 Task: Search one way flight ticket for 5 adults, 2 children, 1 infant in seat and 2 infants on lap in economy from Fort Myers: Southwest Florida International Airport to Rockford: Chicago Rockford International Airport(was Northwest Chicagoland Regional Airport At Rockford) on 5-1-2023. Number of bags: 2 carry on bags. Price is upto 82000. Outbound departure time preference is 7:45.
Action: Mouse moved to (248, 210)
Screenshot: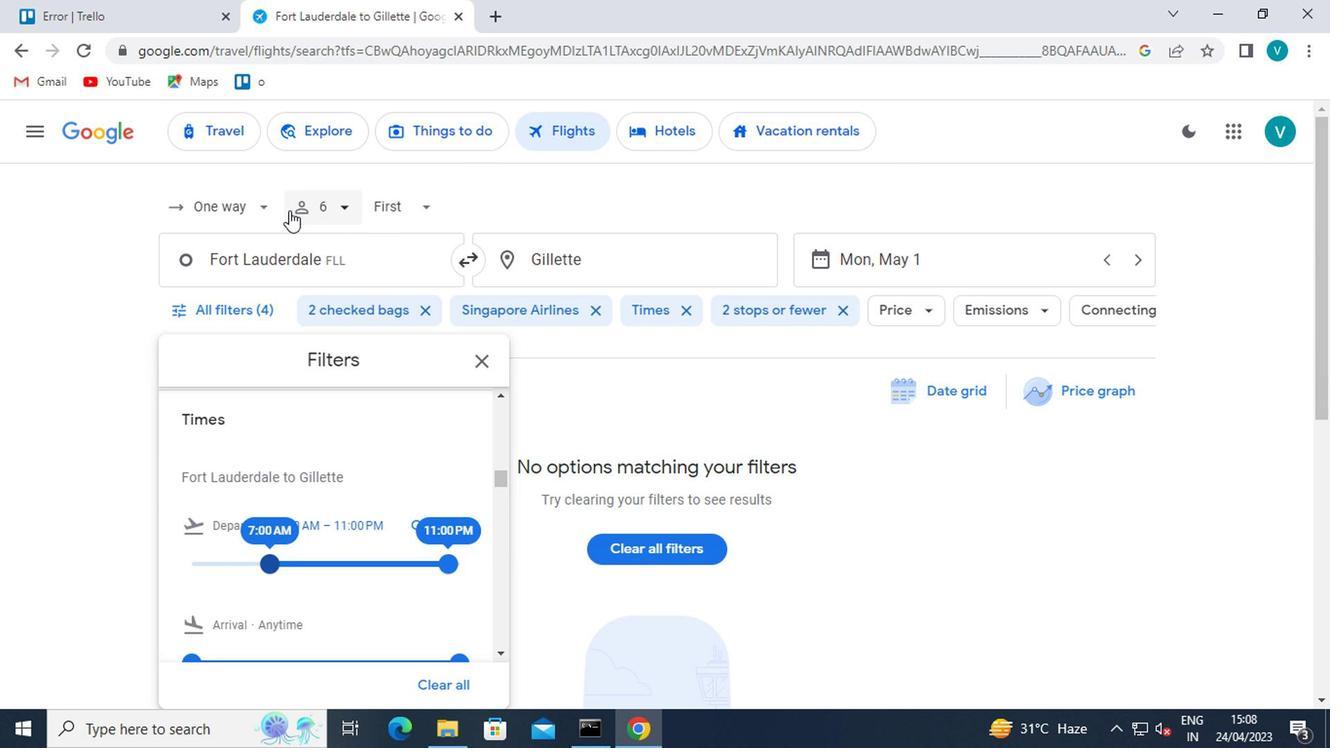 
Action: Mouse pressed left at (248, 210)
Screenshot: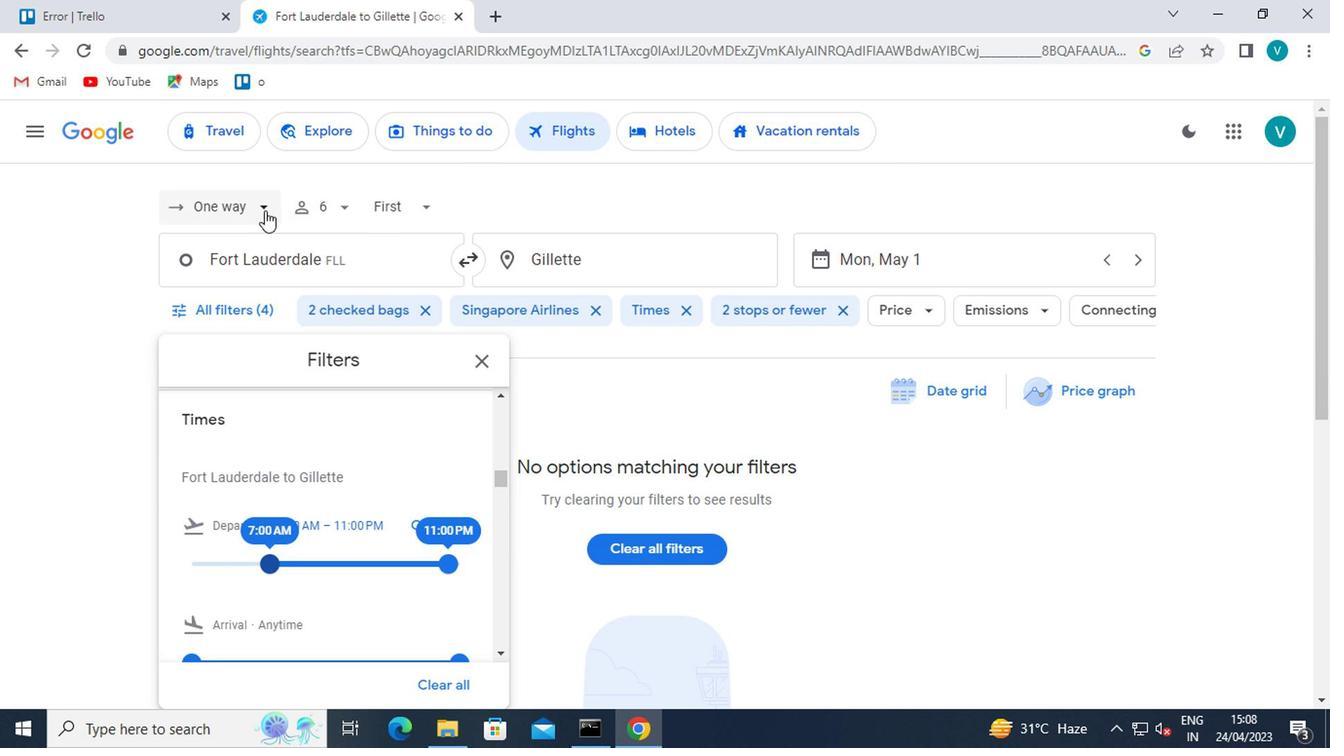 
Action: Mouse moved to (243, 297)
Screenshot: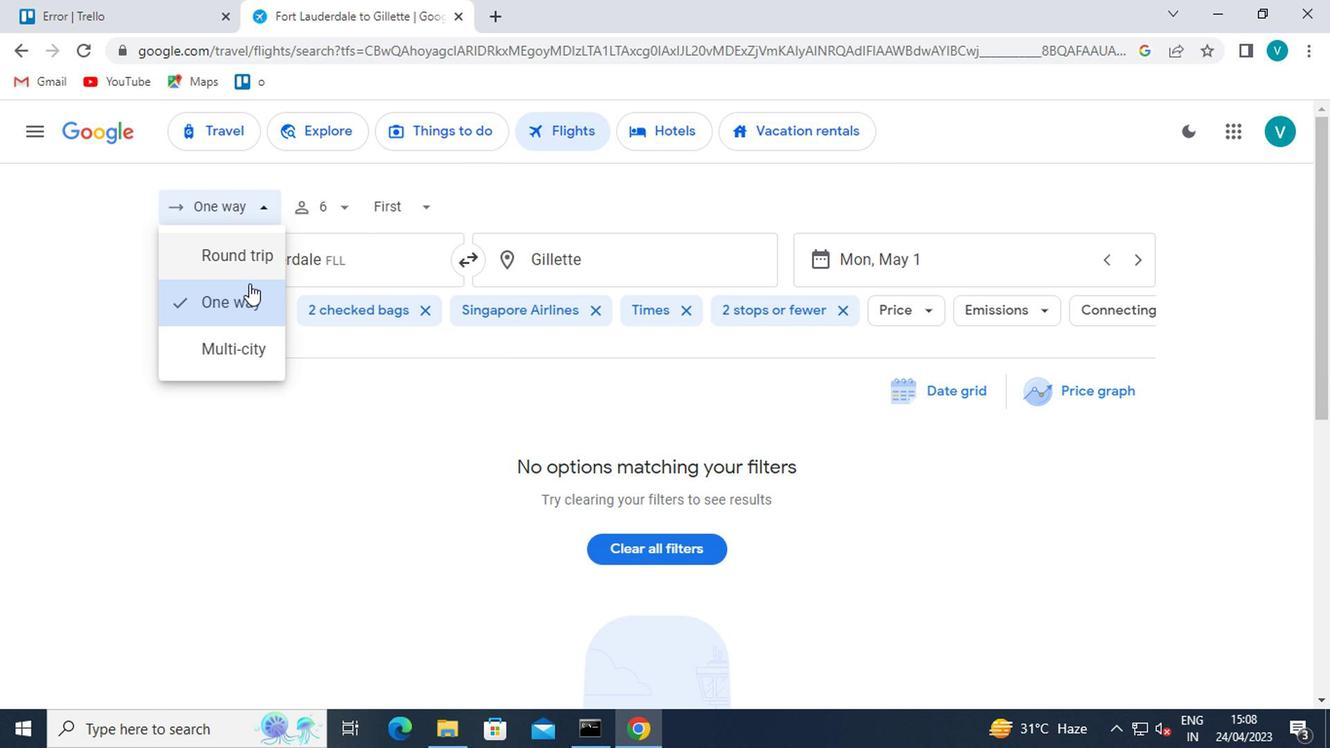 
Action: Mouse pressed left at (243, 297)
Screenshot: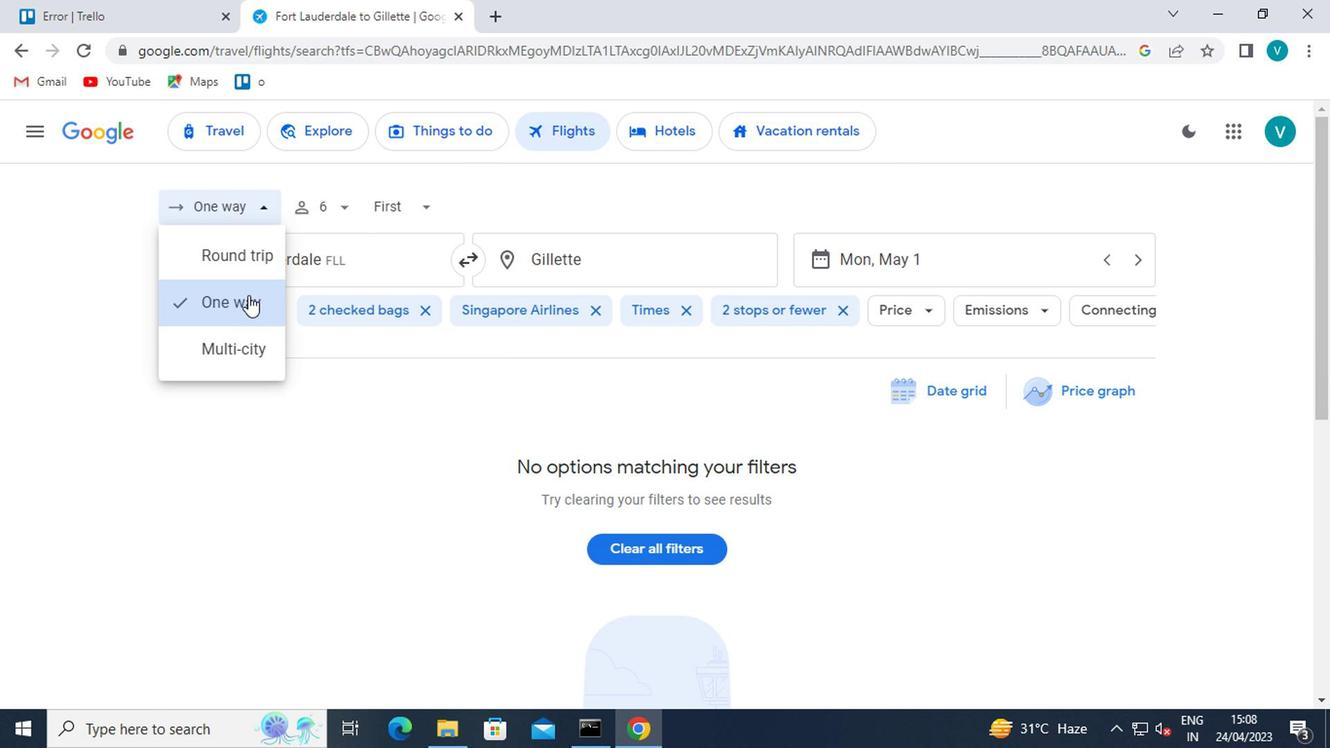 
Action: Mouse moved to (326, 208)
Screenshot: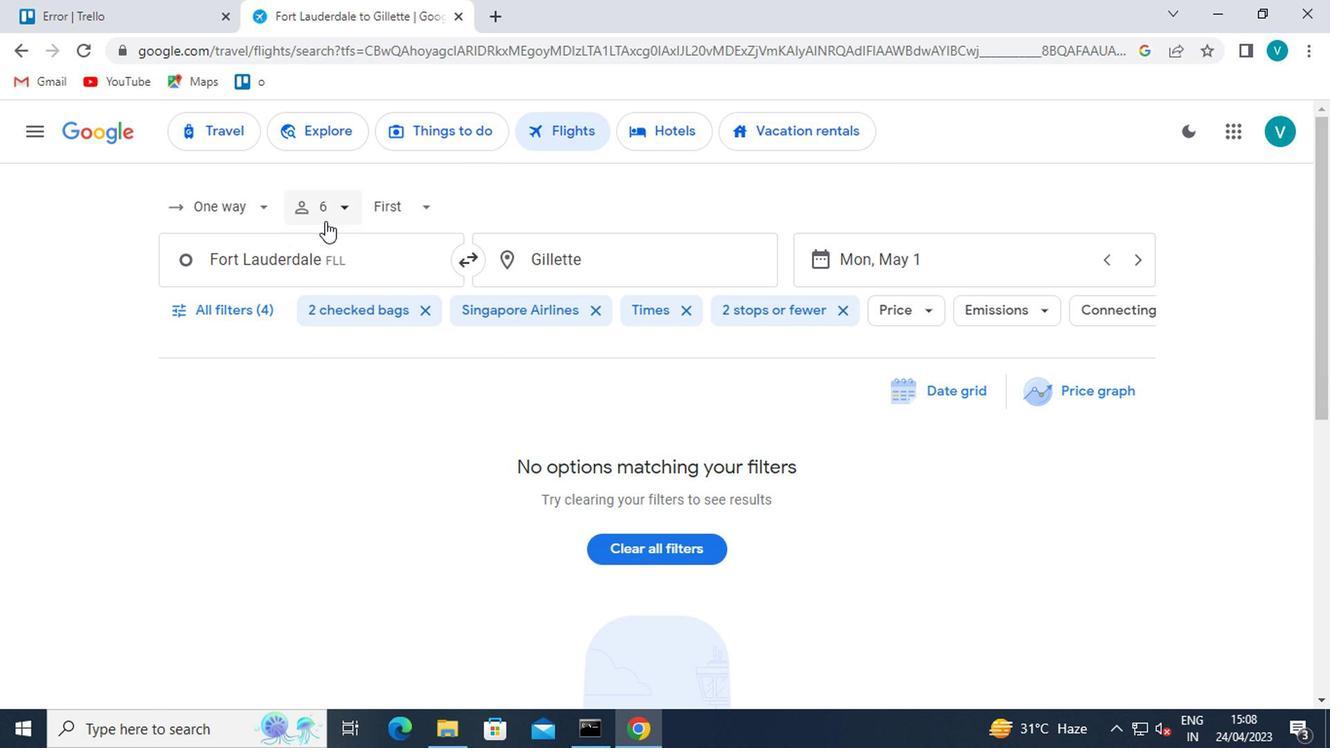 
Action: Mouse pressed left at (326, 208)
Screenshot: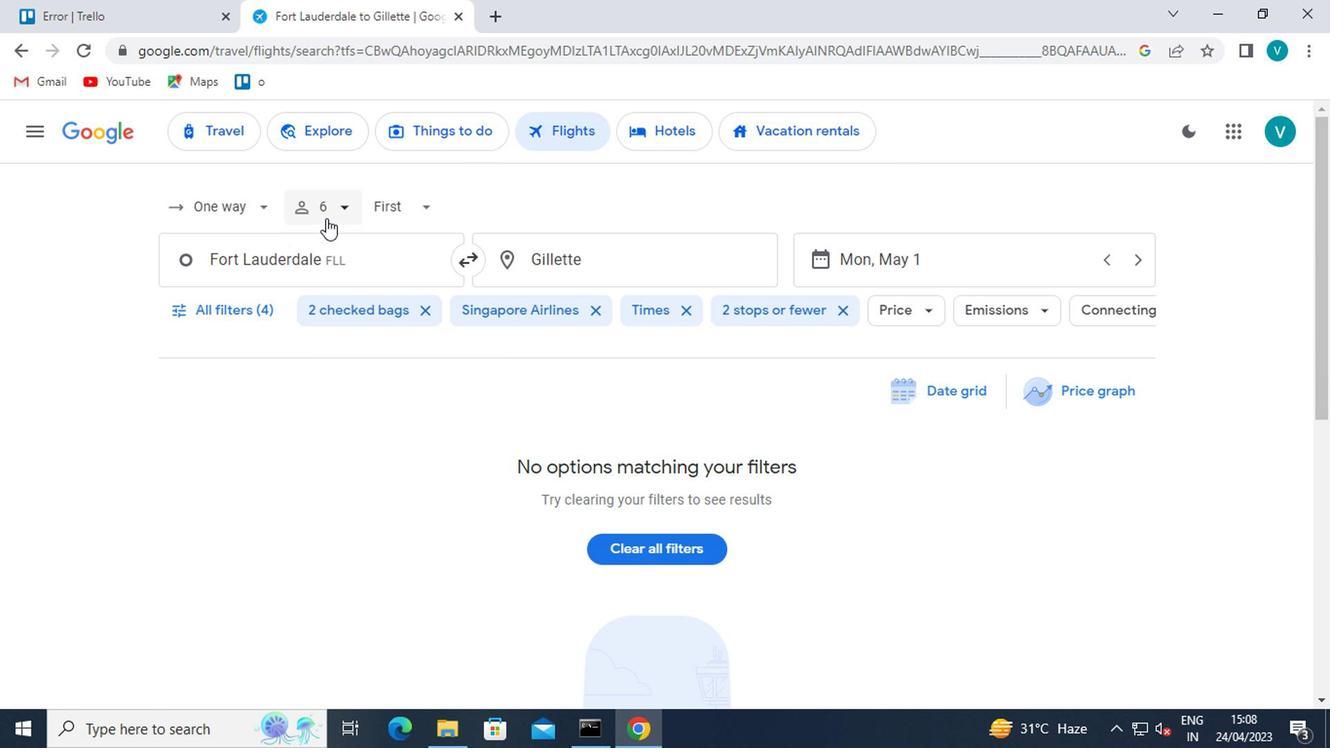 
Action: Mouse moved to (489, 261)
Screenshot: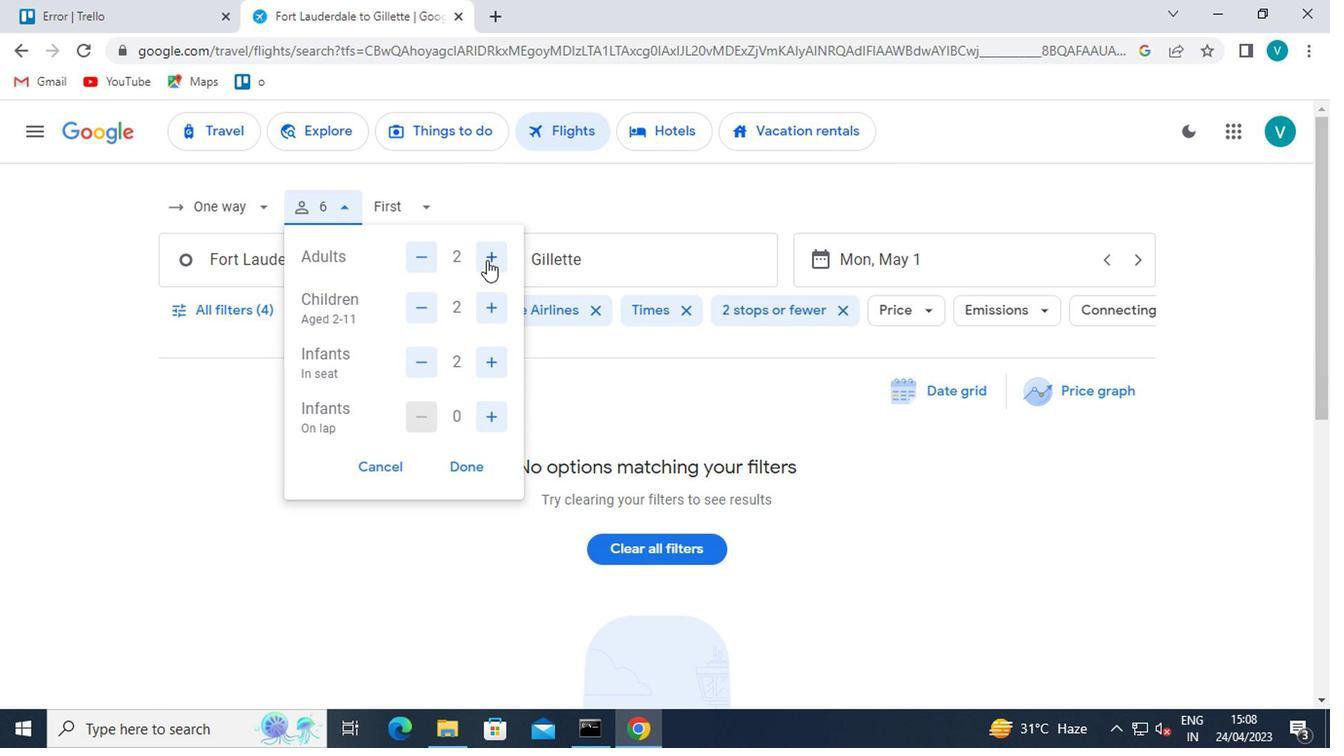
Action: Mouse pressed left at (489, 261)
Screenshot: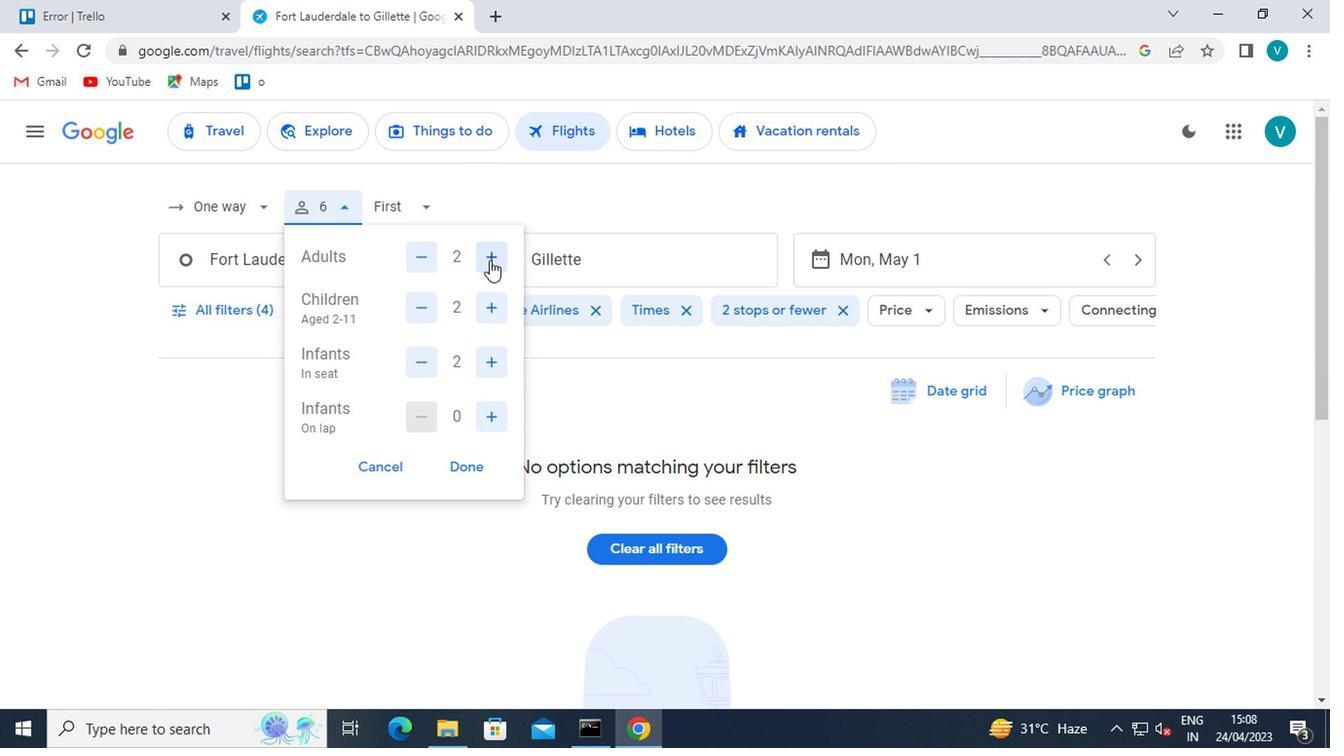 
Action: Mouse pressed left at (489, 261)
Screenshot: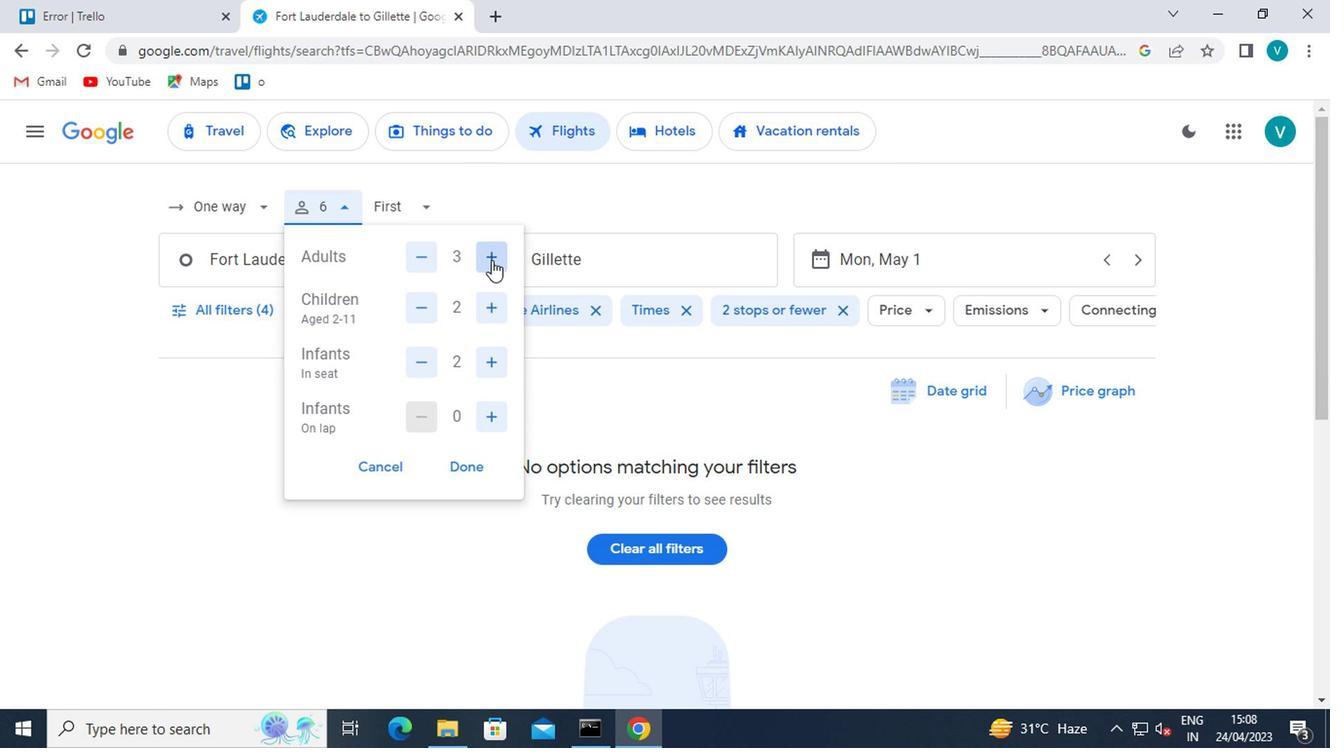 
Action: Mouse pressed left at (489, 261)
Screenshot: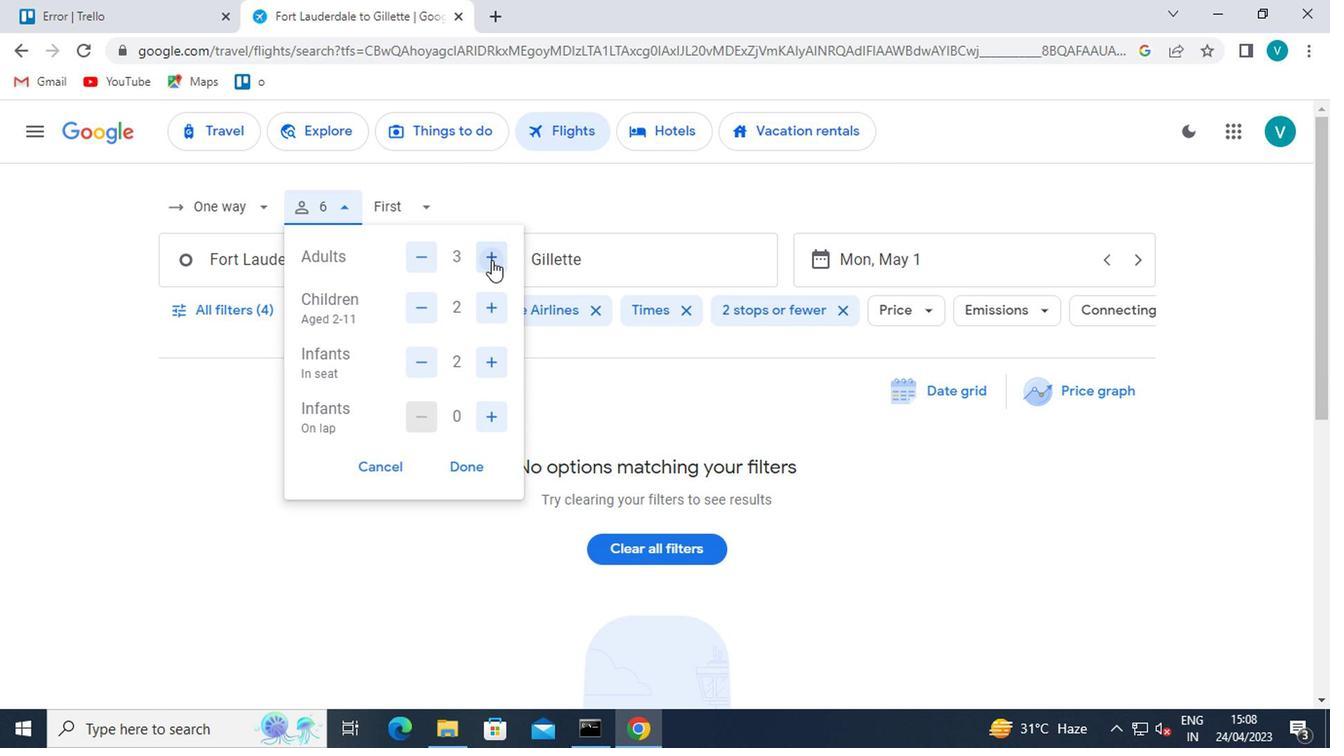 
Action: Mouse pressed left at (489, 261)
Screenshot: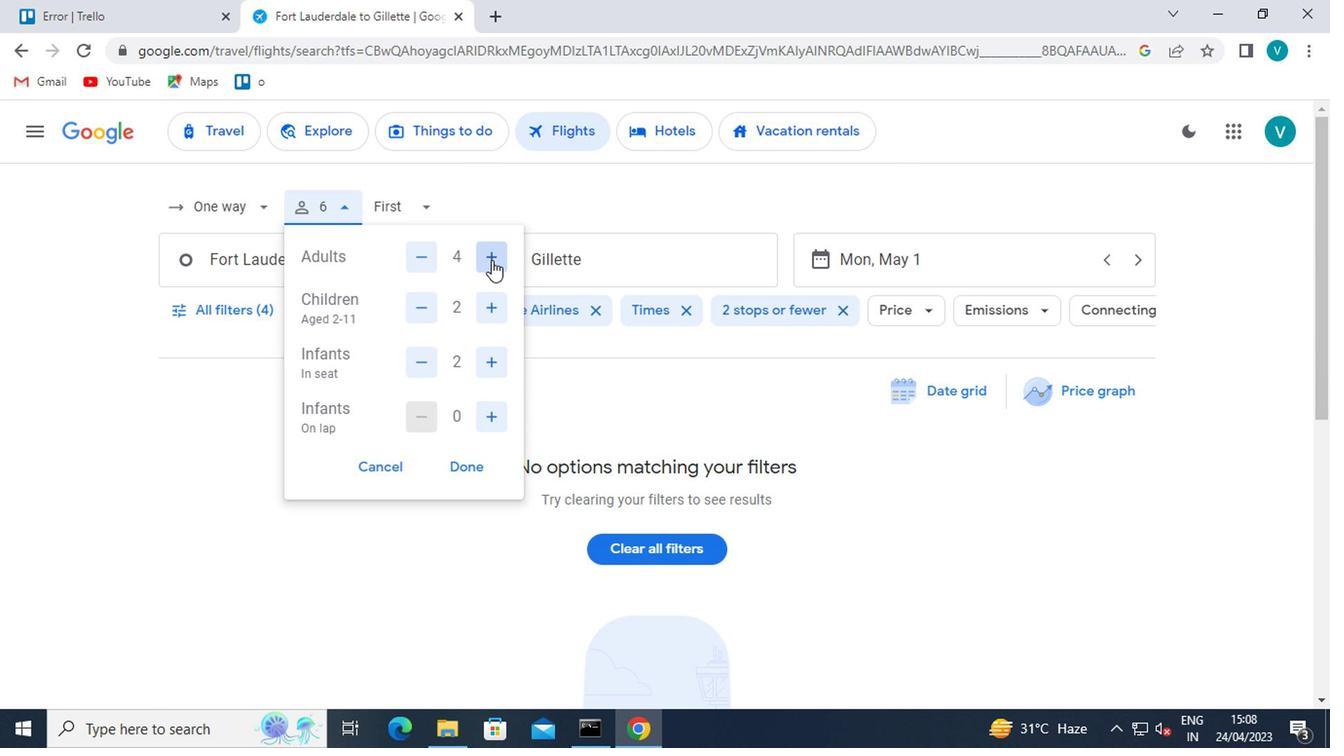 
Action: Mouse moved to (442, 261)
Screenshot: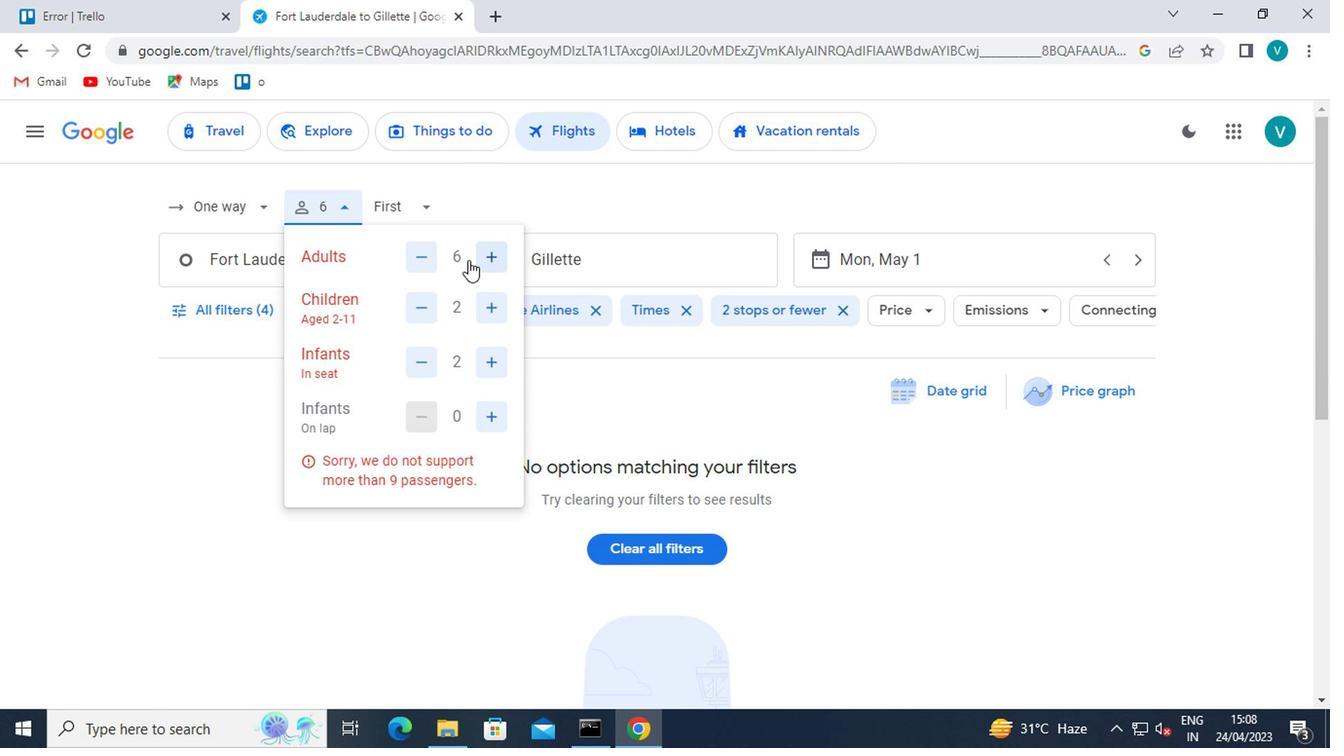 
Action: Mouse pressed left at (442, 261)
Screenshot: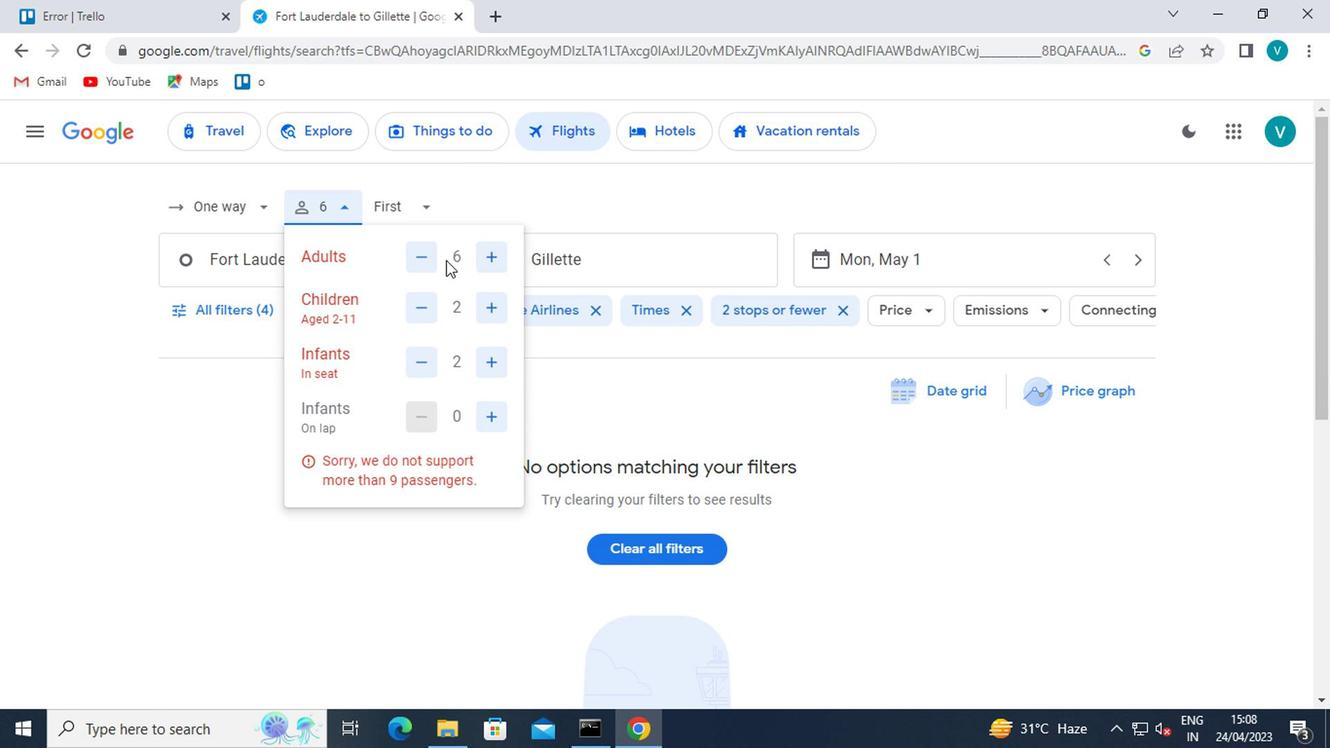 
Action: Mouse moved to (432, 261)
Screenshot: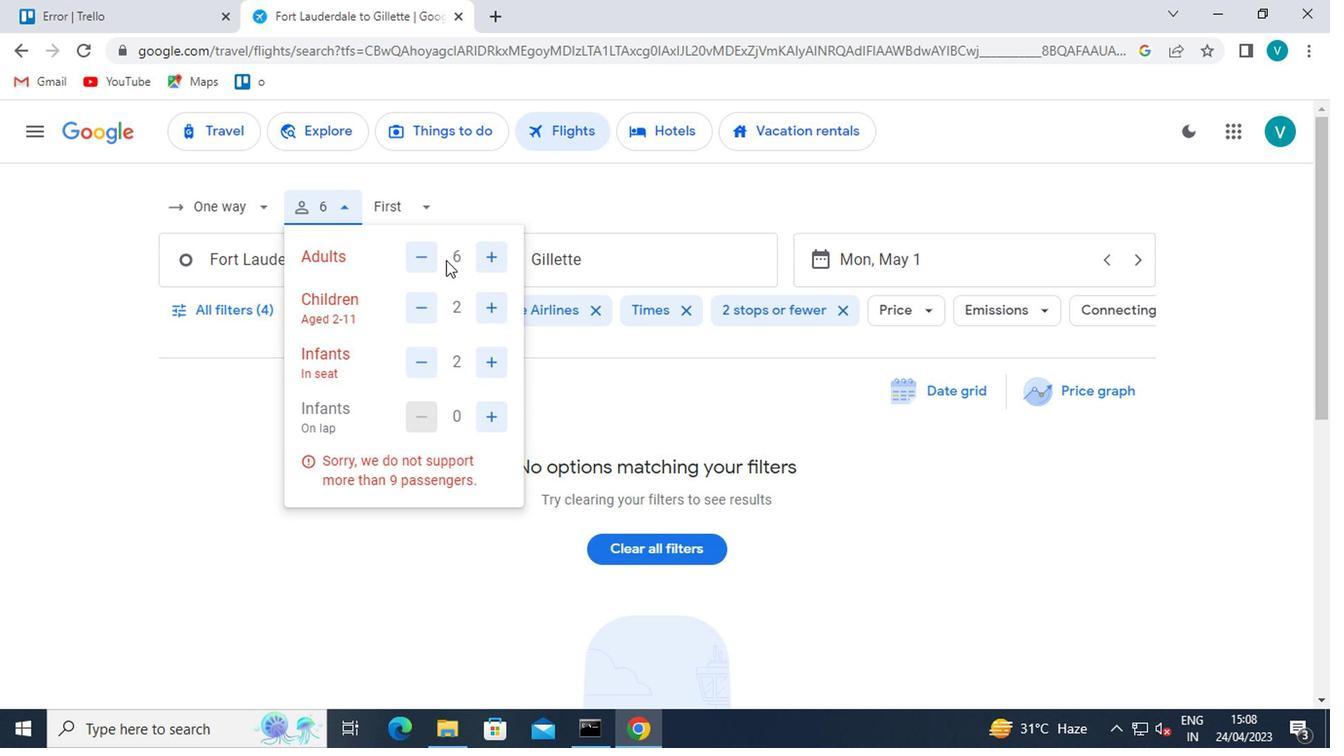 
Action: Mouse pressed left at (432, 261)
Screenshot: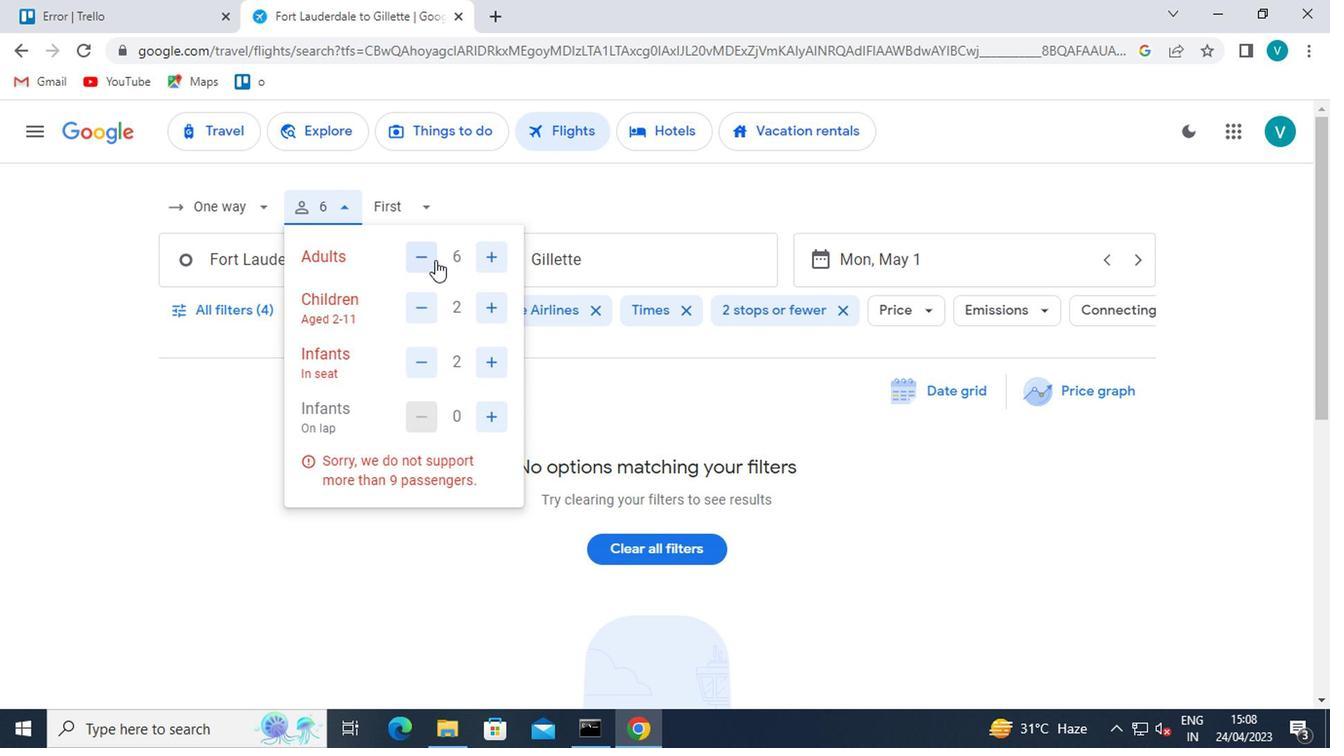 
Action: Mouse moved to (423, 360)
Screenshot: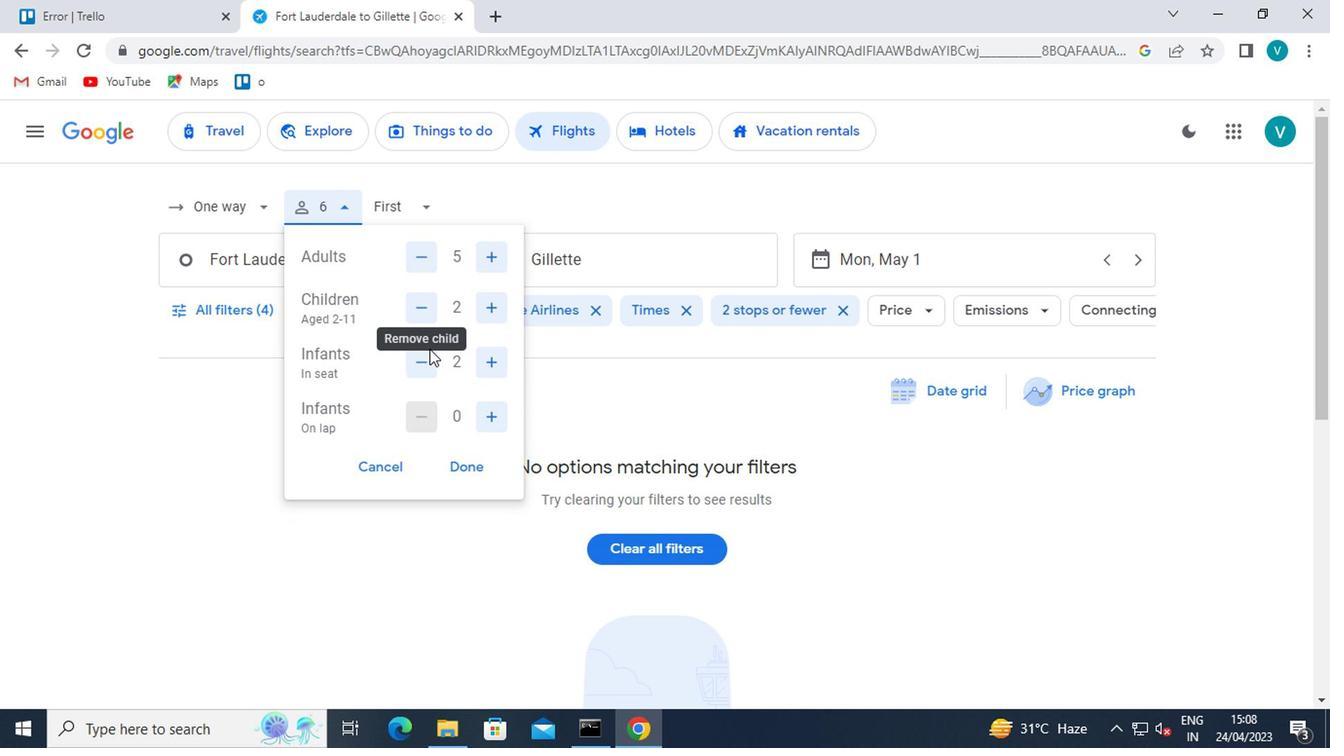 
Action: Mouse pressed left at (423, 360)
Screenshot: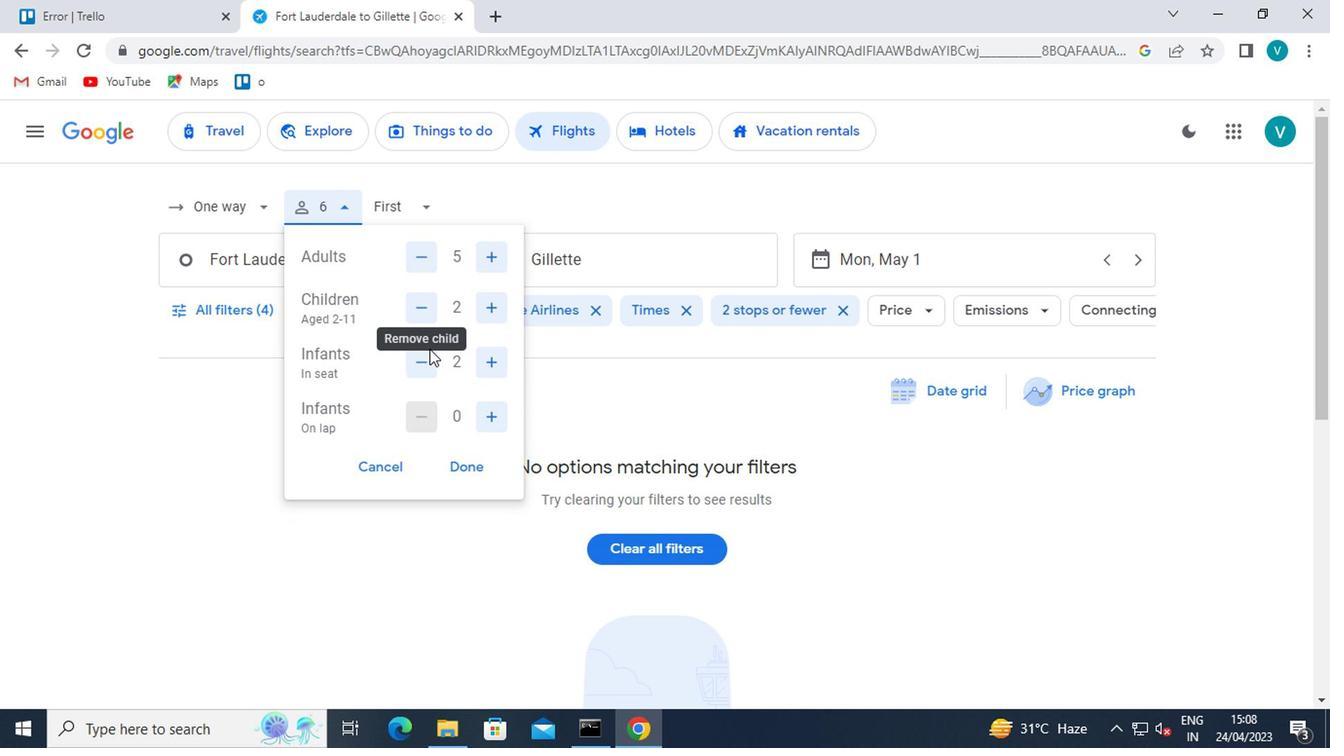 
Action: Mouse moved to (478, 426)
Screenshot: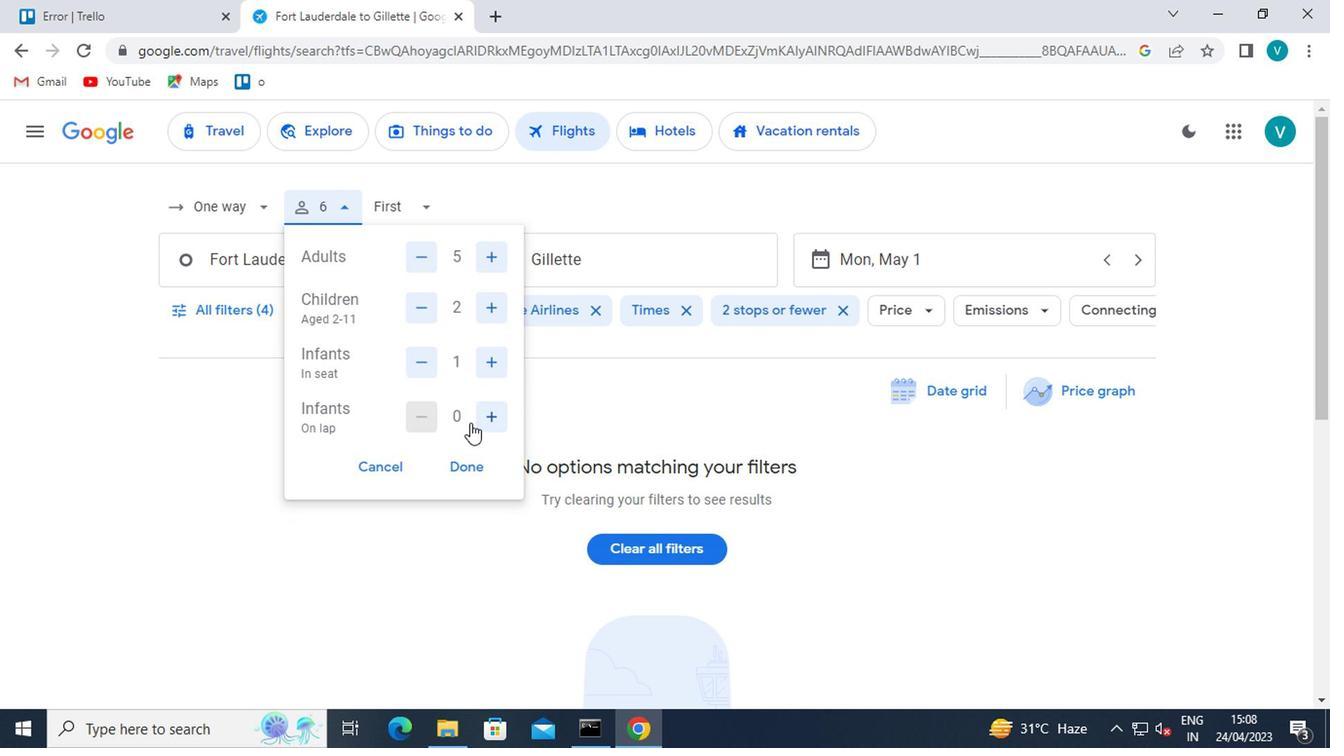 
Action: Mouse pressed left at (478, 426)
Screenshot: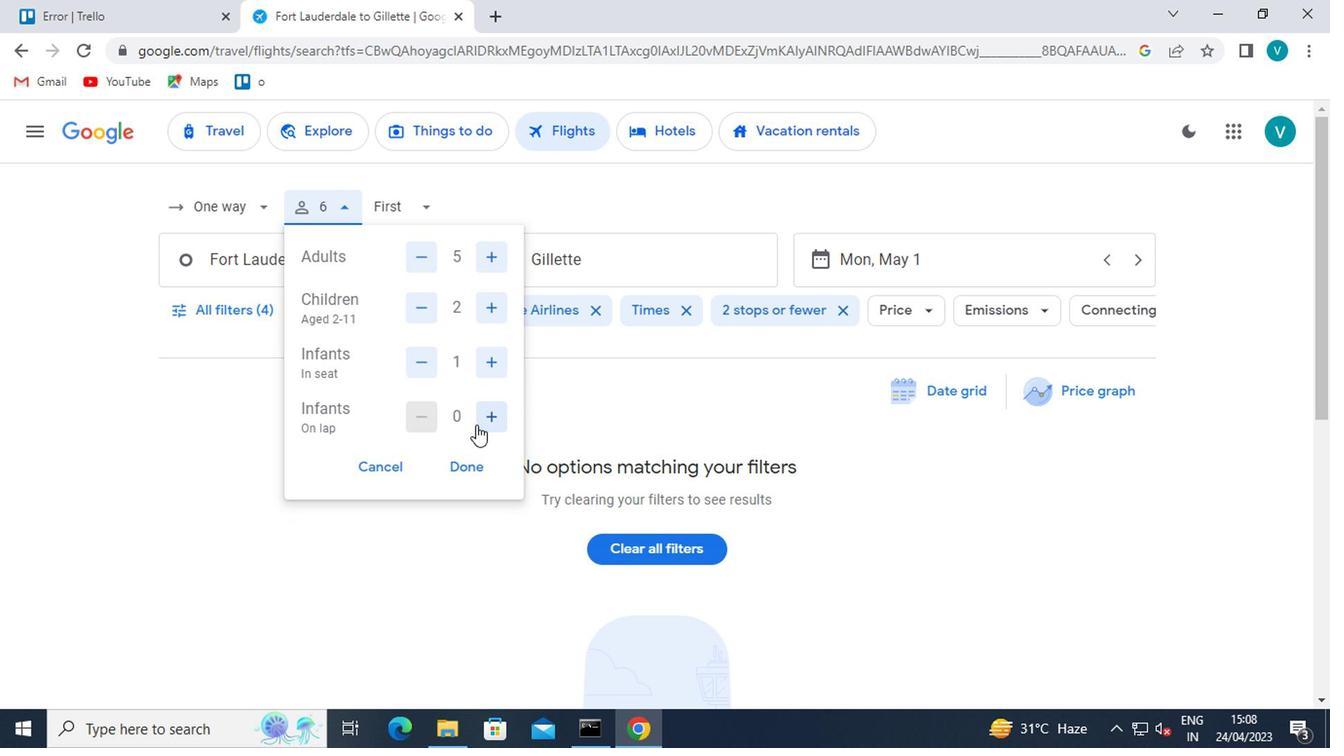 
Action: Mouse pressed left at (478, 426)
Screenshot: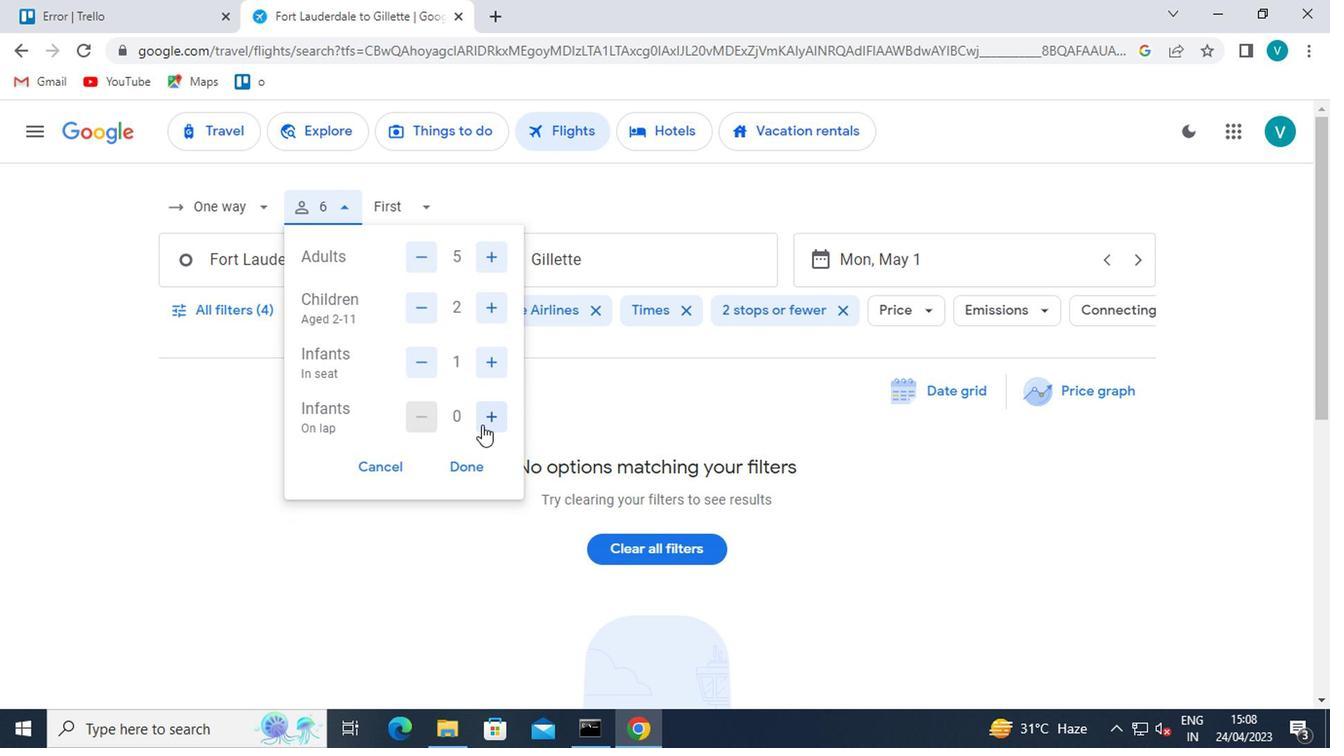 
Action: Mouse moved to (397, 207)
Screenshot: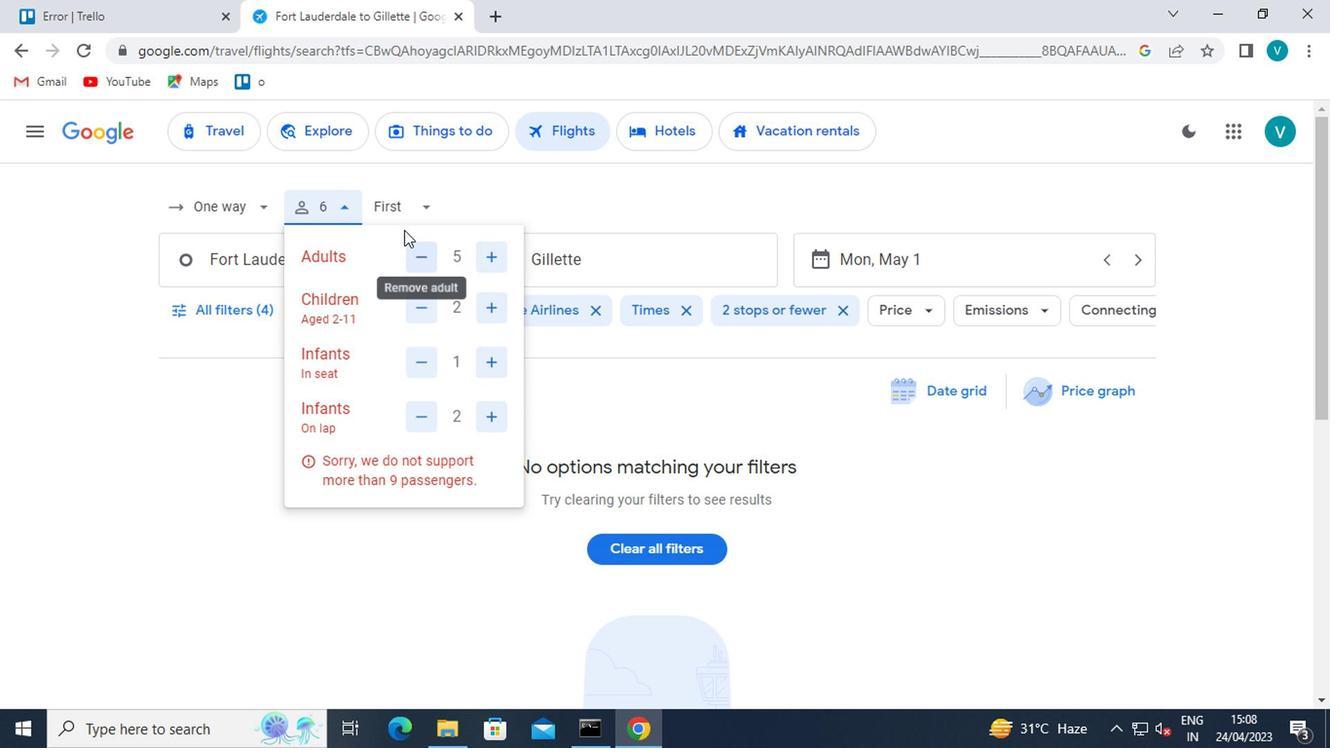 
Action: Mouse pressed left at (397, 207)
Screenshot: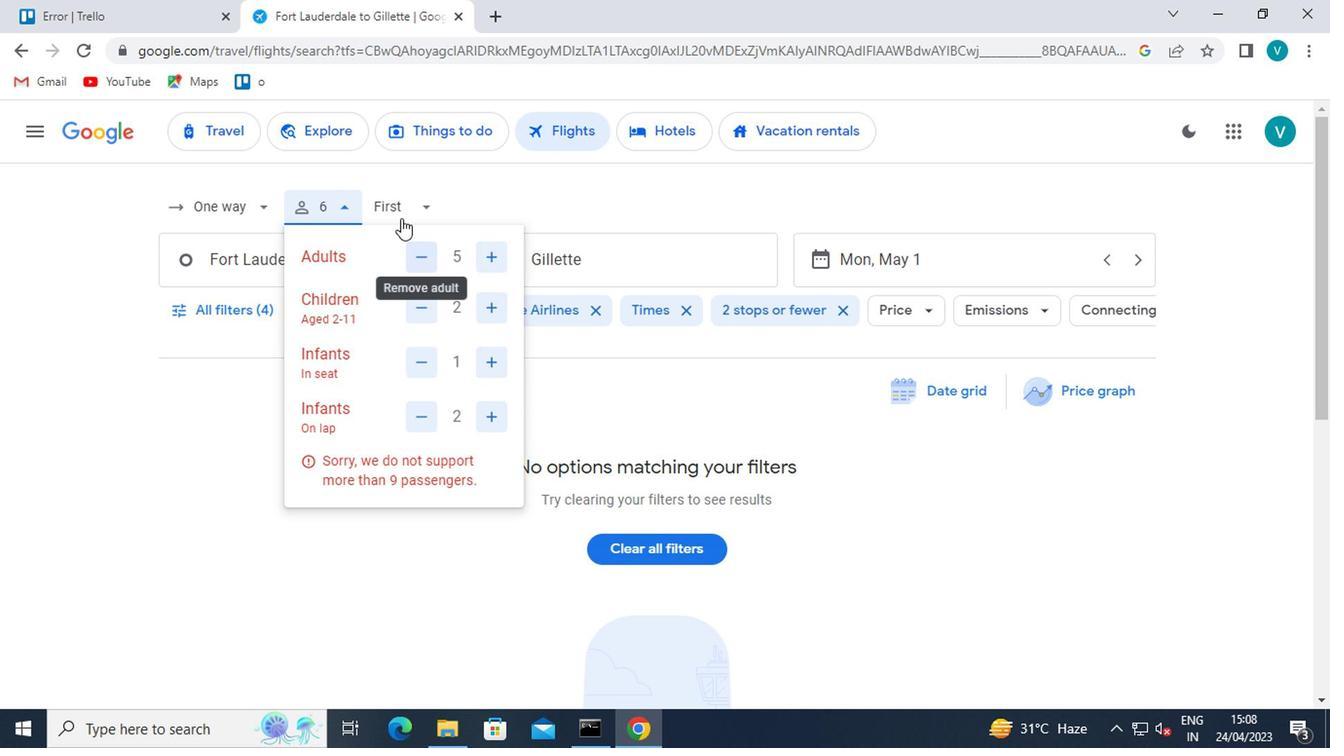 
Action: Mouse moved to (463, 258)
Screenshot: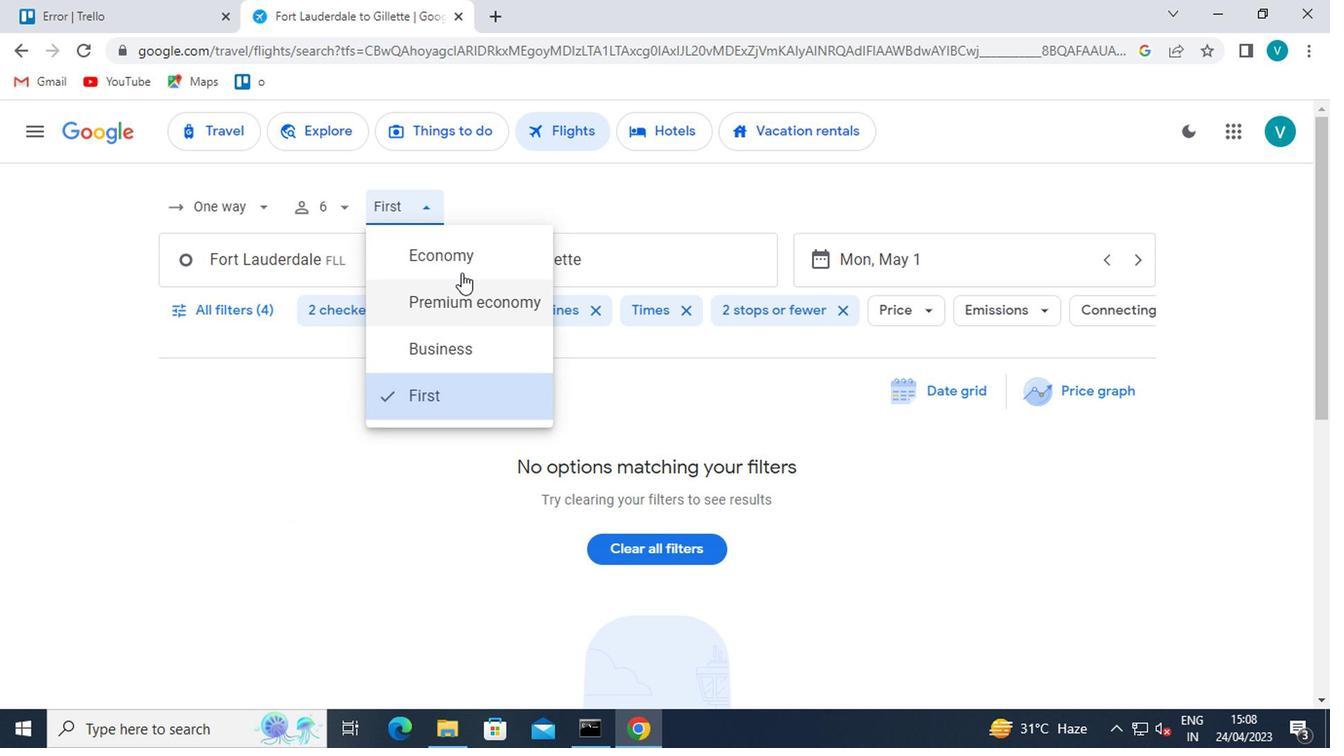 
Action: Mouse pressed left at (463, 258)
Screenshot: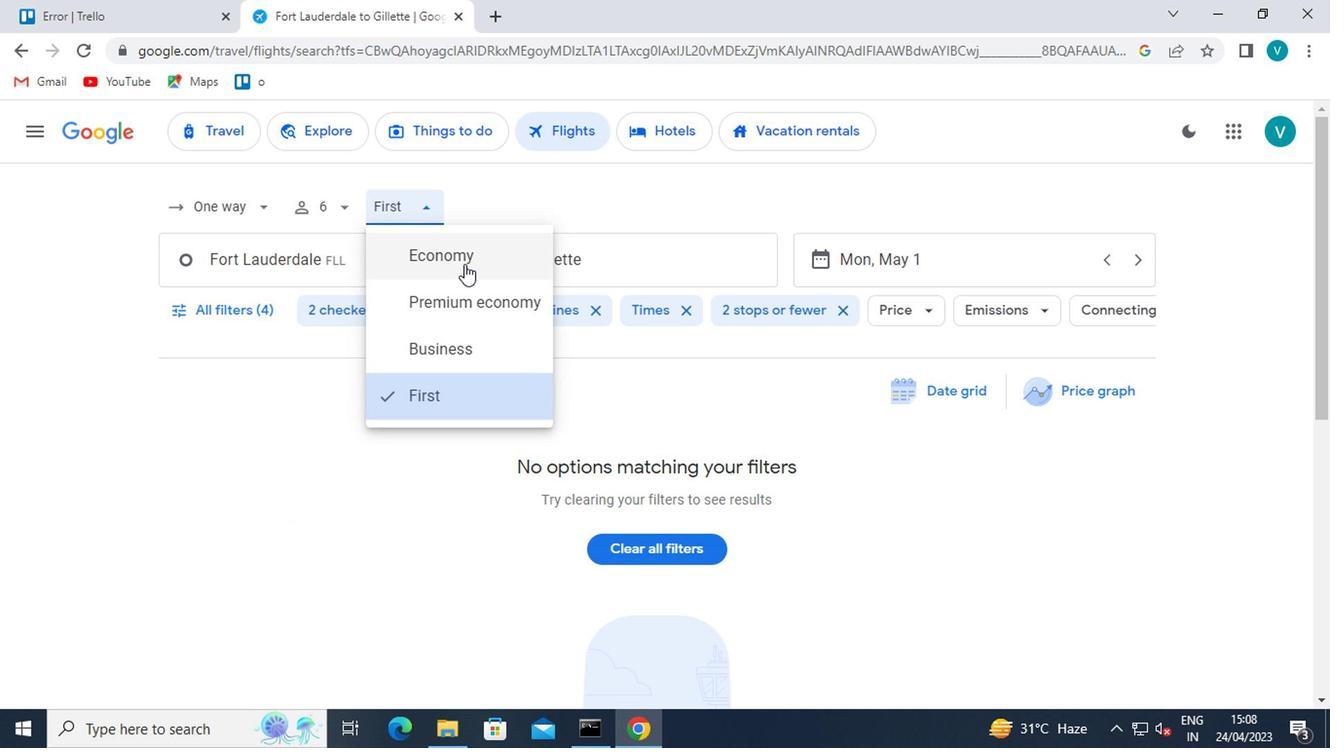 
Action: Mouse moved to (369, 268)
Screenshot: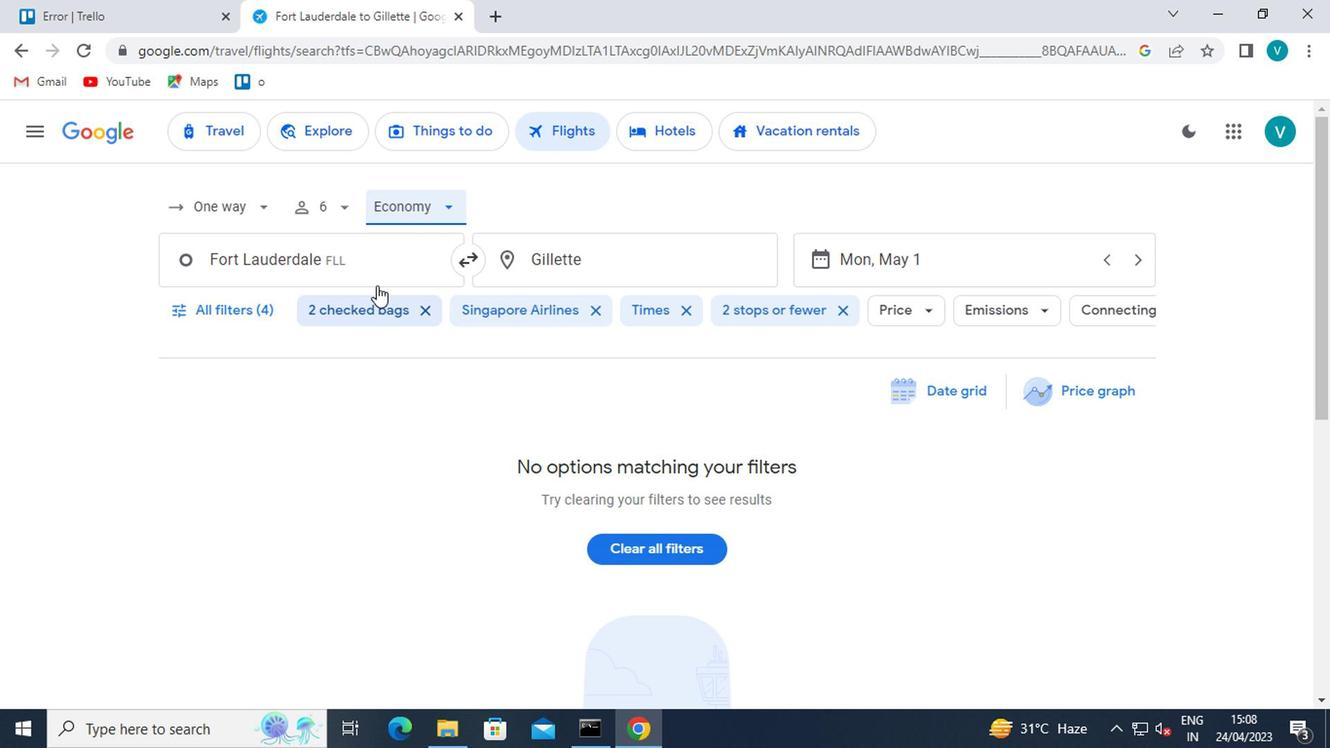 
Action: Mouse pressed left at (369, 268)
Screenshot: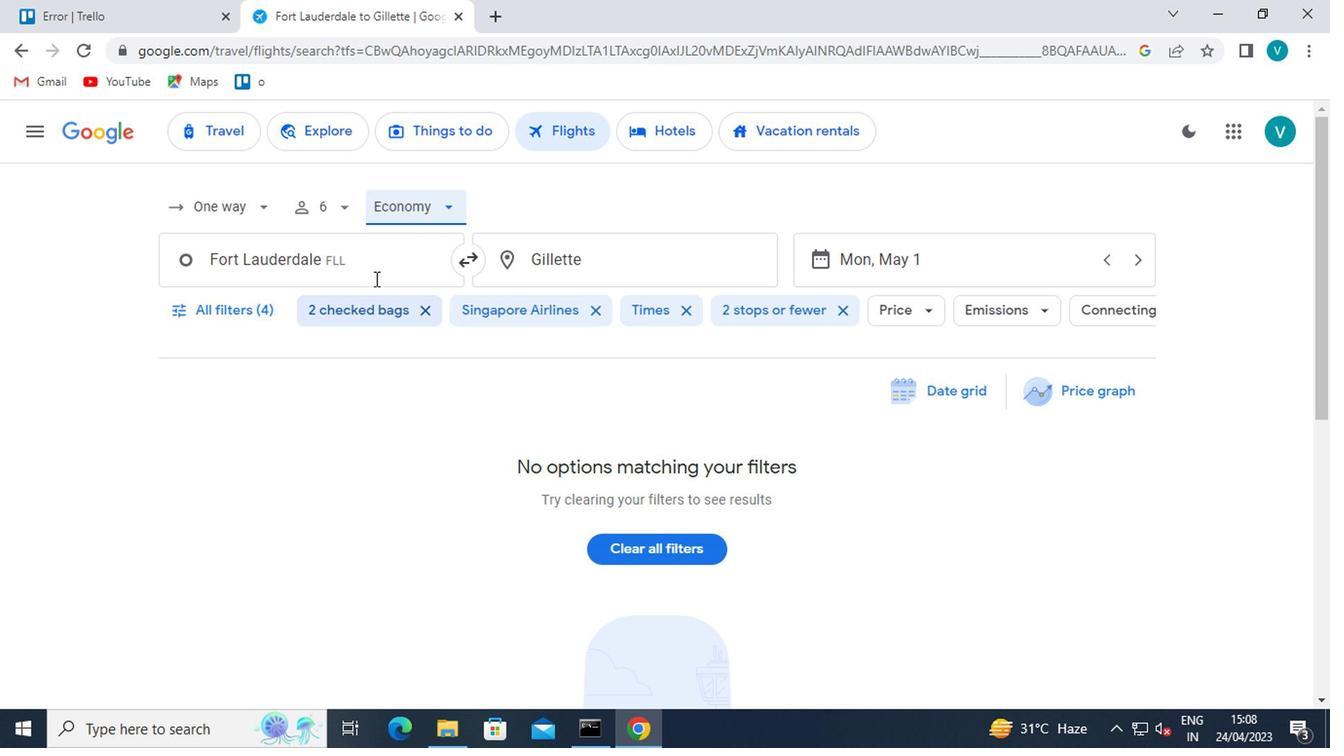 
Action: Mouse moved to (369, 268)
Screenshot: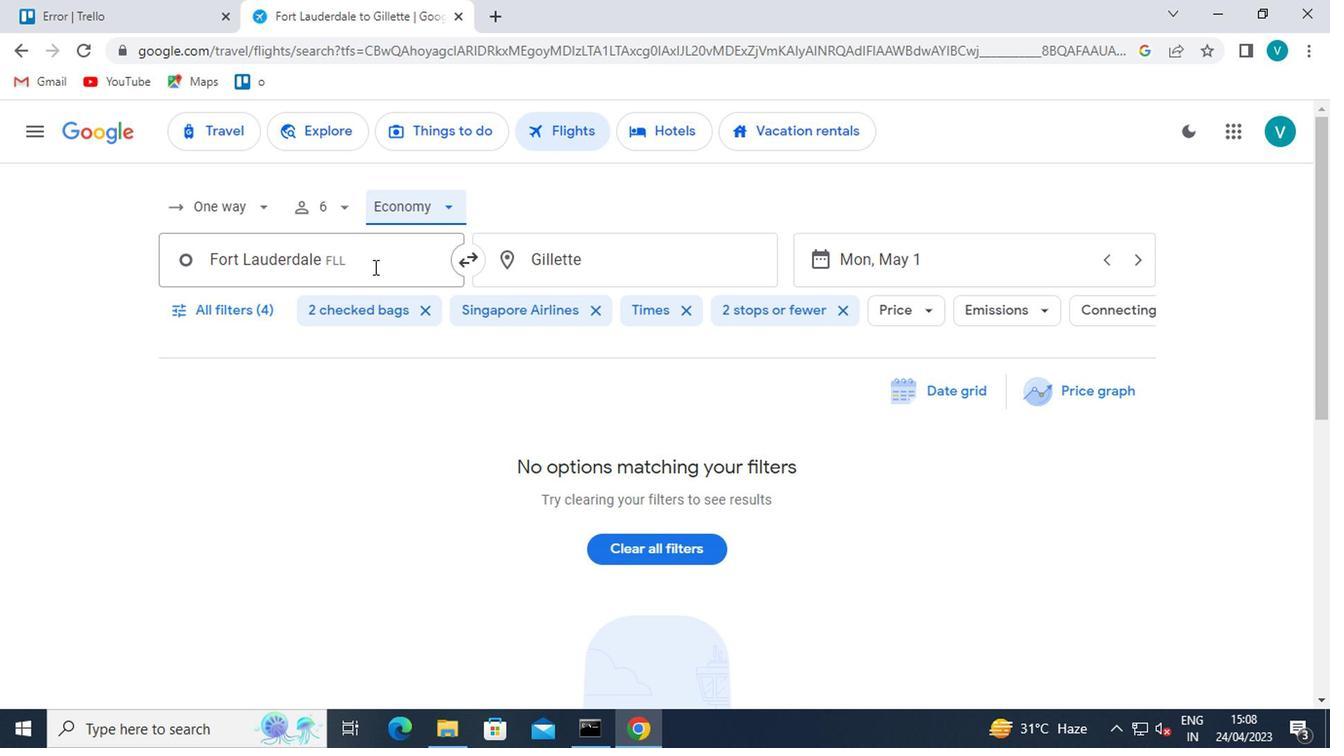
Action: Key pressed <Key.shift>FORT
Screenshot: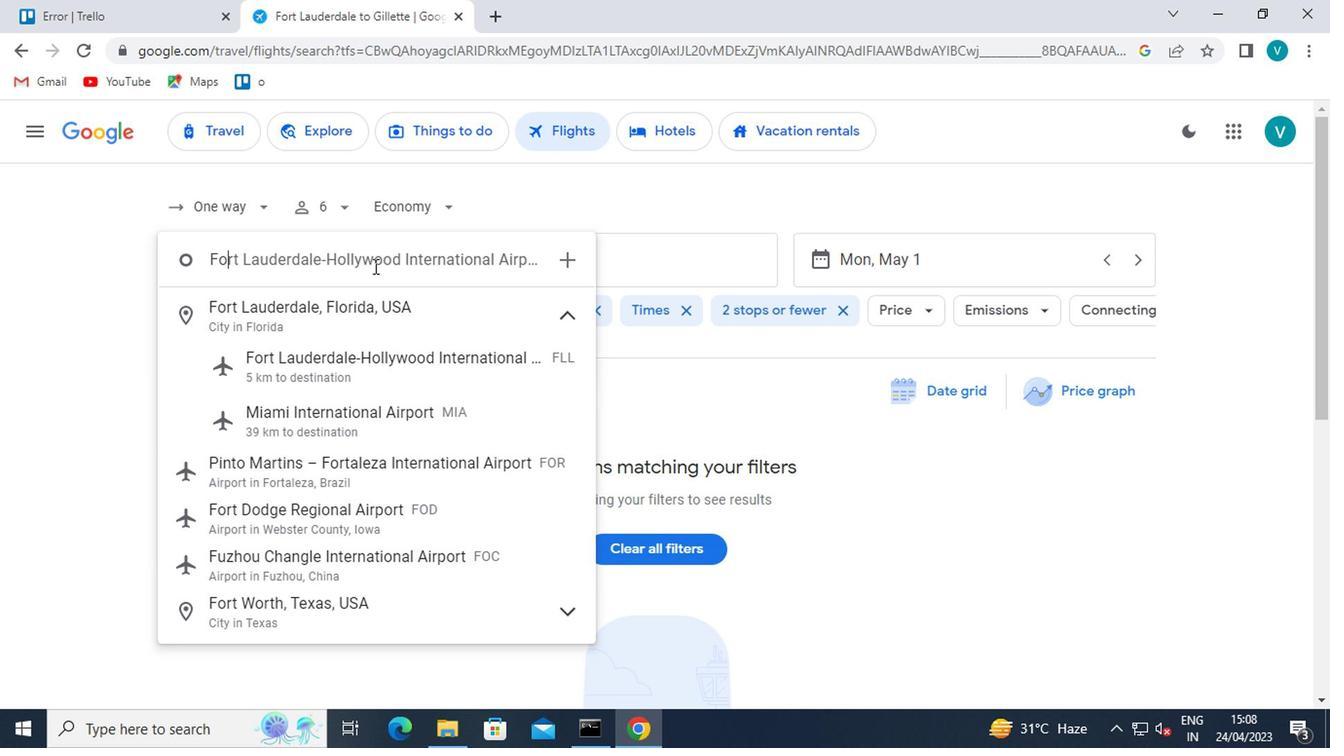 
Action: Mouse moved to (354, 260)
Screenshot: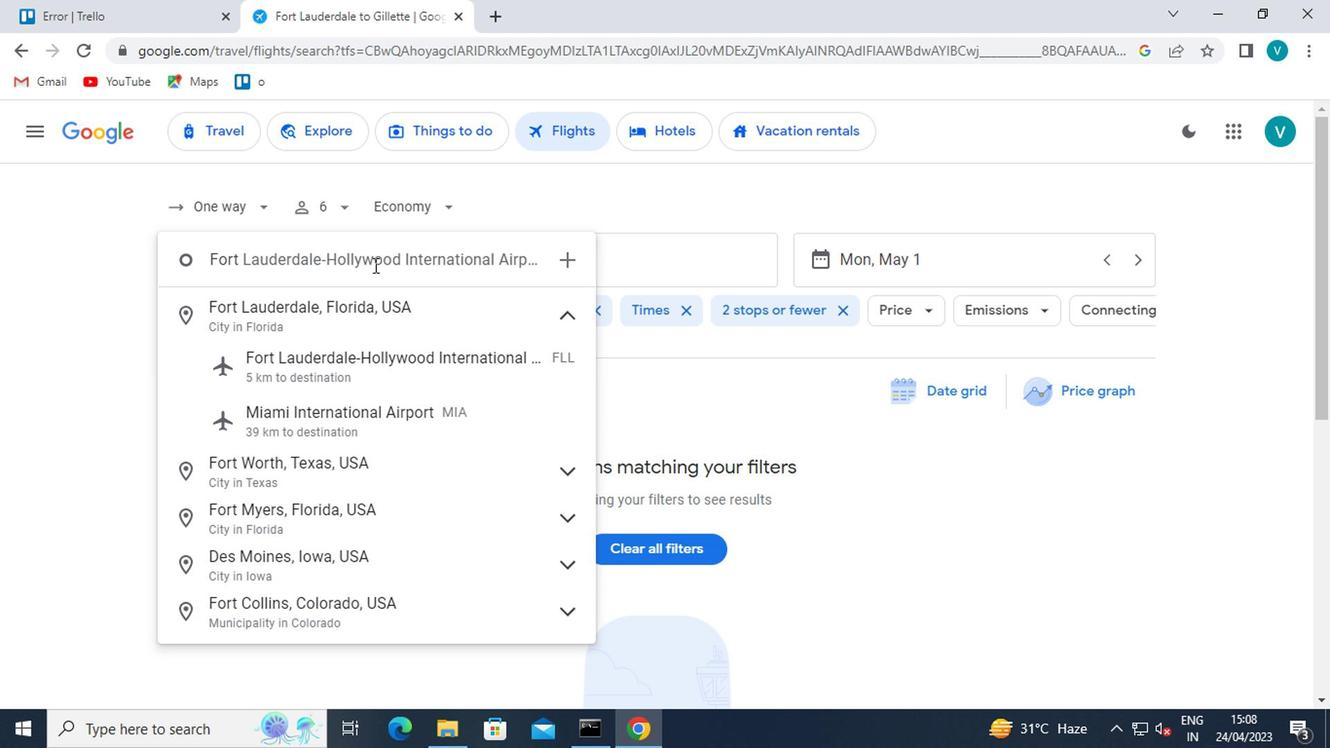 
Action: Key pressed <Key.space><Key.shift><Key.shift><Key.shift><Key.shift><Key.shift><Key.shift><Key.shift><Key.shift><Key.shift><Key.shift><Key.shift><Key.shift><Key.shift>MYR<Key.backspace>ERS
Screenshot: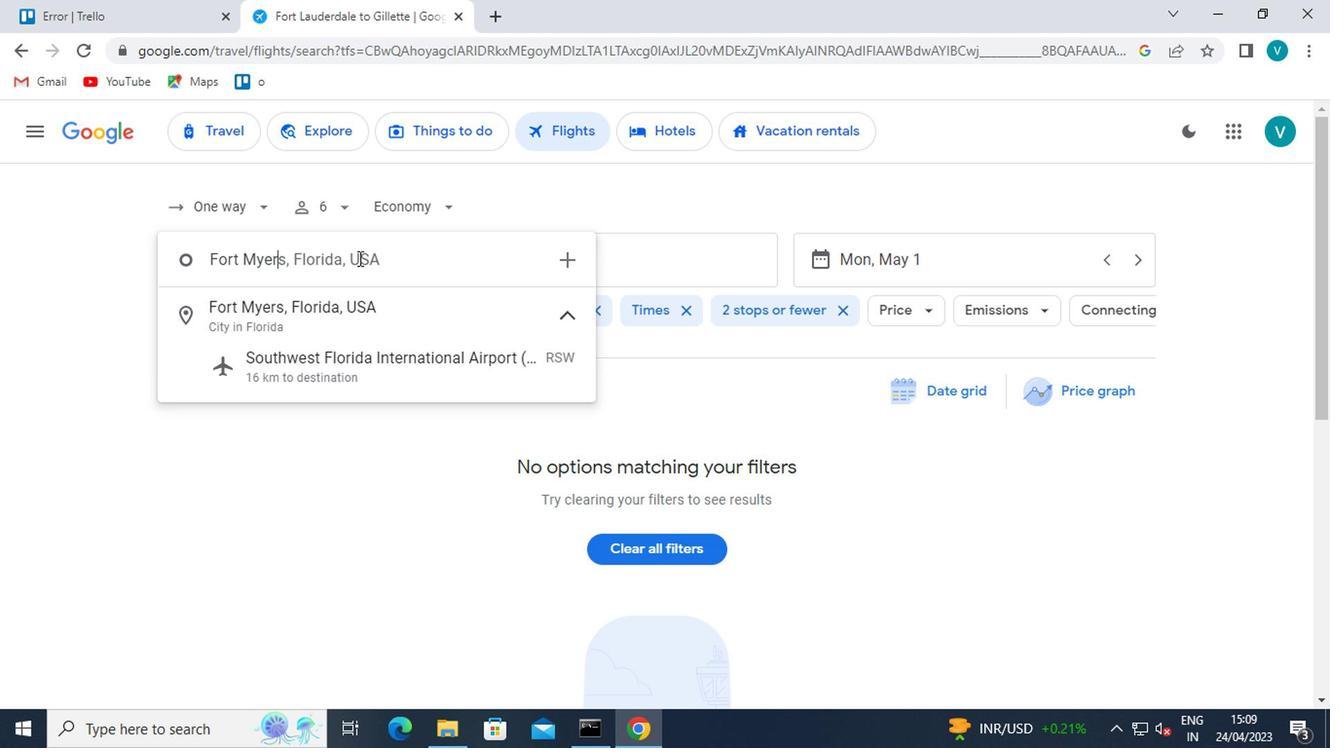 
Action: Mouse moved to (421, 358)
Screenshot: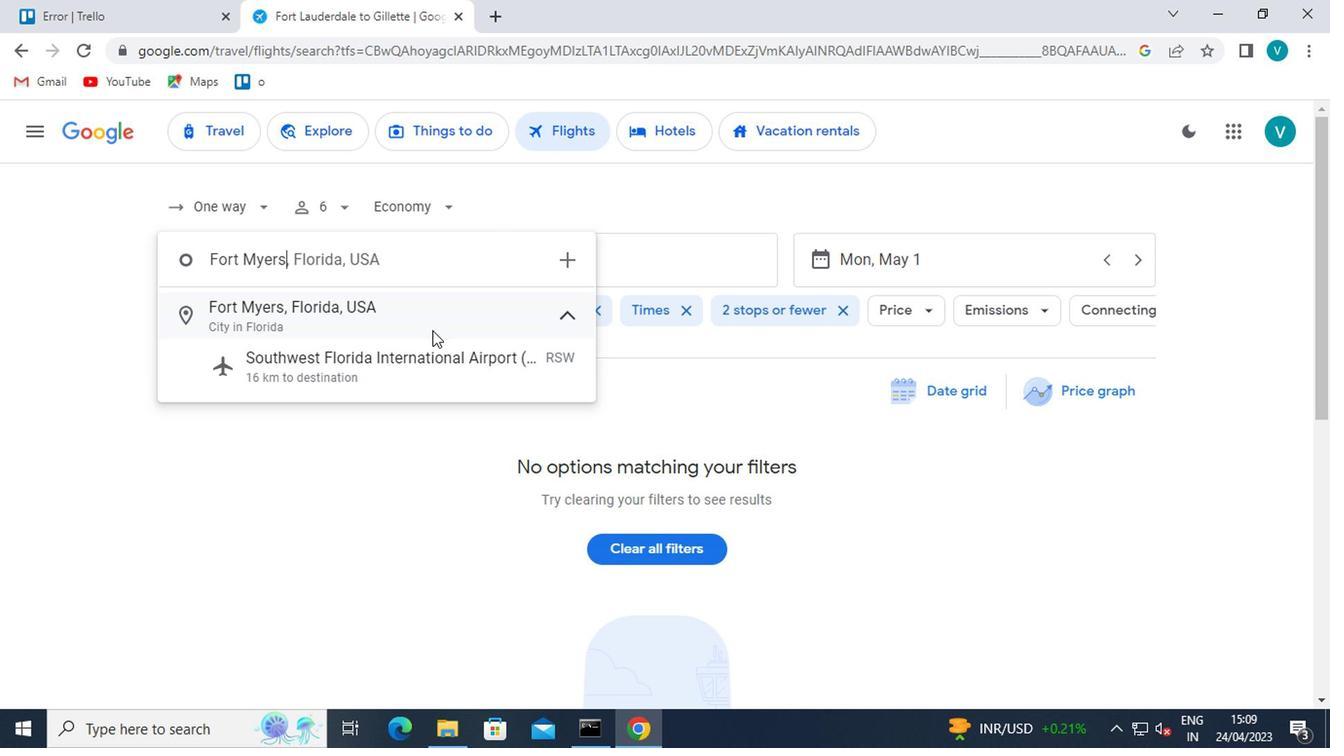 
Action: Mouse pressed left at (421, 358)
Screenshot: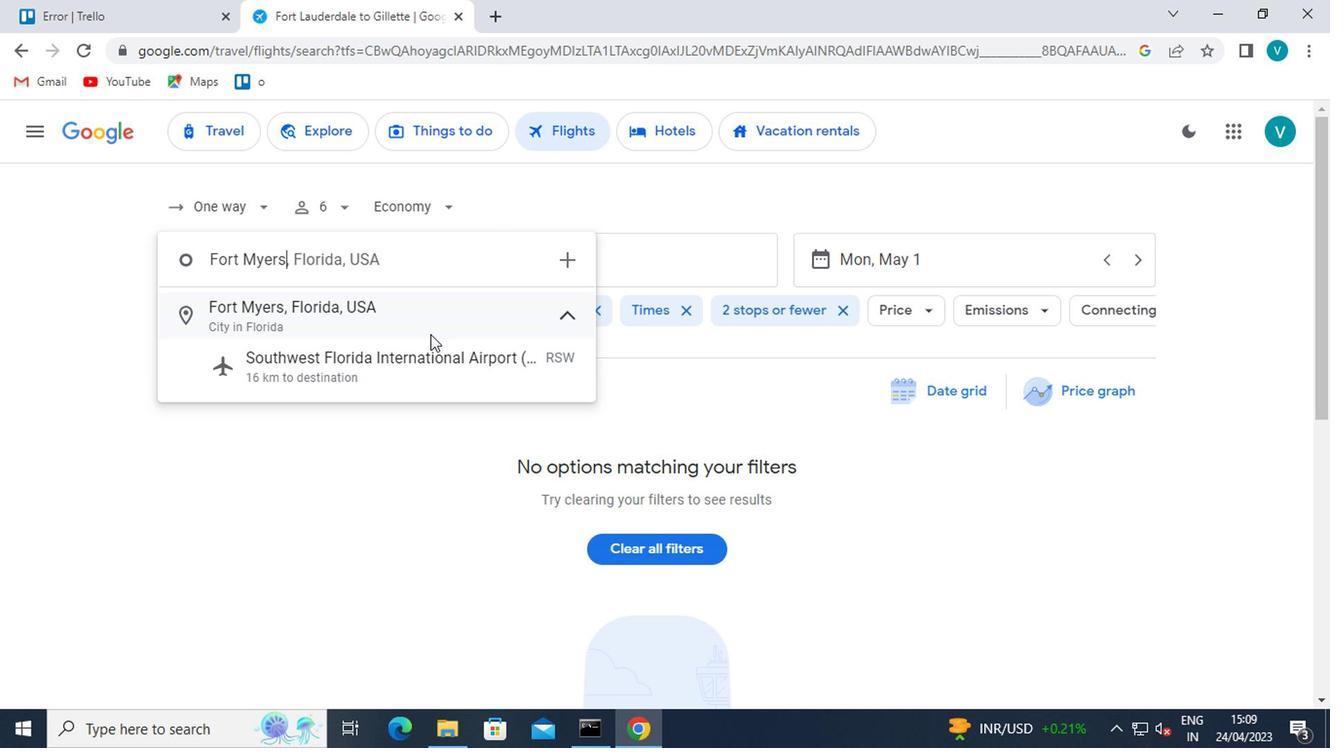 
Action: Mouse moved to (631, 268)
Screenshot: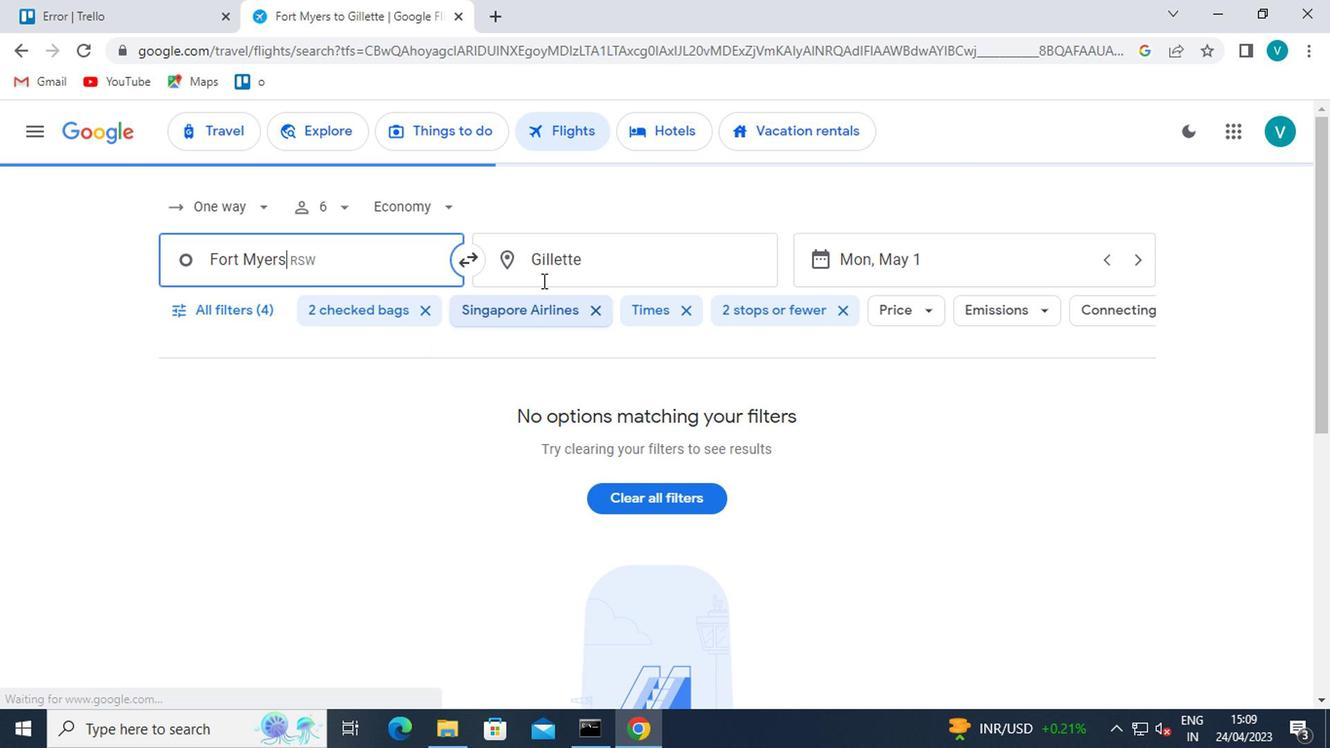 
Action: Mouse pressed left at (631, 268)
Screenshot: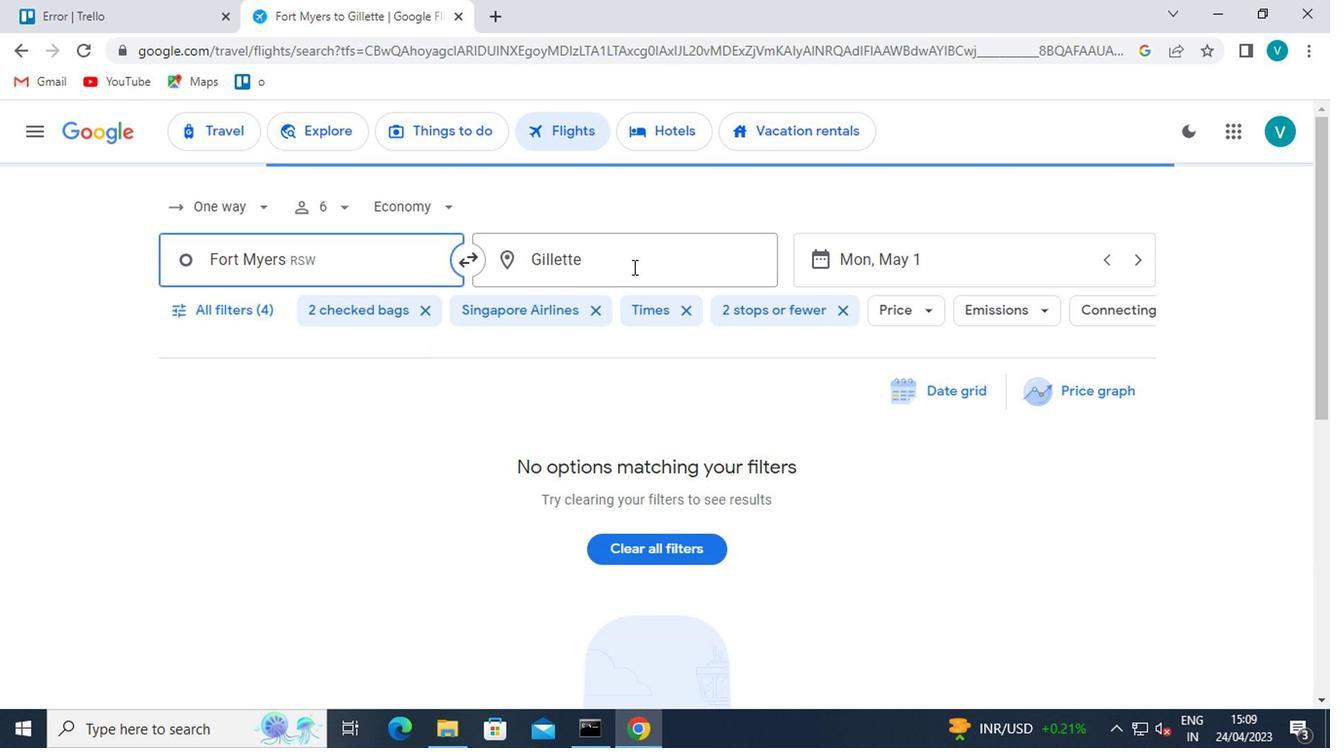 
Action: Key pressed <Key.shift>ROCKFORD
Screenshot: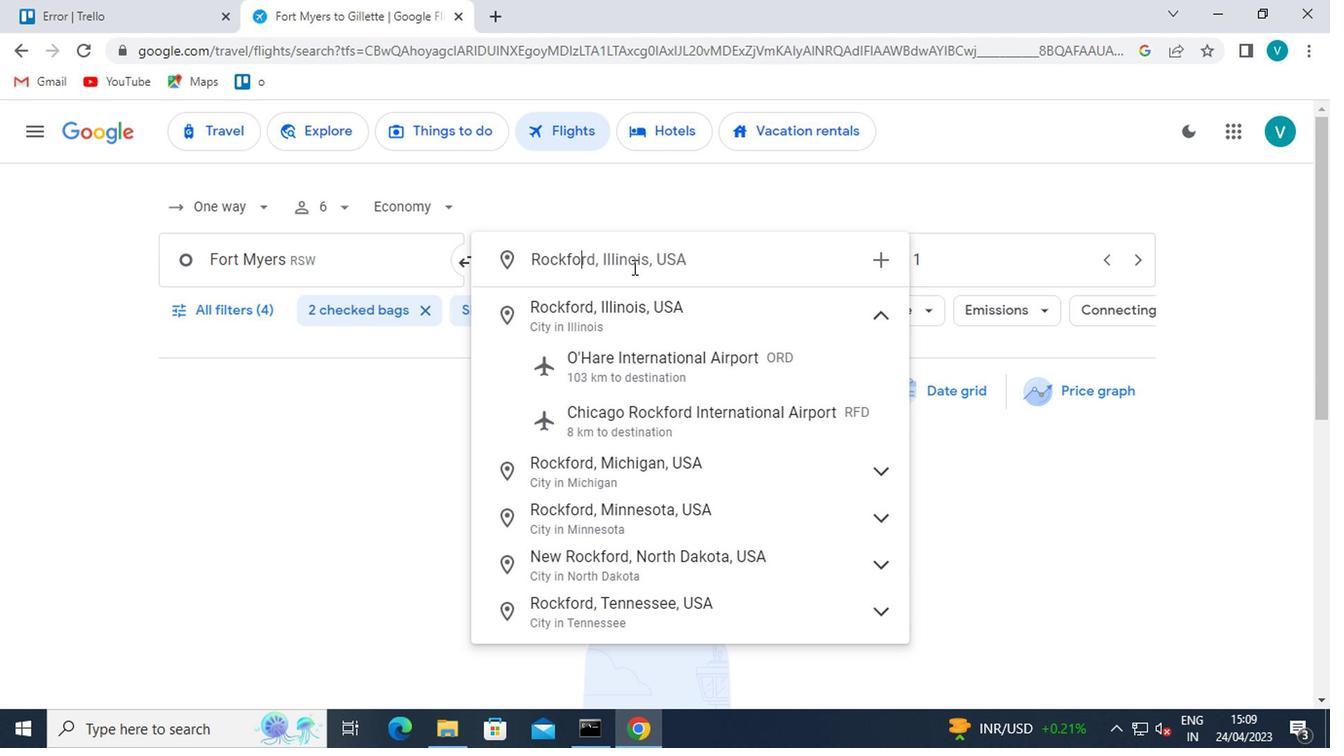 
Action: Mouse moved to (660, 418)
Screenshot: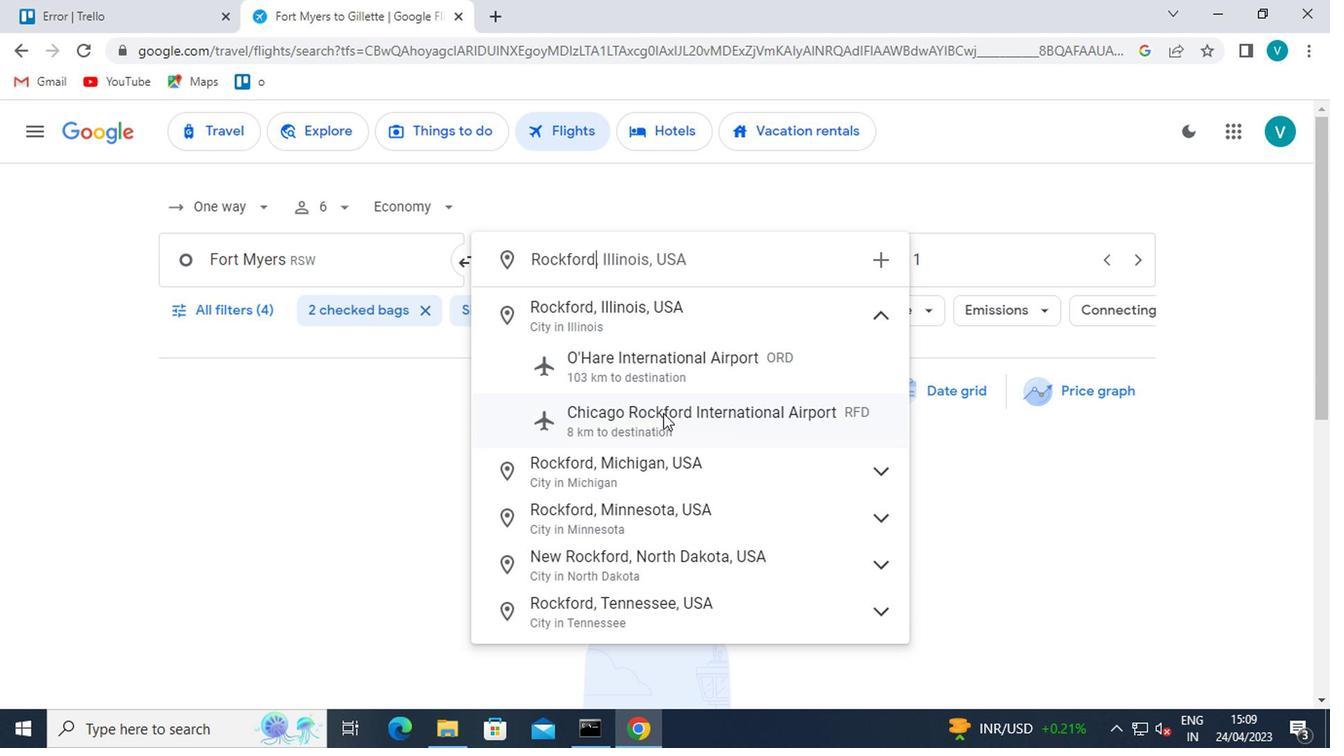 
Action: Mouse pressed left at (660, 418)
Screenshot: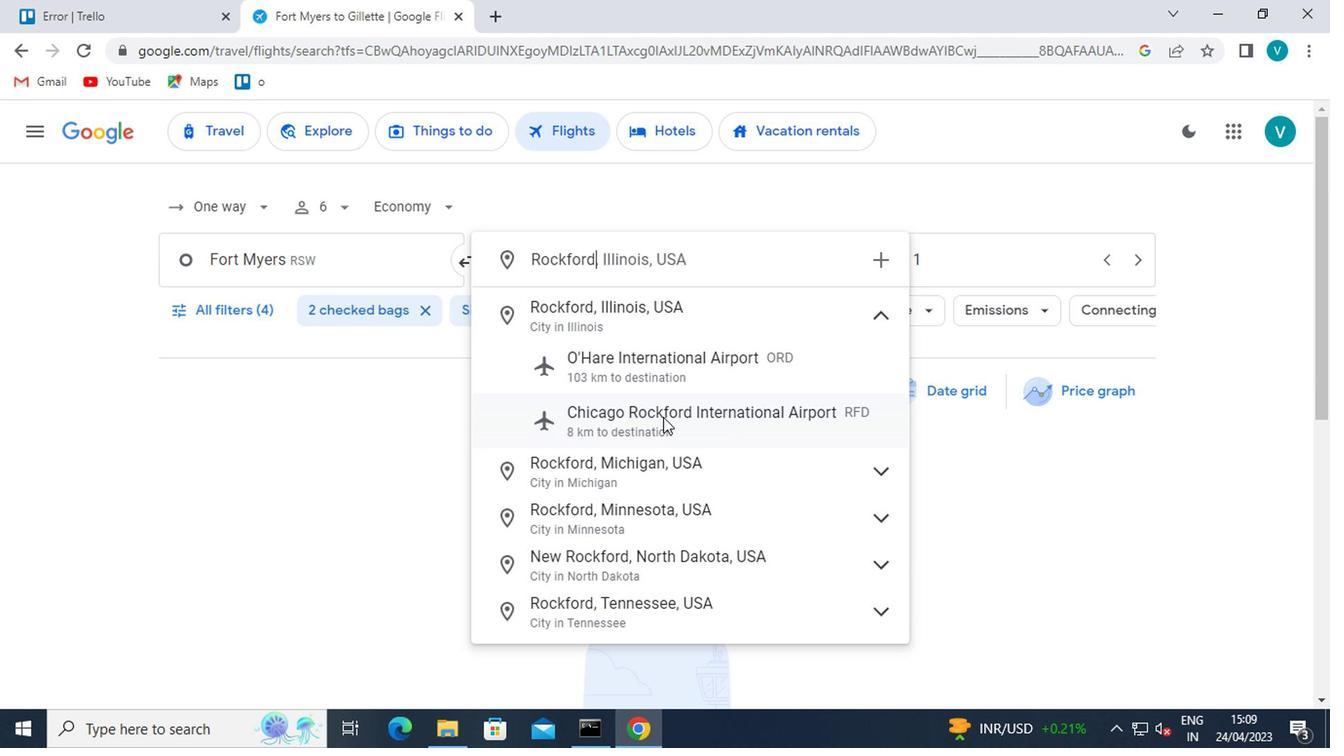 
Action: Mouse moved to (987, 266)
Screenshot: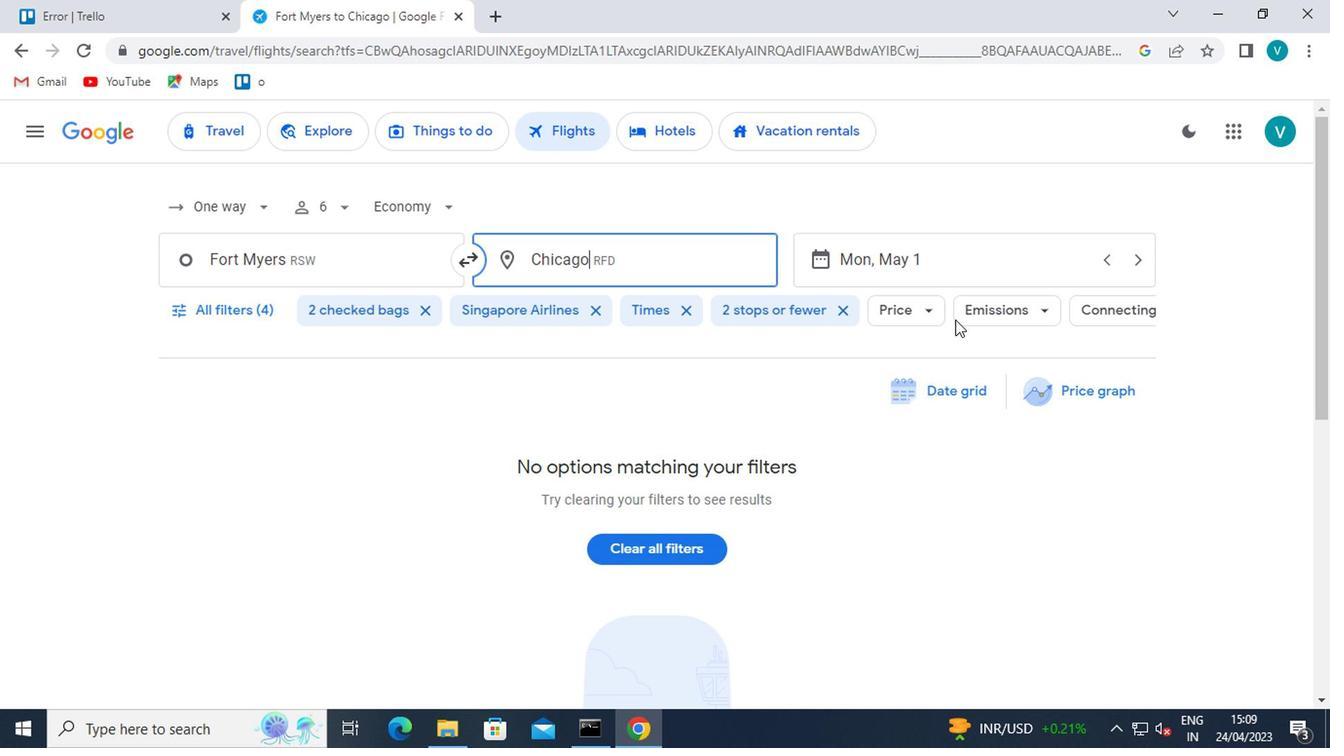 
Action: Mouse pressed left at (987, 266)
Screenshot: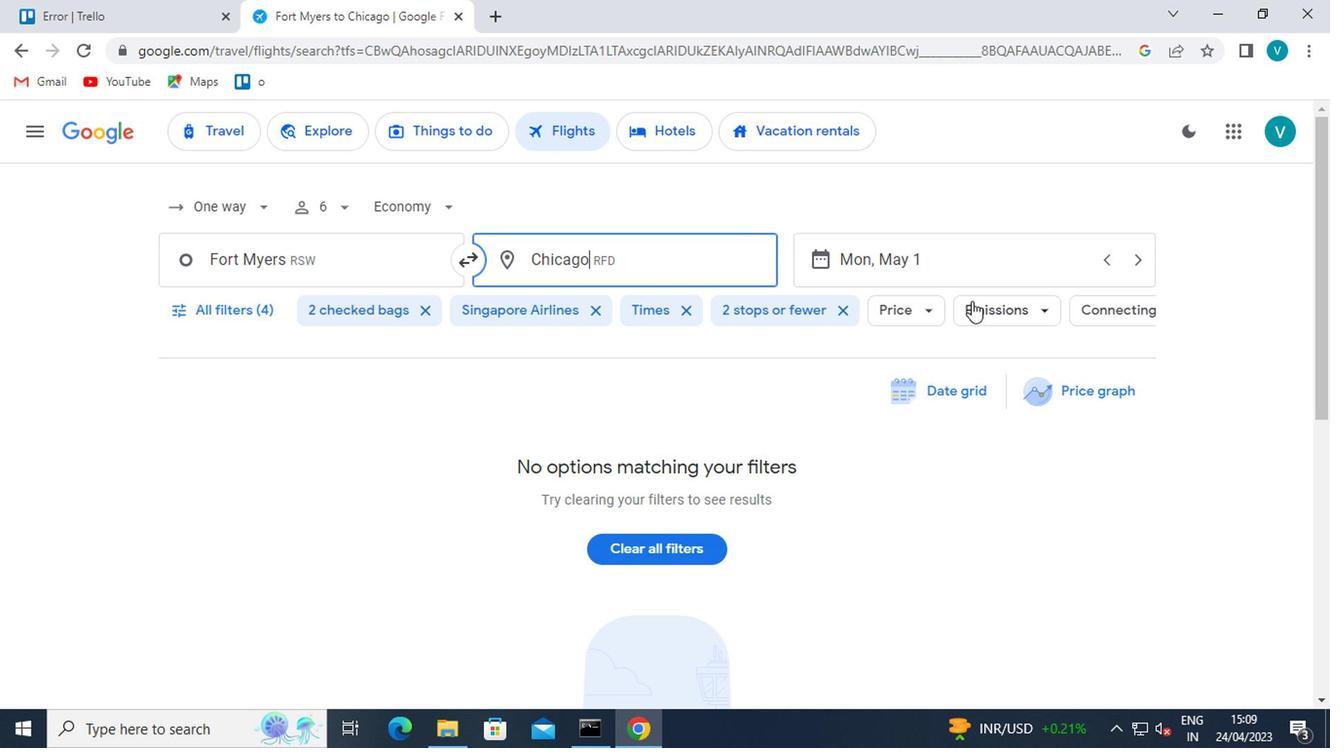
Action: Mouse moved to (882, 362)
Screenshot: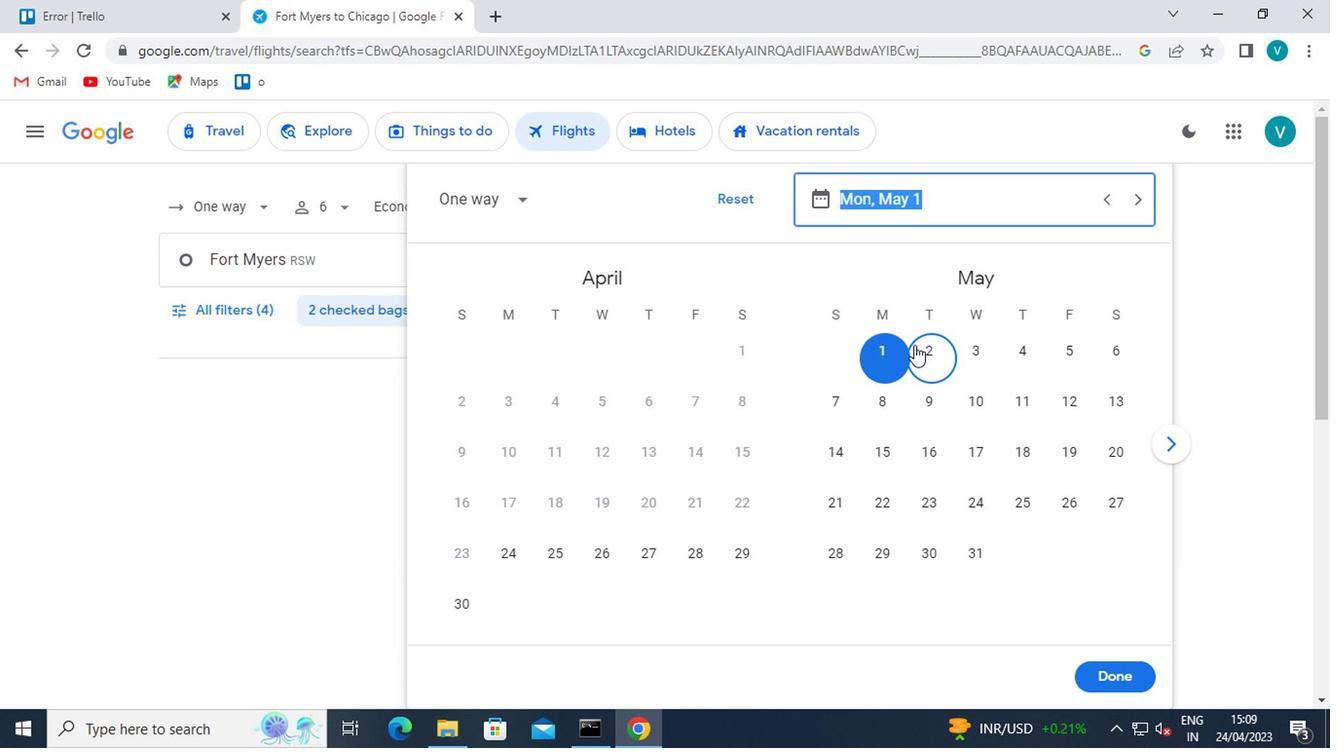 
Action: Mouse pressed left at (882, 362)
Screenshot: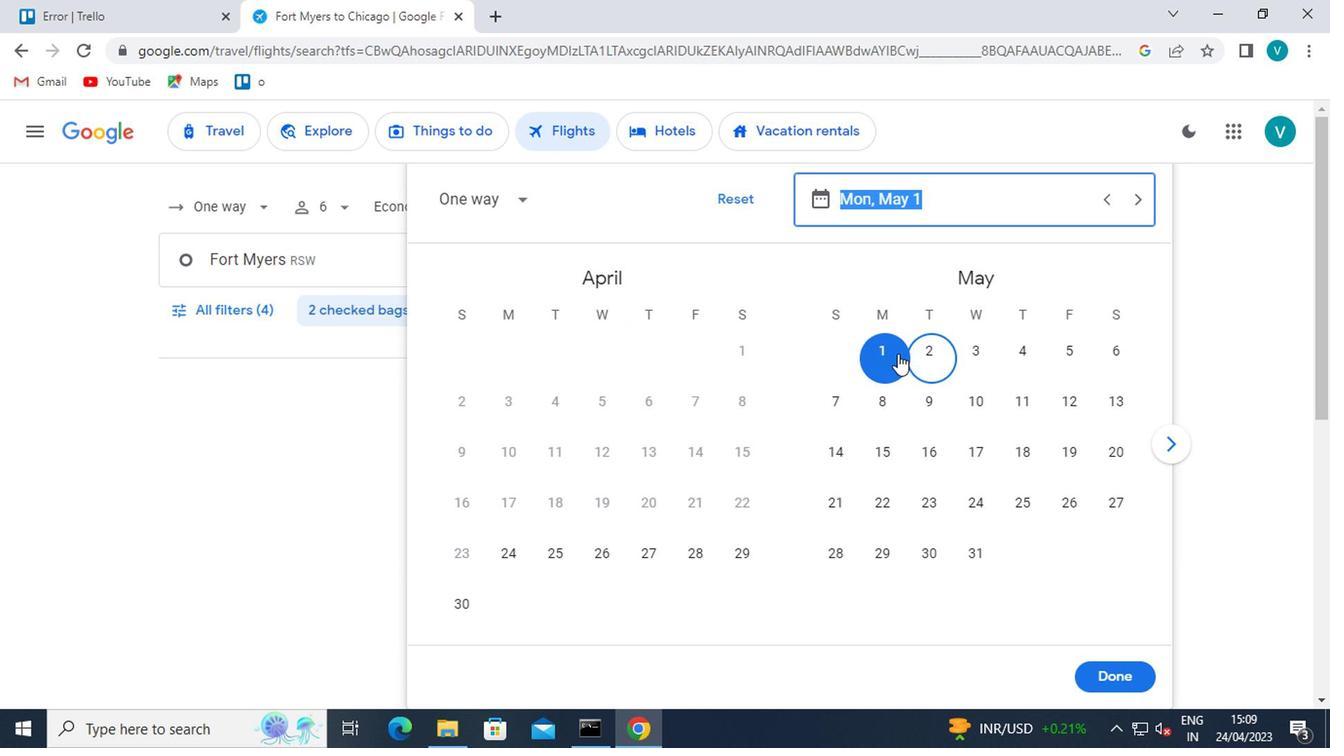 
Action: Mouse moved to (1089, 685)
Screenshot: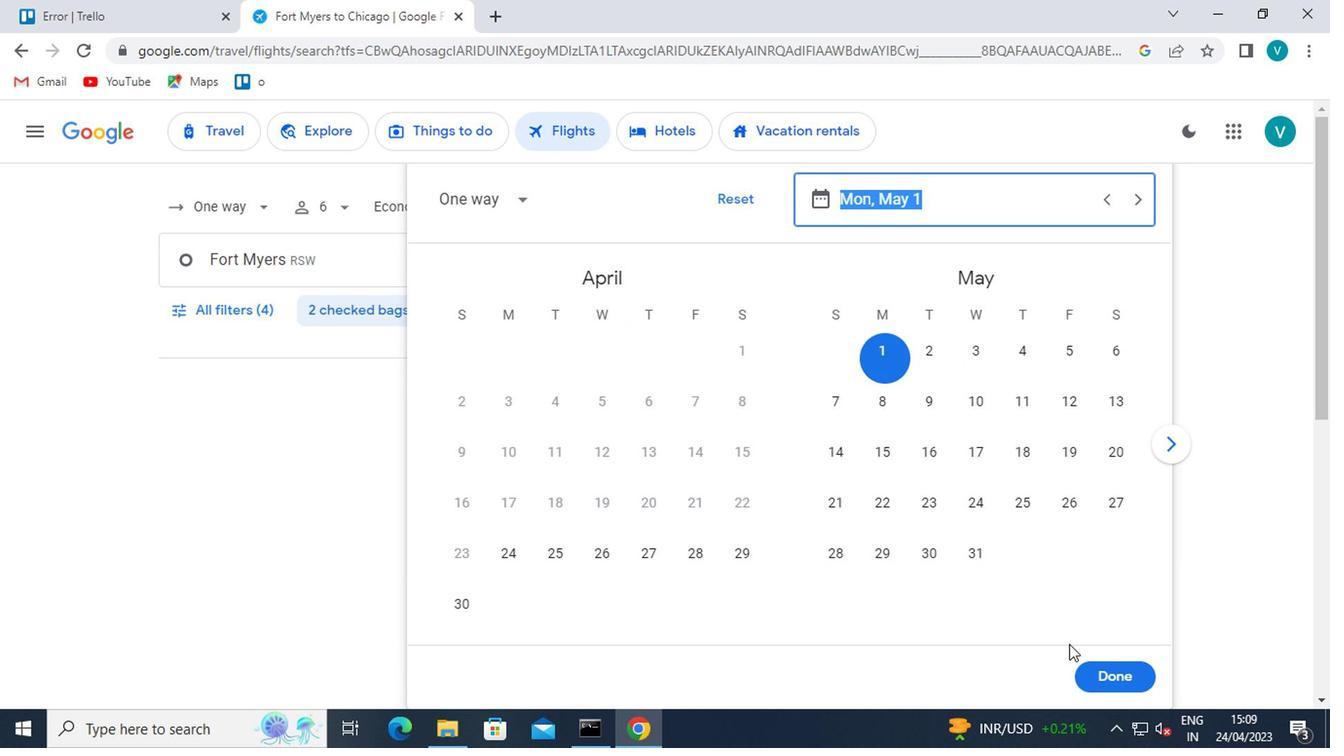 
Action: Mouse pressed left at (1089, 685)
Screenshot: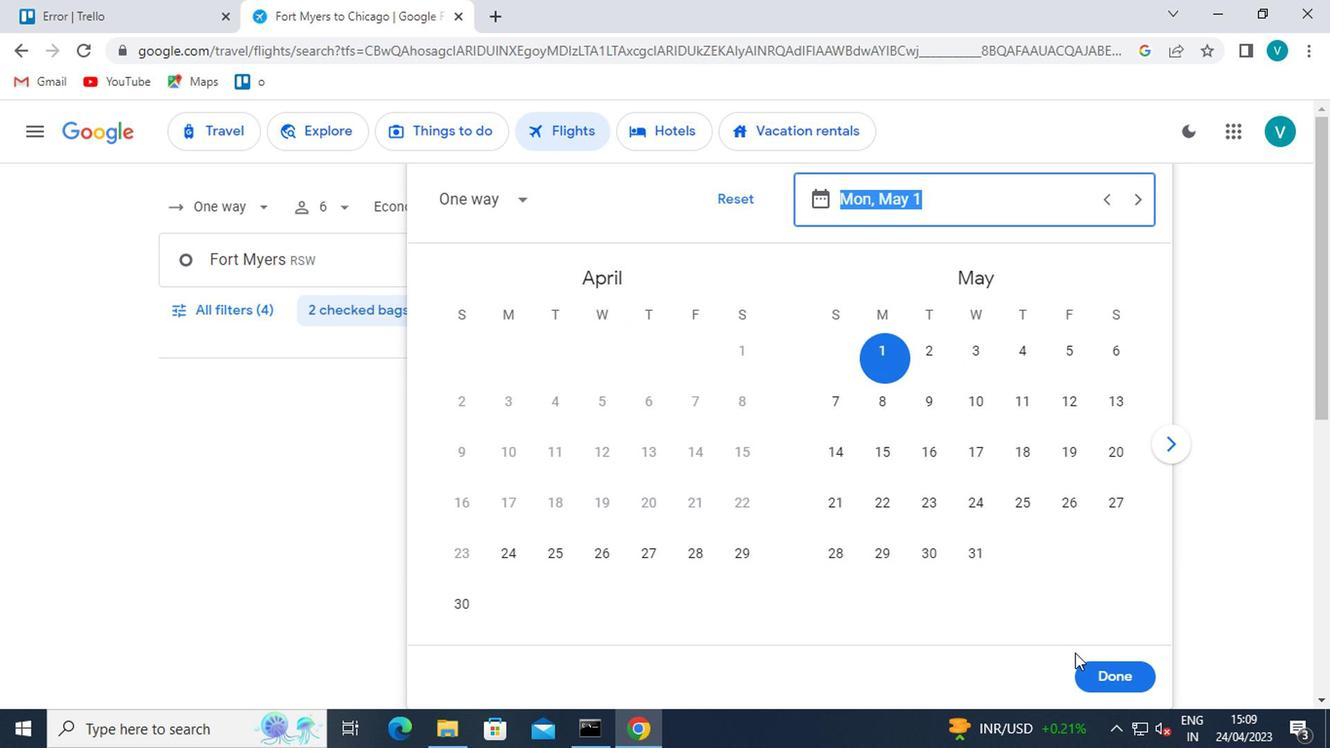 
Action: Mouse moved to (219, 311)
Screenshot: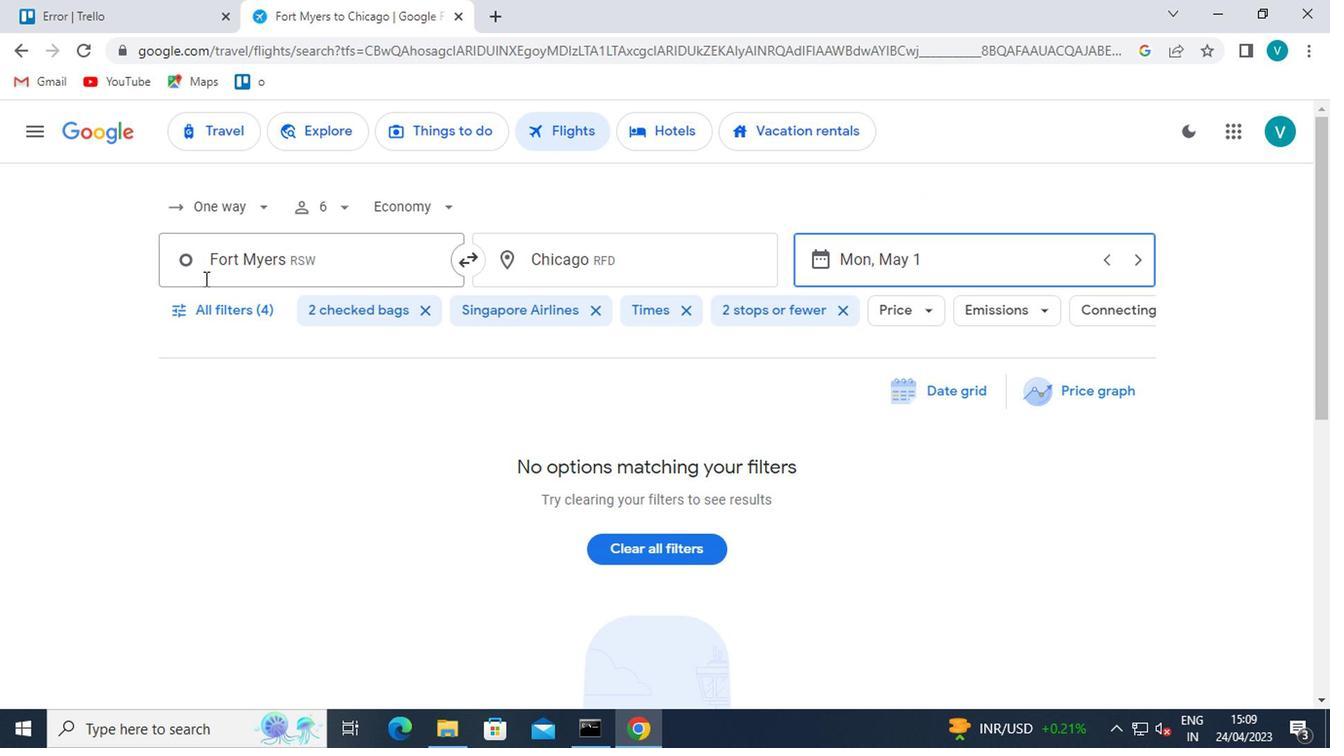 
Action: Mouse pressed left at (219, 311)
Screenshot: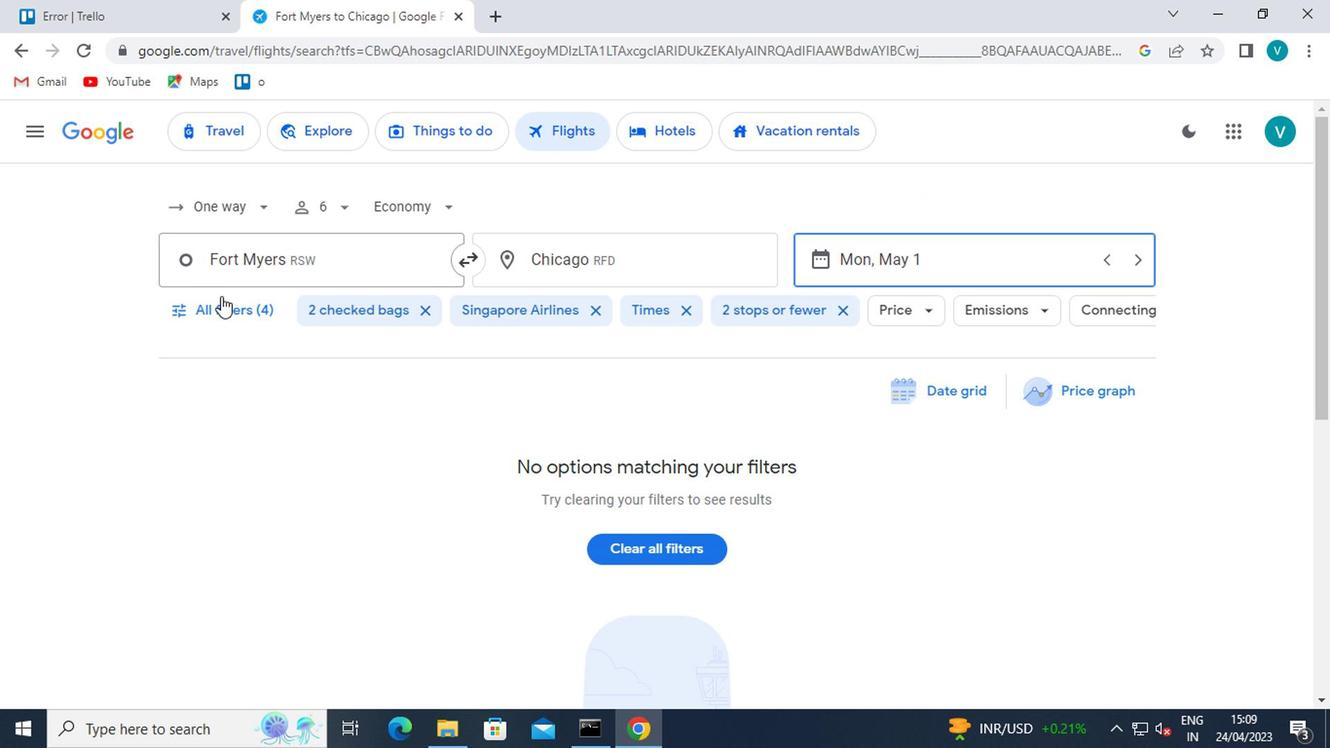 
Action: Mouse moved to (369, 441)
Screenshot: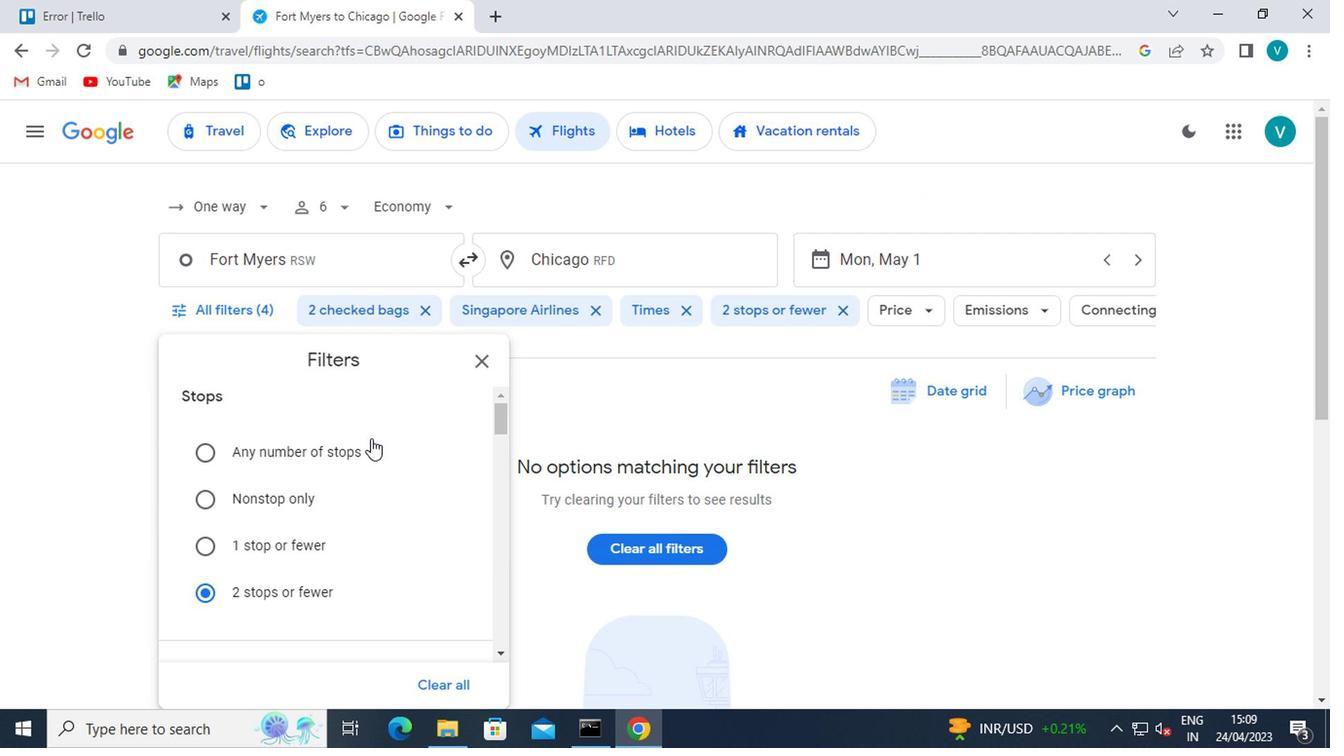 
Action: Mouse scrolled (369, 440) with delta (0, -1)
Screenshot: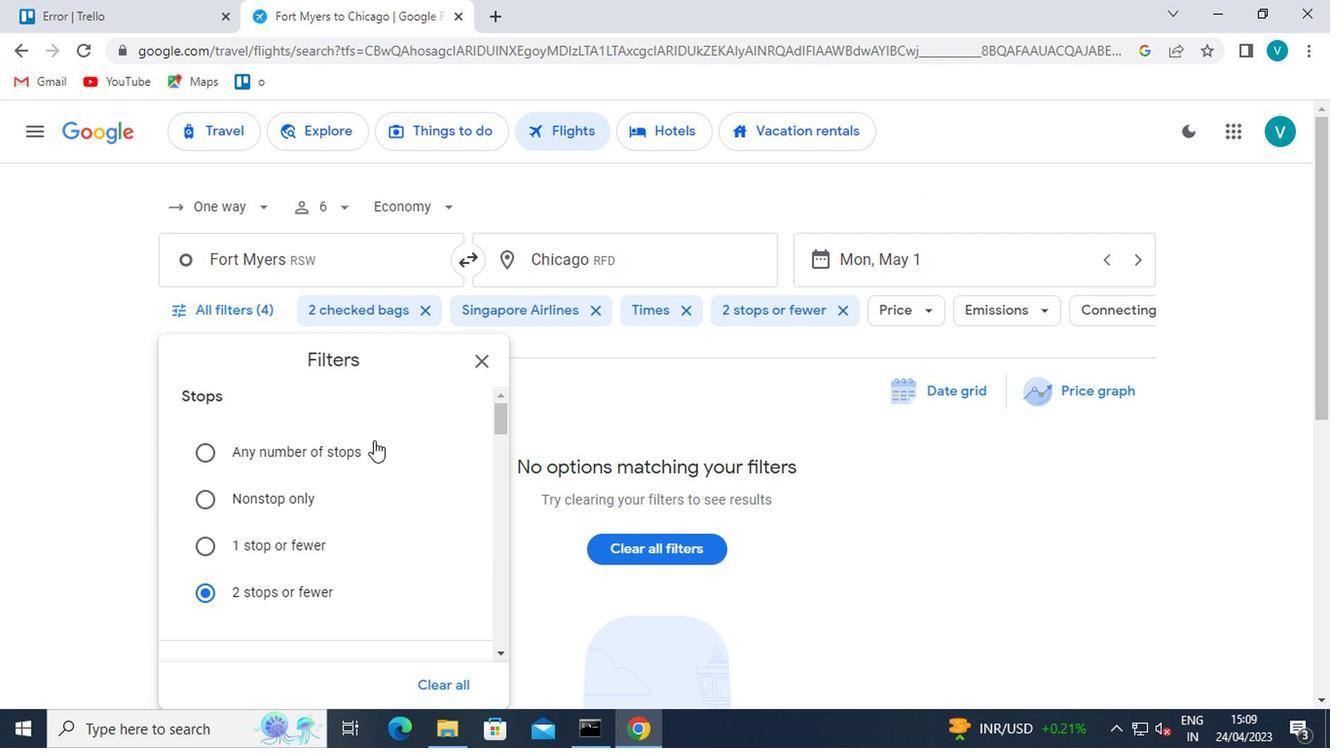 
Action: Mouse scrolled (369, 440) with delta (0, -1)
Screenshot: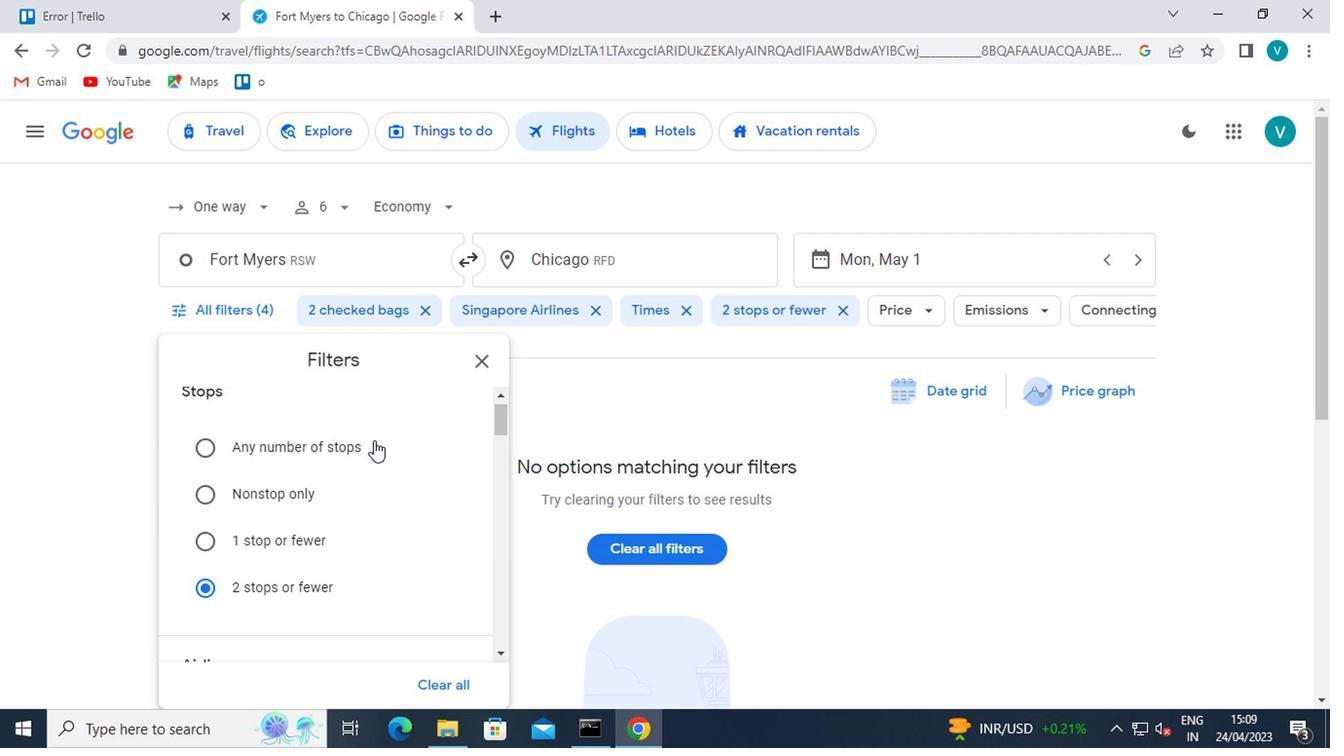 
Action: Mouse scrolled (369, 440) with delta (0, -1)
Screenshot: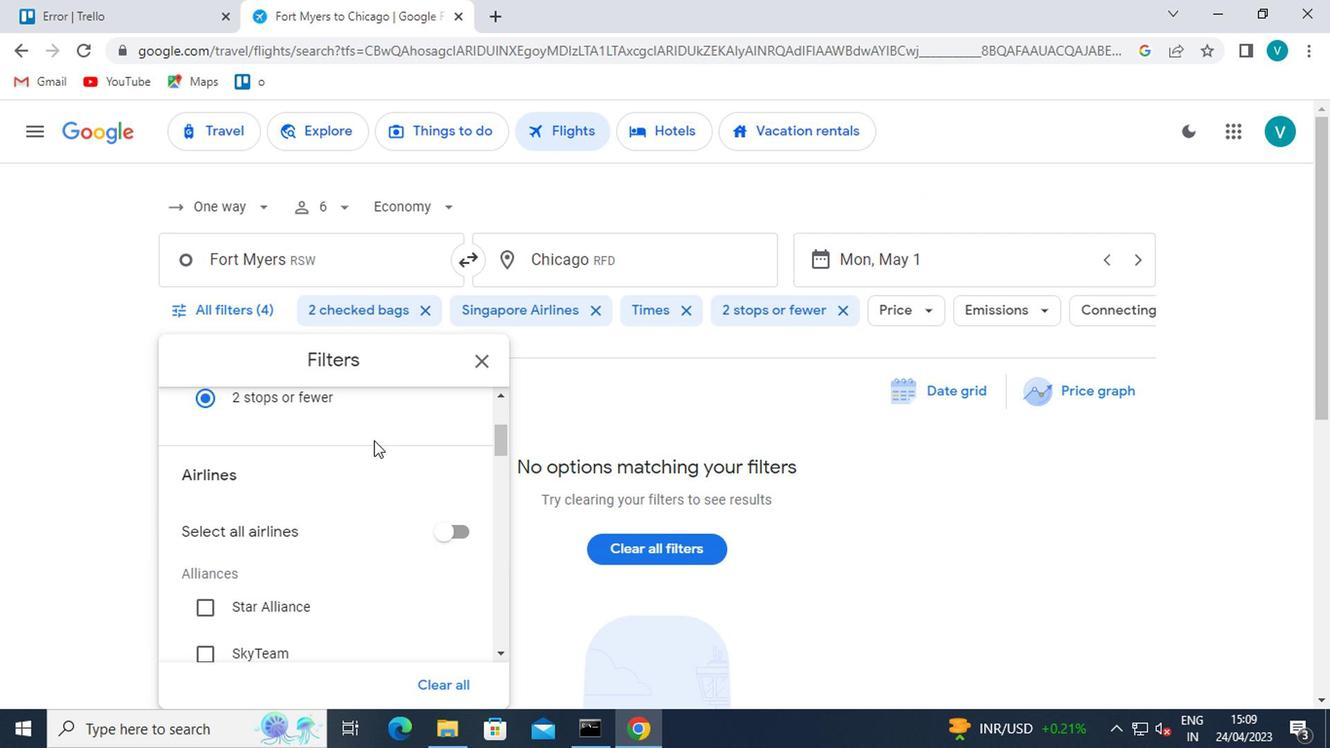 
Action: Mouse moved to (371, 448)
Screenshot: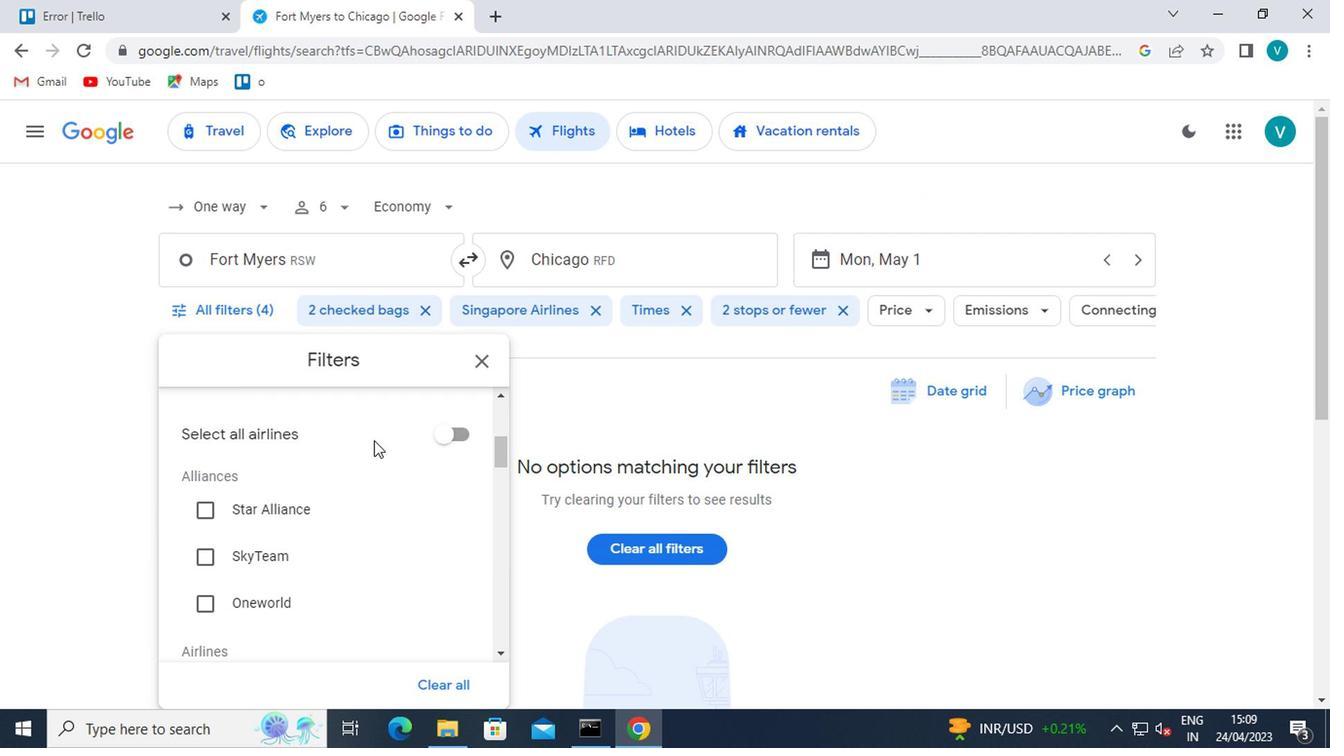 
Action: Mouse scrolled (371, 447) with delta (0, 0)
Screenshot: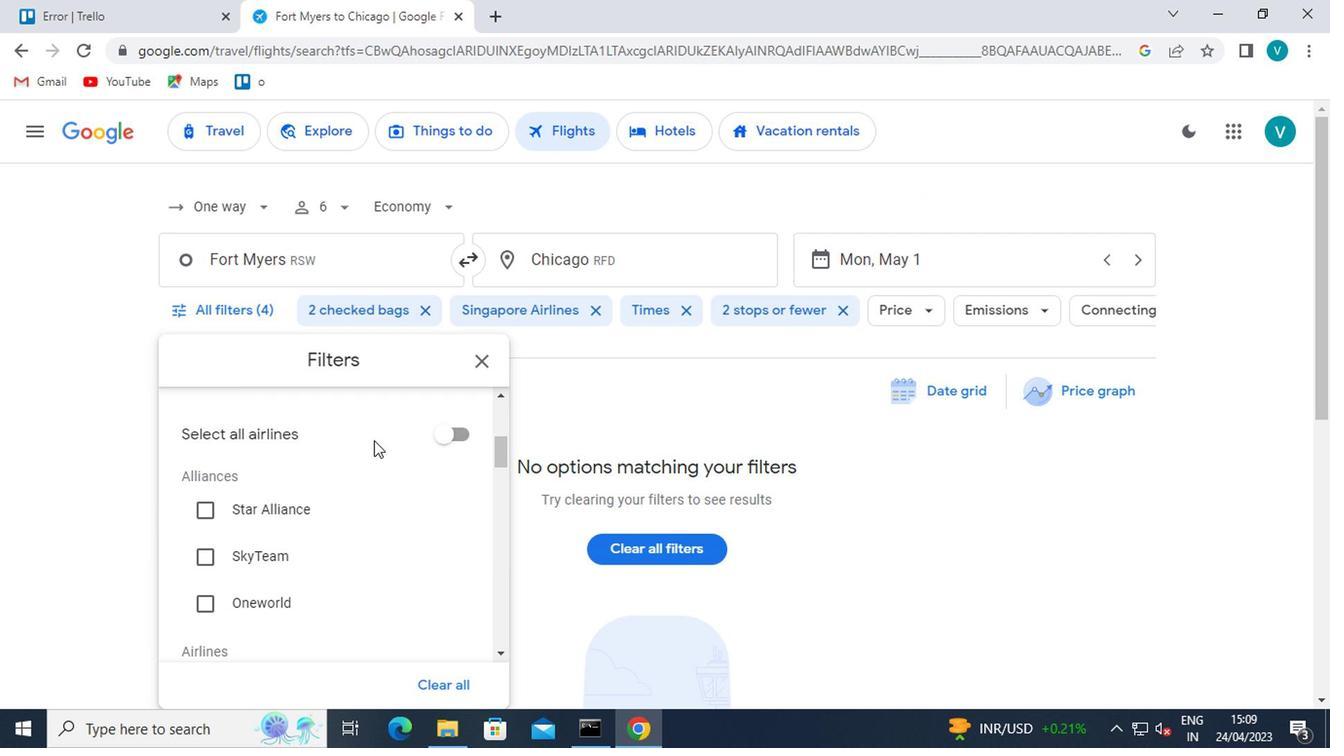 
Action: Mouse moved to (373, 450)
Screenshot: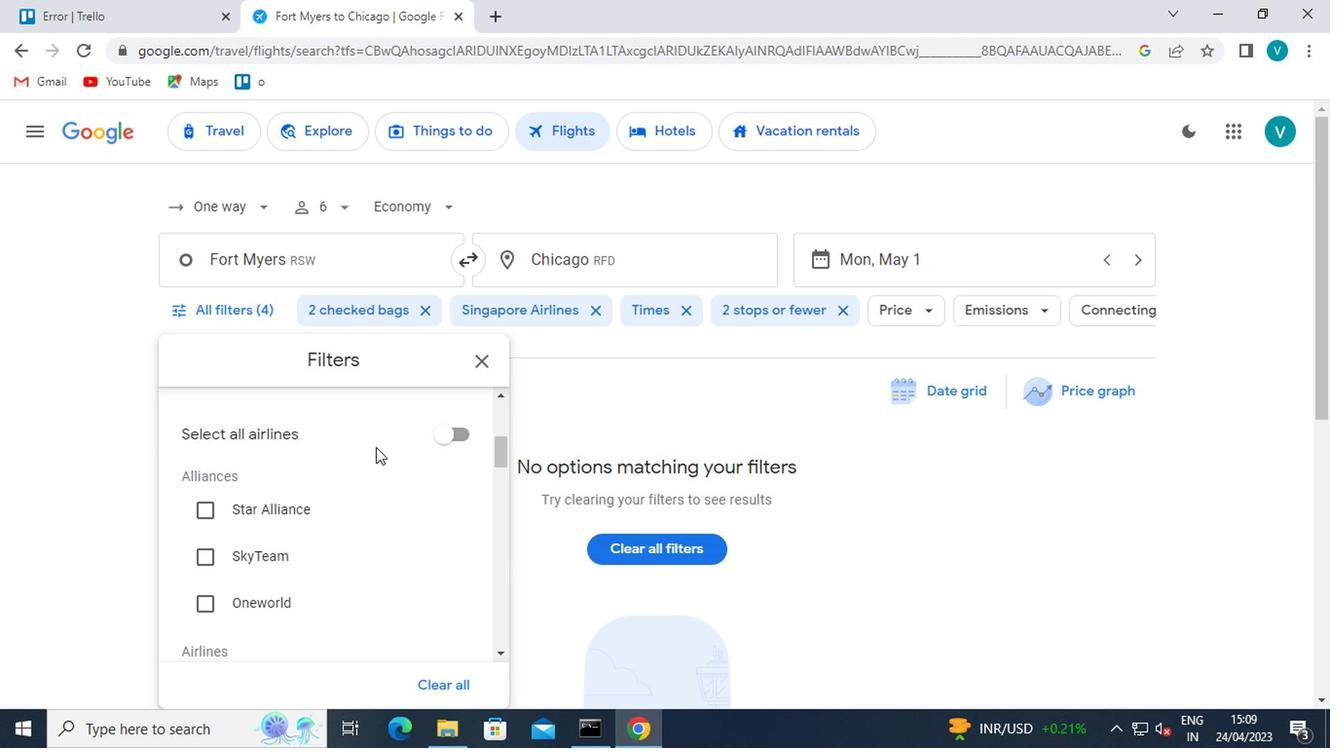 
Action: Mouse scrolled (373, 449) with delta (0, 0)
Screenshot: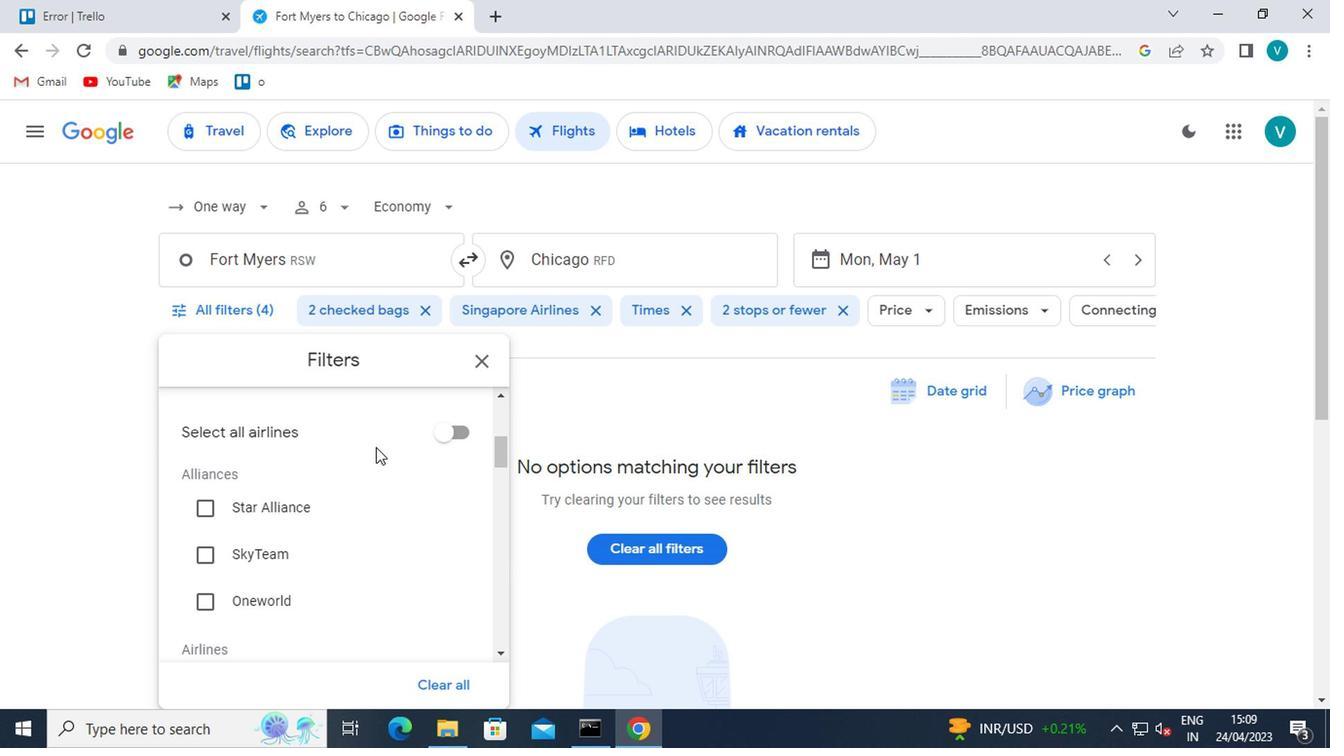 
Action: Mouse moved to (373, 451)
Screenshot: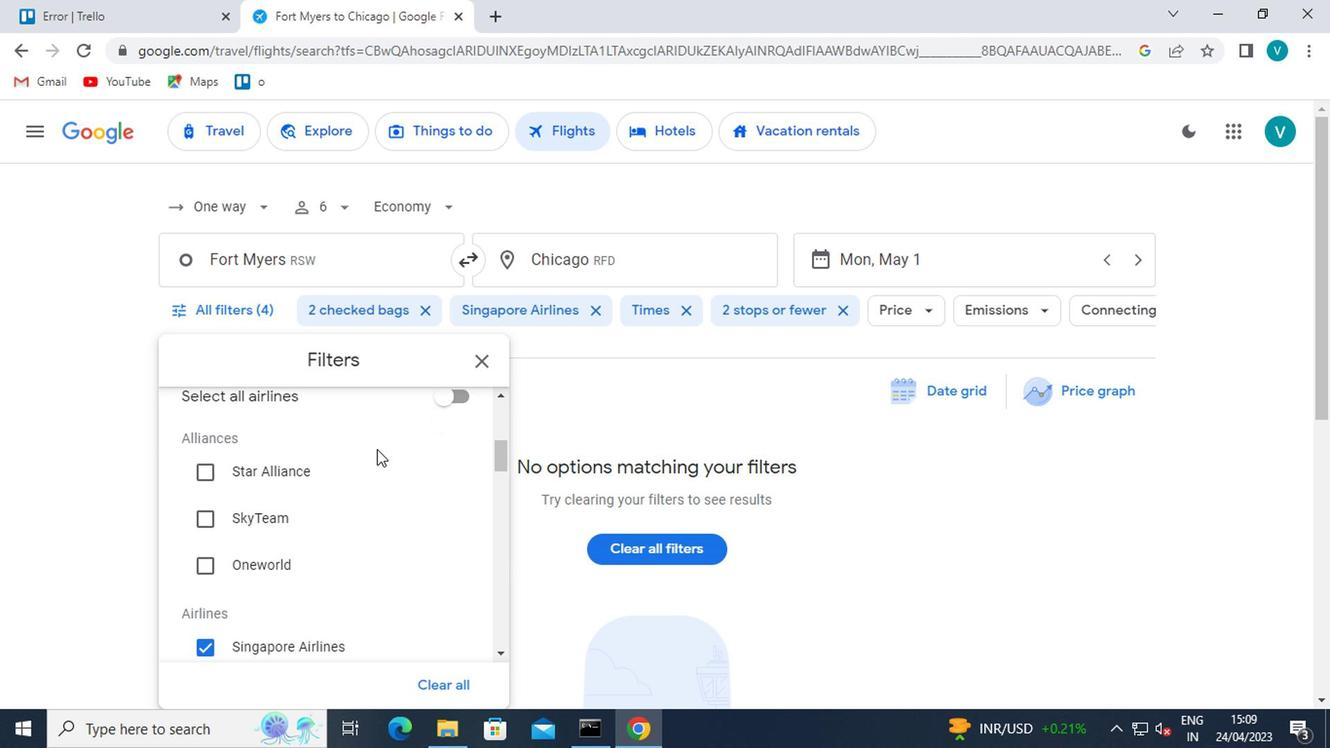 
Action: Mouse scrolled (373, 450) with delta (0, -1)
Screenshot: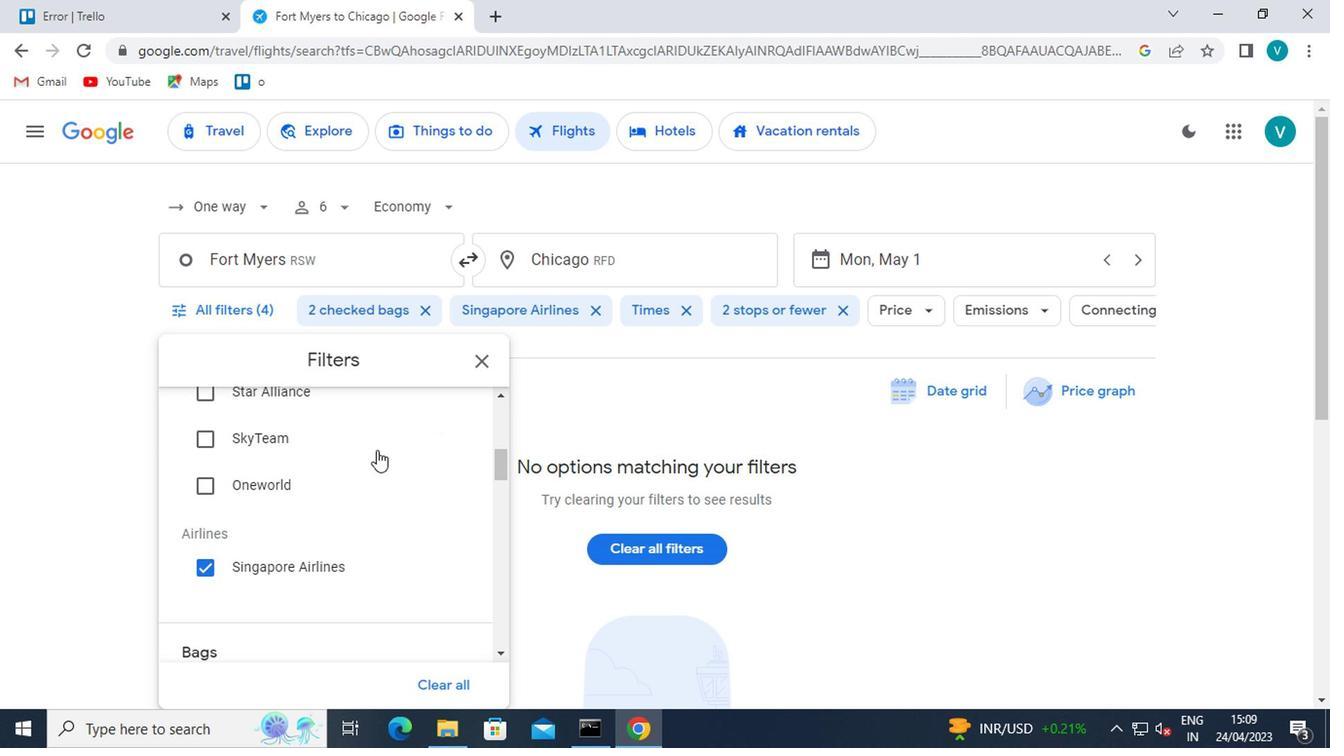
Action: Mouse moved to (373, 453)
Screenshot: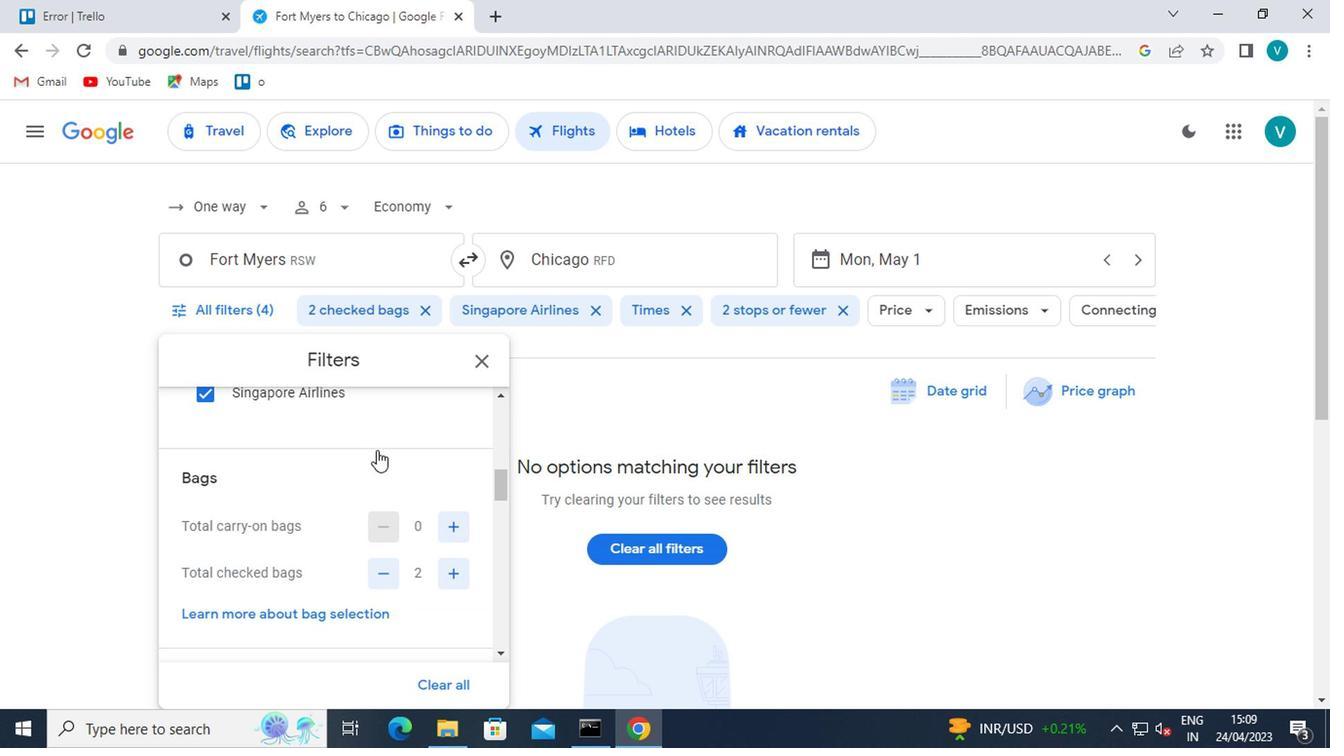 
Action: Mouse scrolled (373, 452) with delta (0, 0)
Screenshot: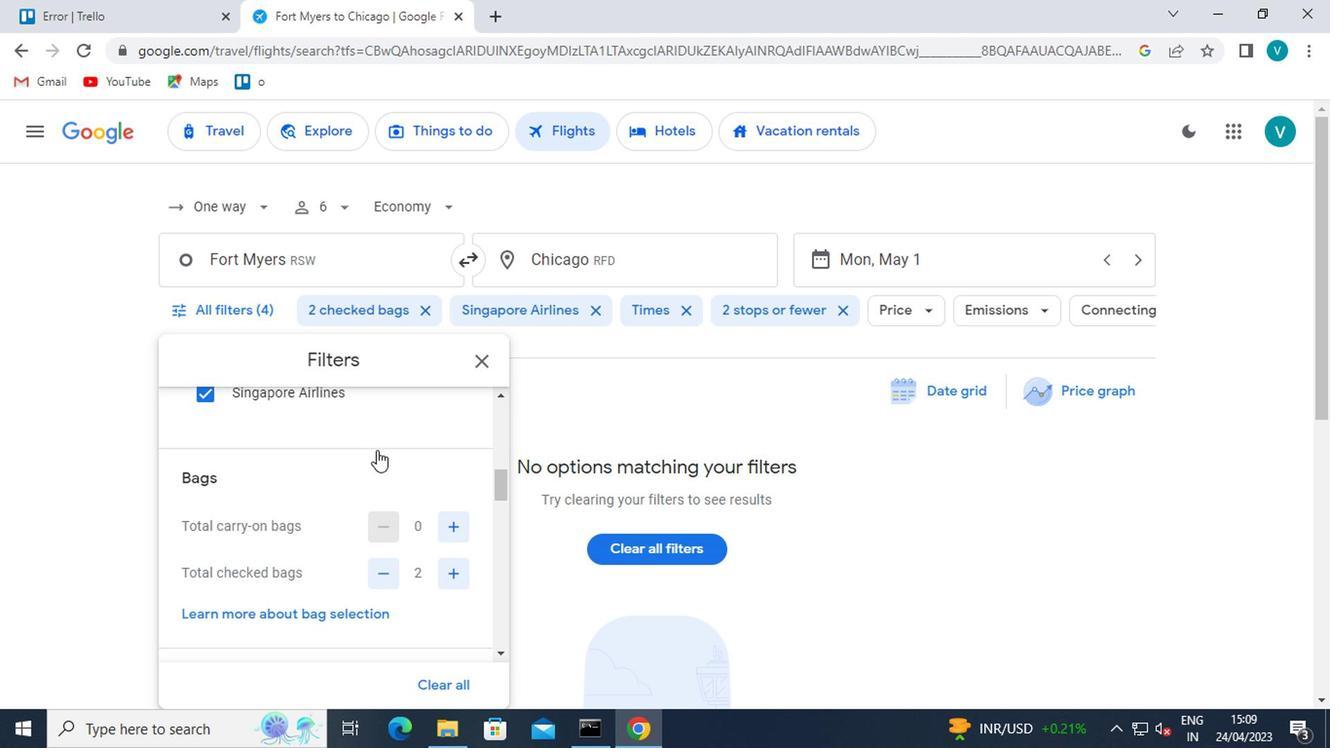 
Action: Mouse moved to (378, 476)
Screenshot: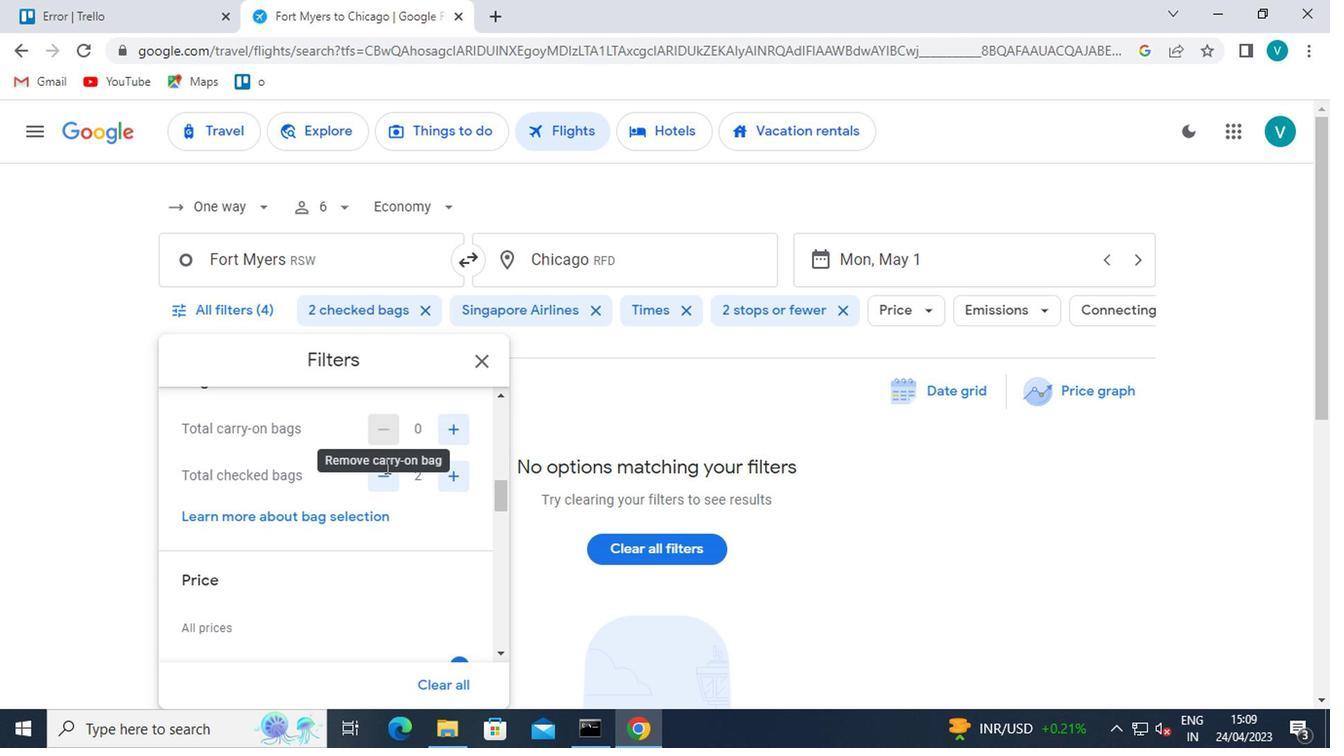 
Action: Mouse pressed left at (378, 476)
Screenshot: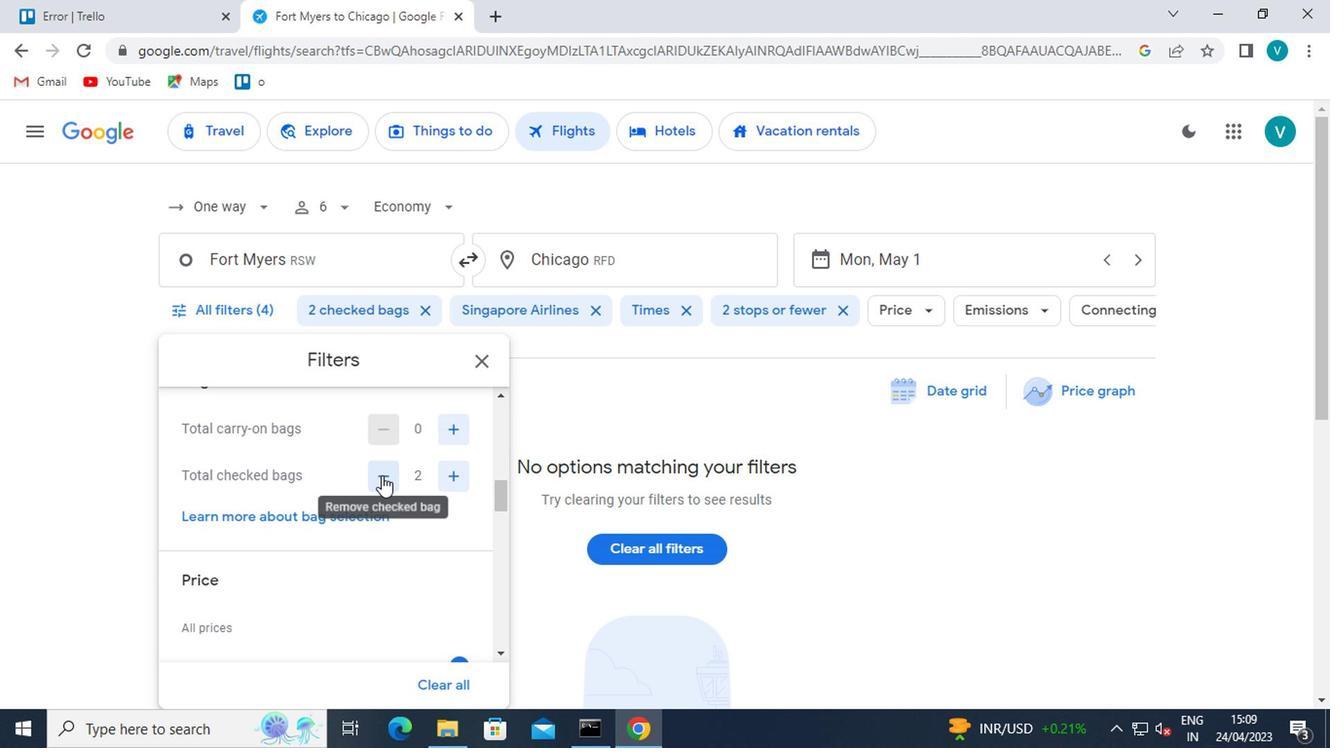 
Action: Mouse moved to (378, 477)
Screenshot: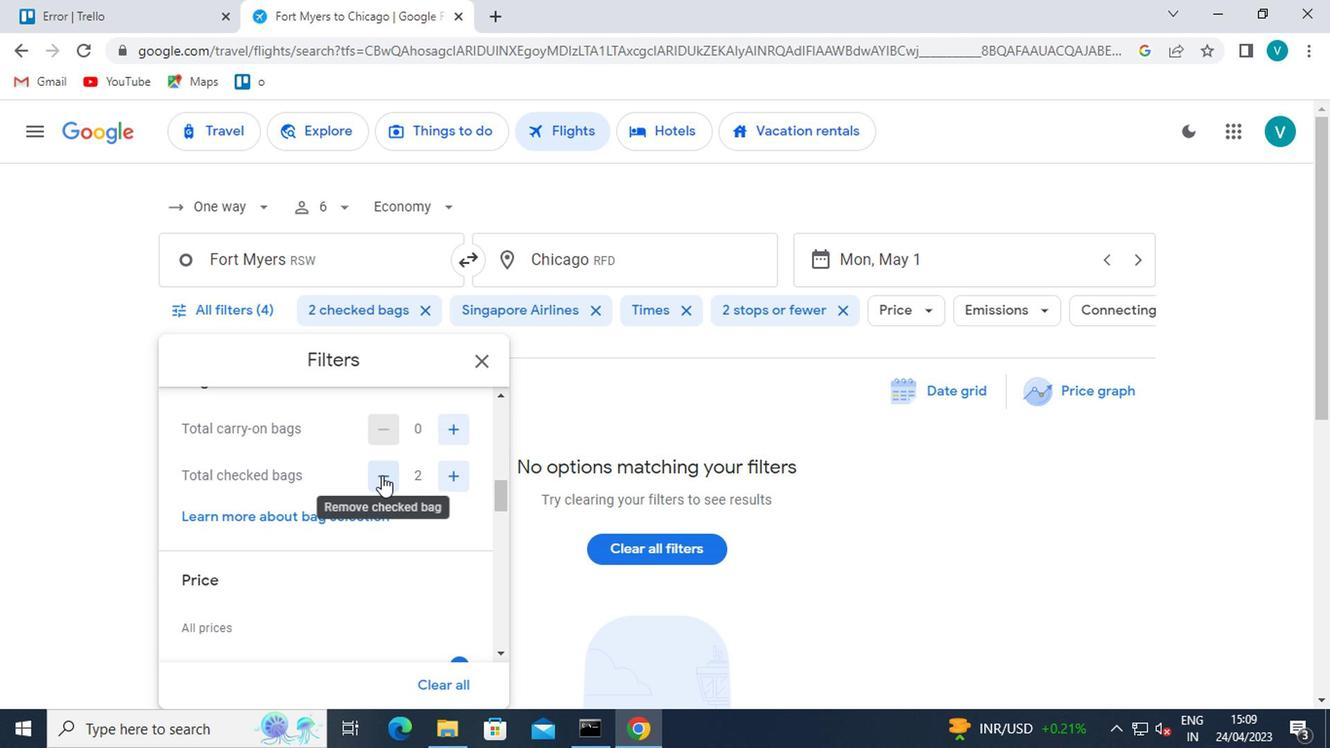 
Action: Mouse pressed left at (378, 477)
Screenshot: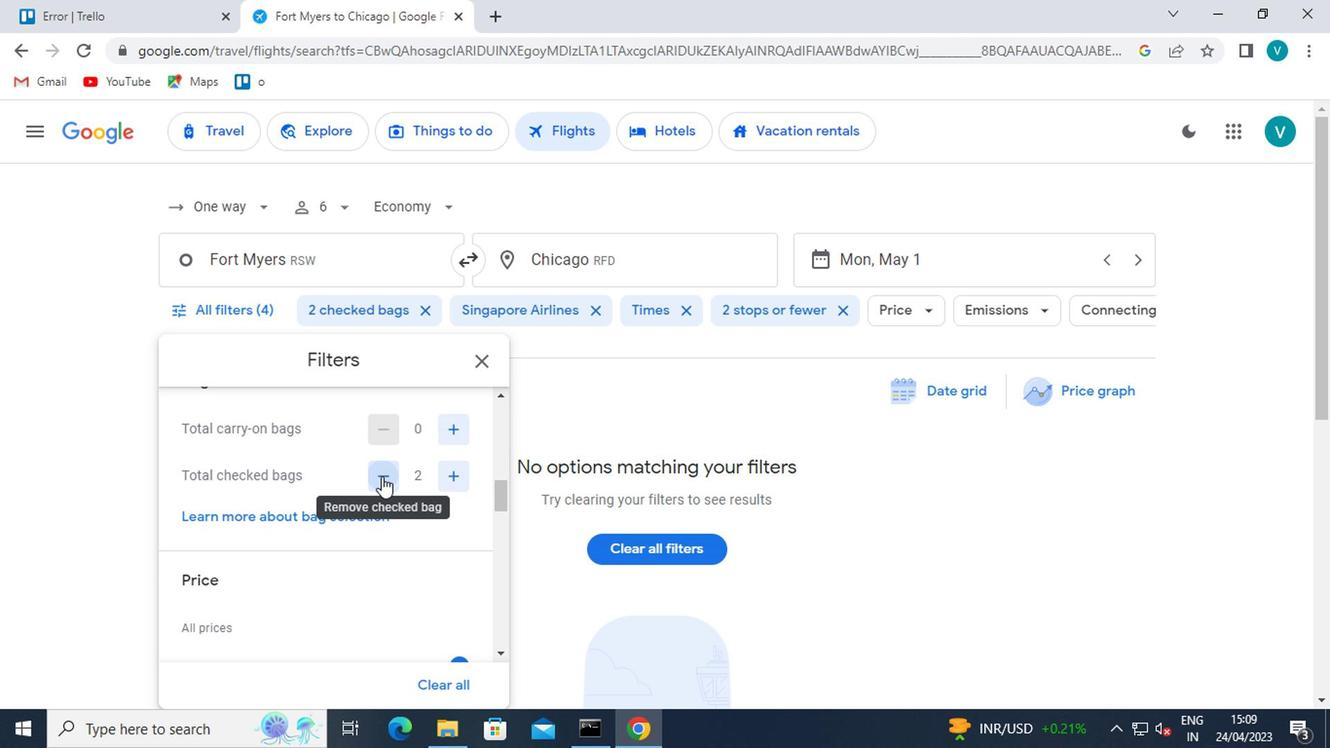 
Action: Mouse moved to (452, 430)
Screenshot: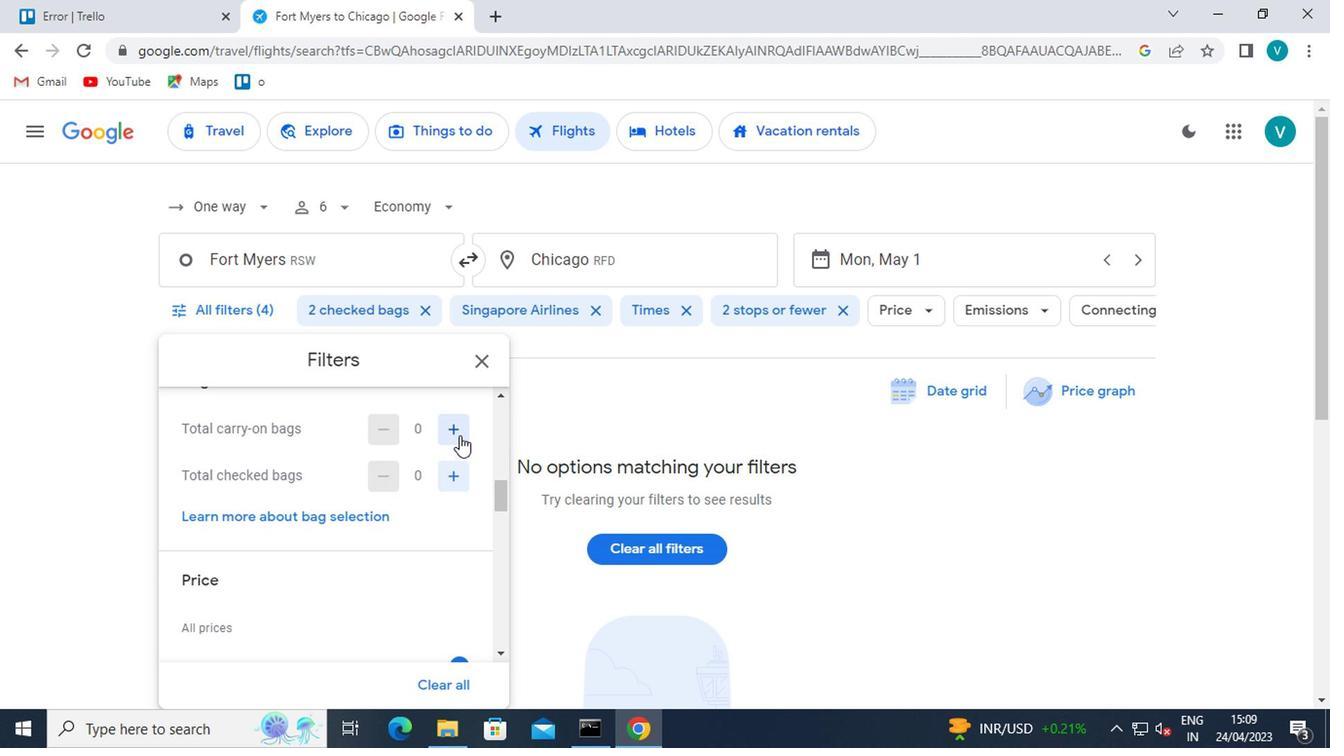 
Action: Mouse pressed left at (452, 430)
Screenshot: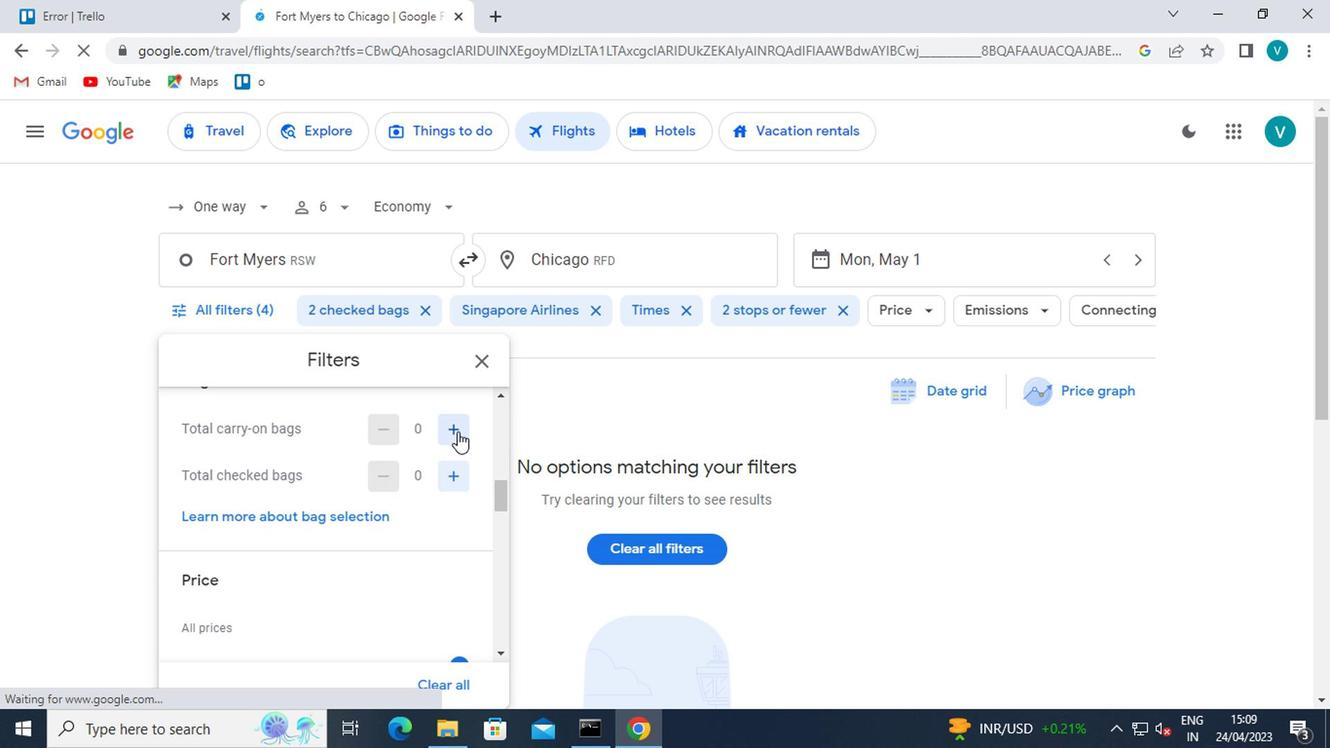 
Action: Mouse pressed left at (452, 430)
Screenshot: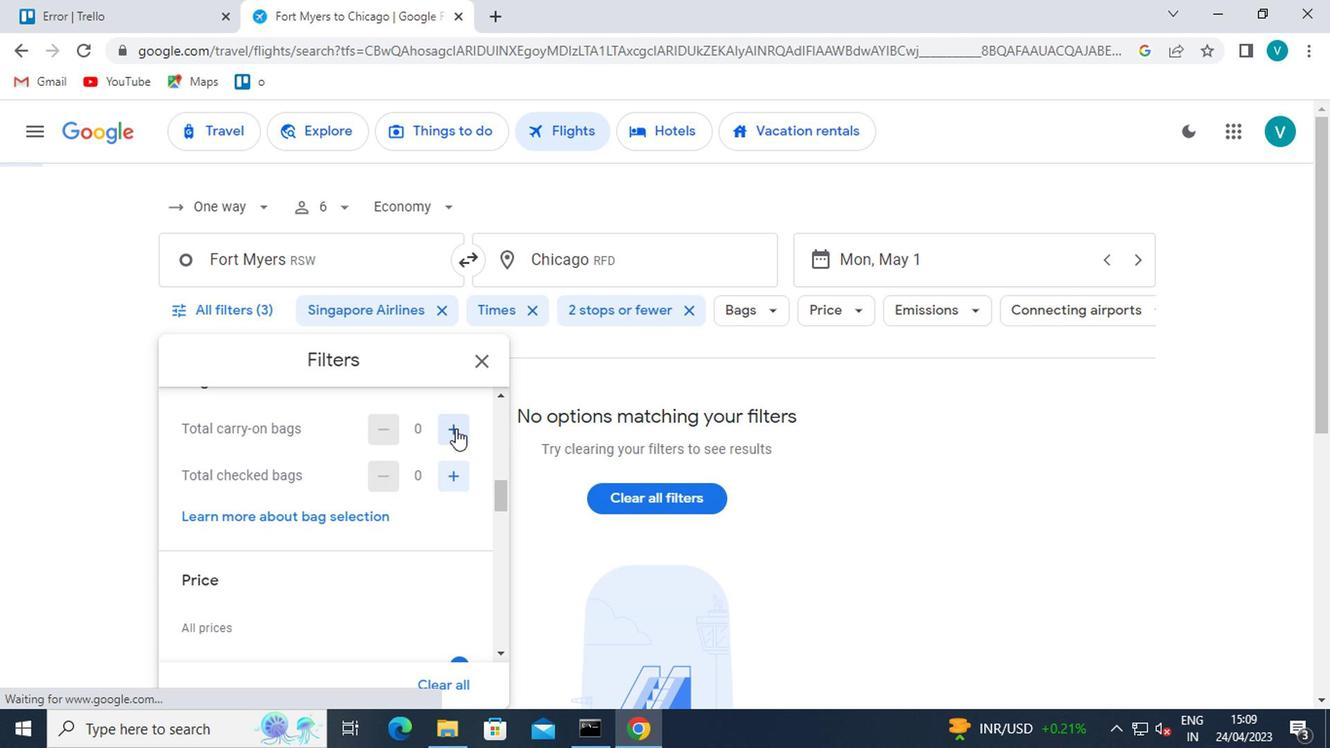 
Action: Mouse moved to (387, 507)
Screenshot: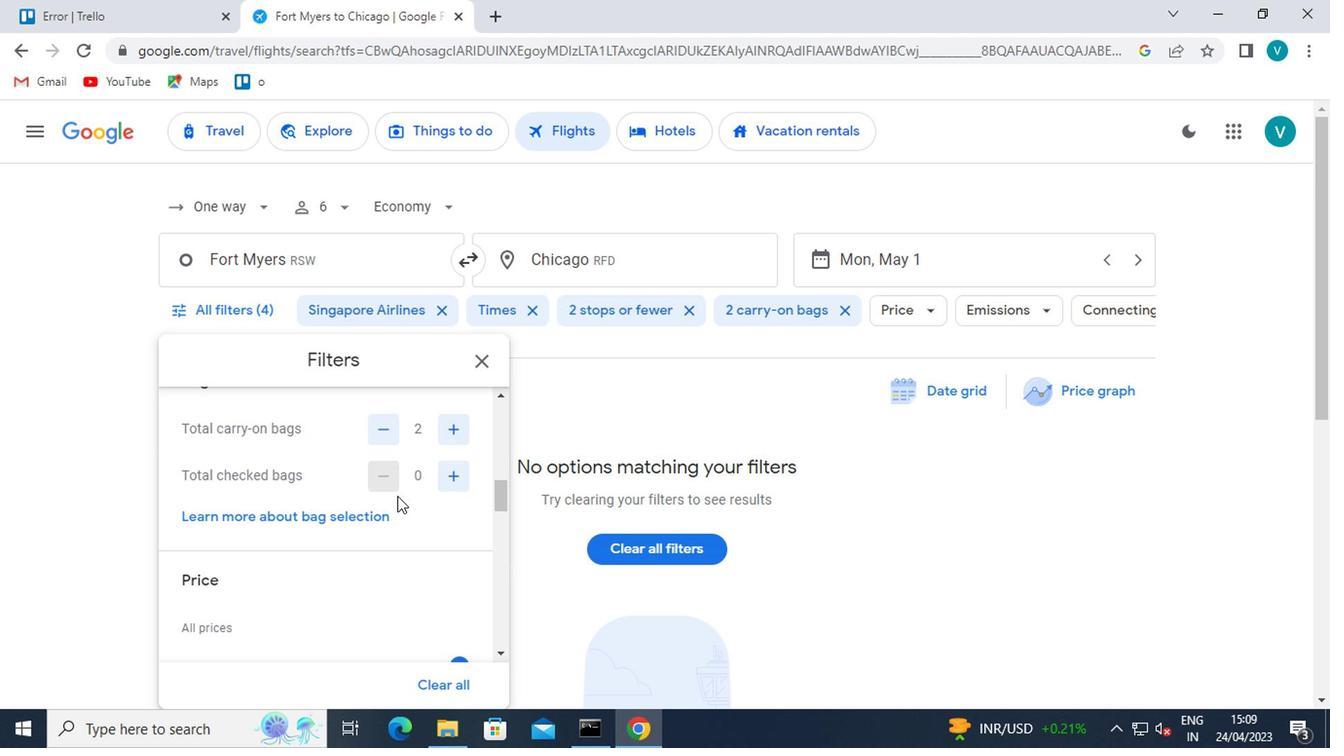 
Action: Mouse scrolled (387, 507) with delta (0, 0)
Screenshot: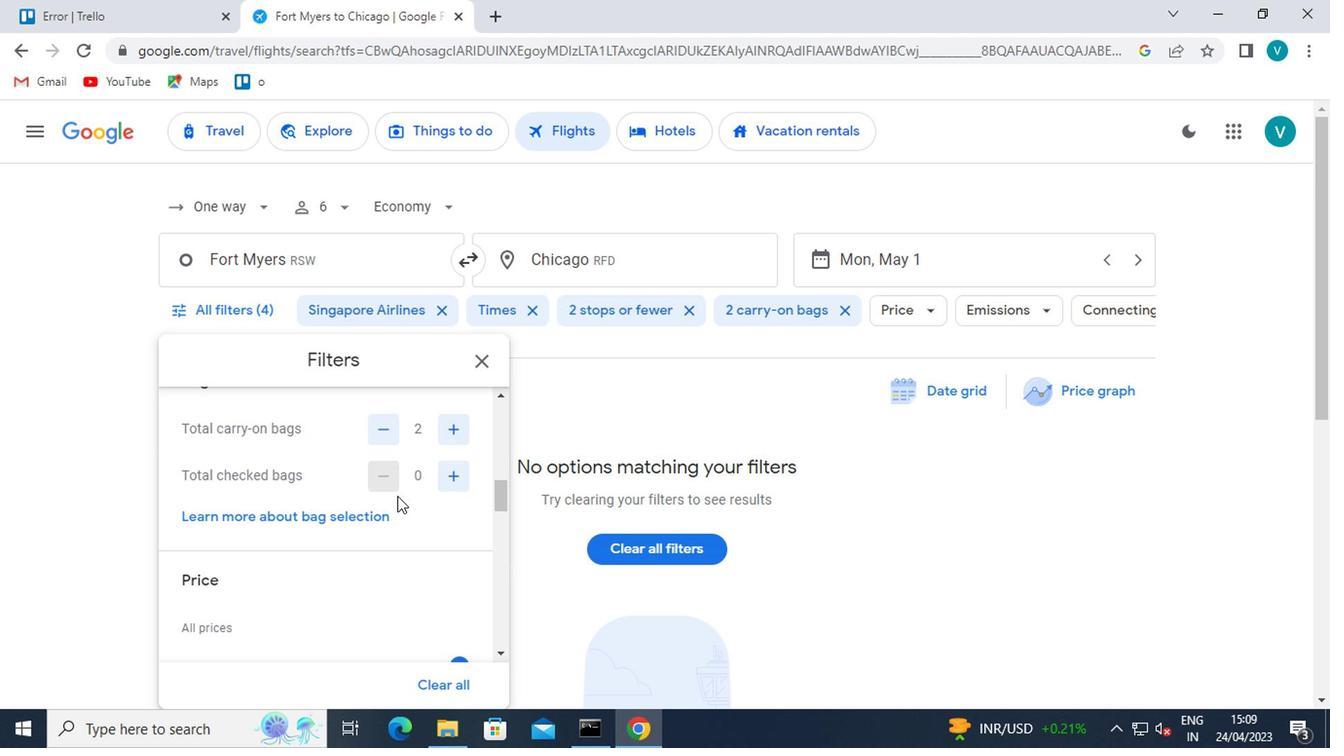 
Action: Mouse moved to (387, 507)
Screenshot: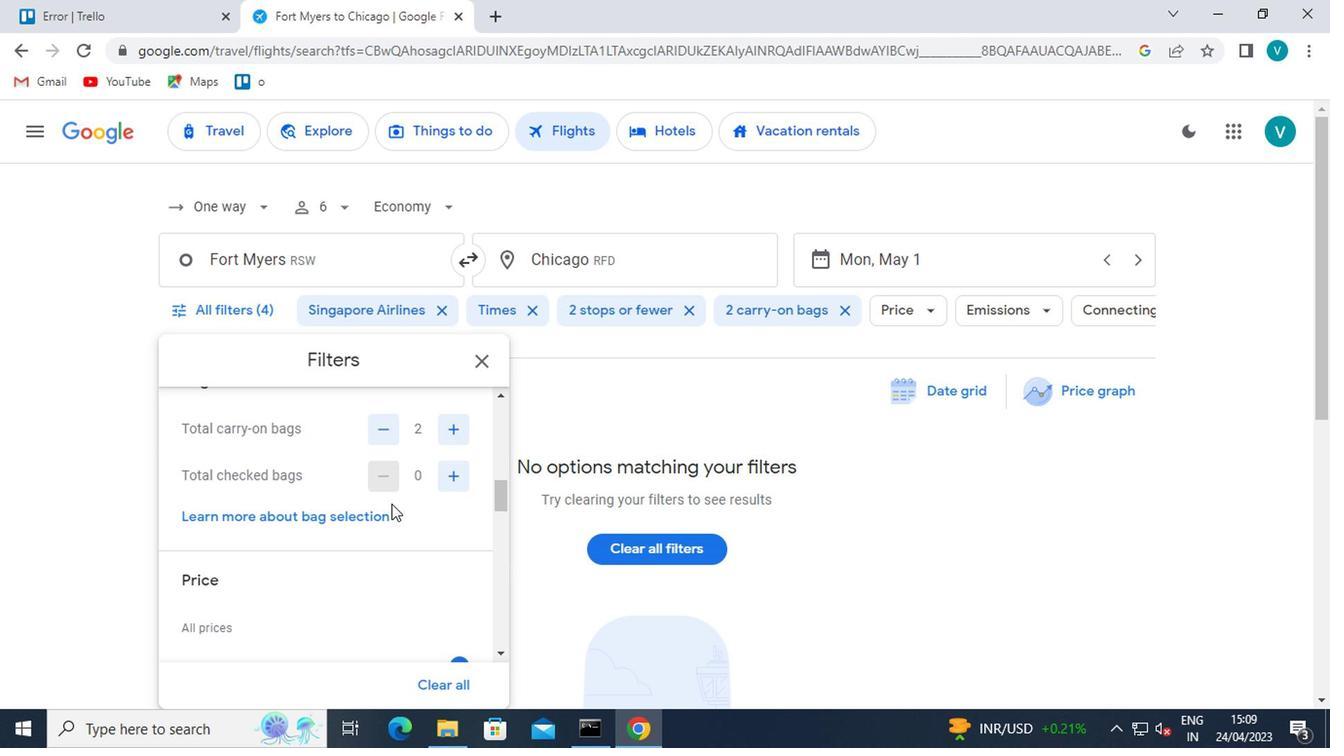 
Action: Mouse scrolled (387, 507) with delta (0, 0)
Screenshot: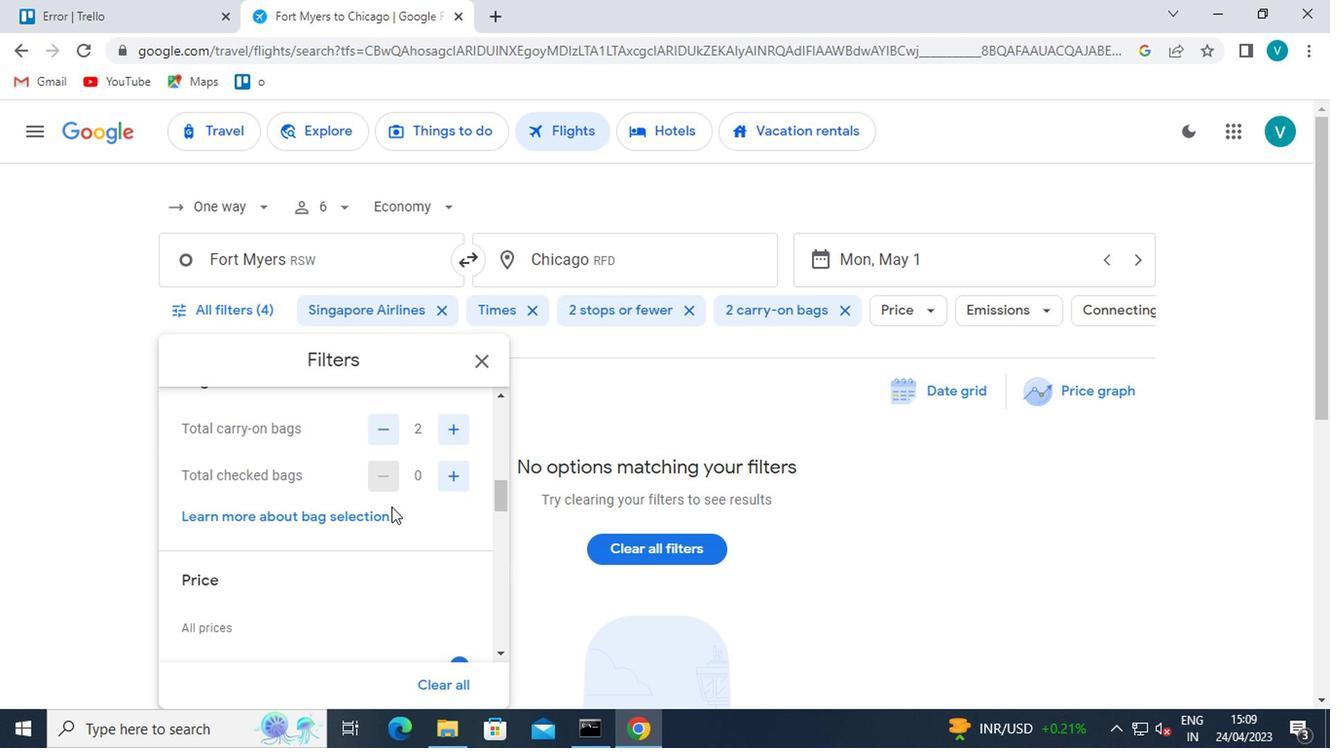 
Action: Mouse moved to (457, 476)
Screenshot: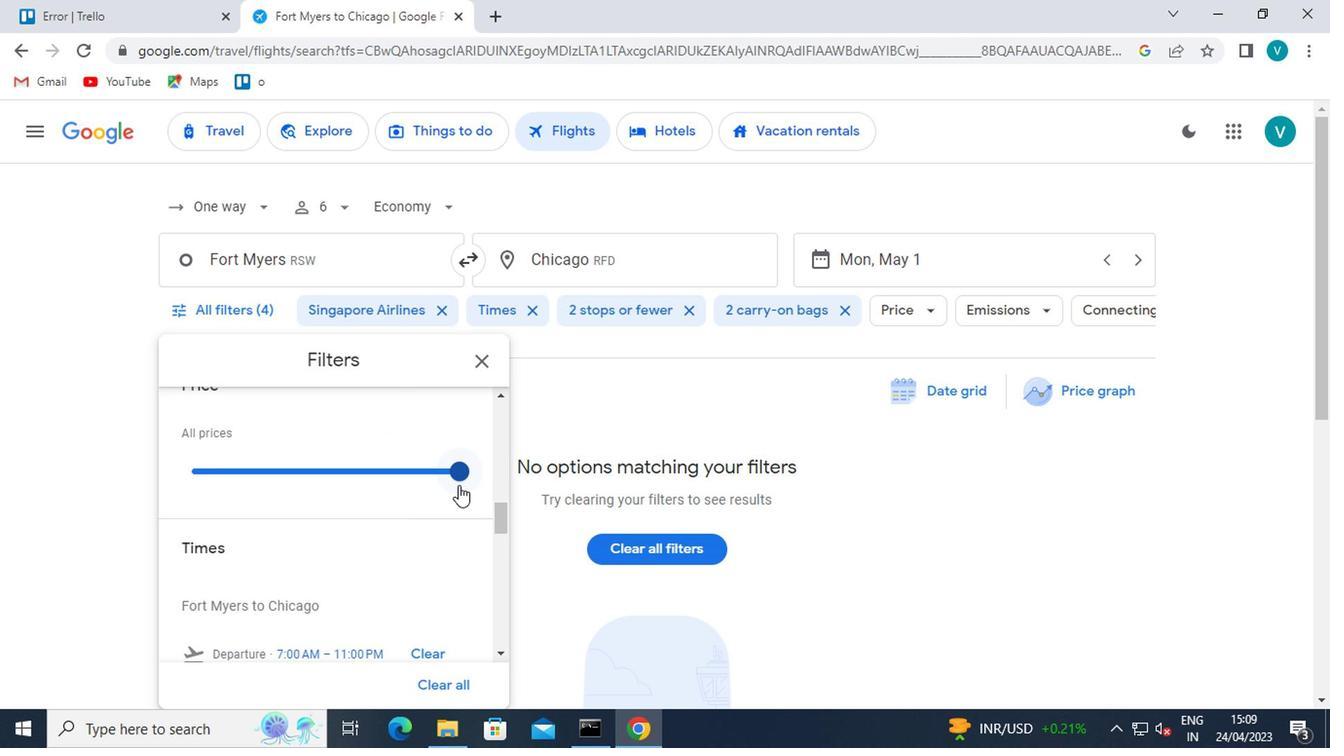 
Action: Mouse pressed left at (457, 476)
Screenshot: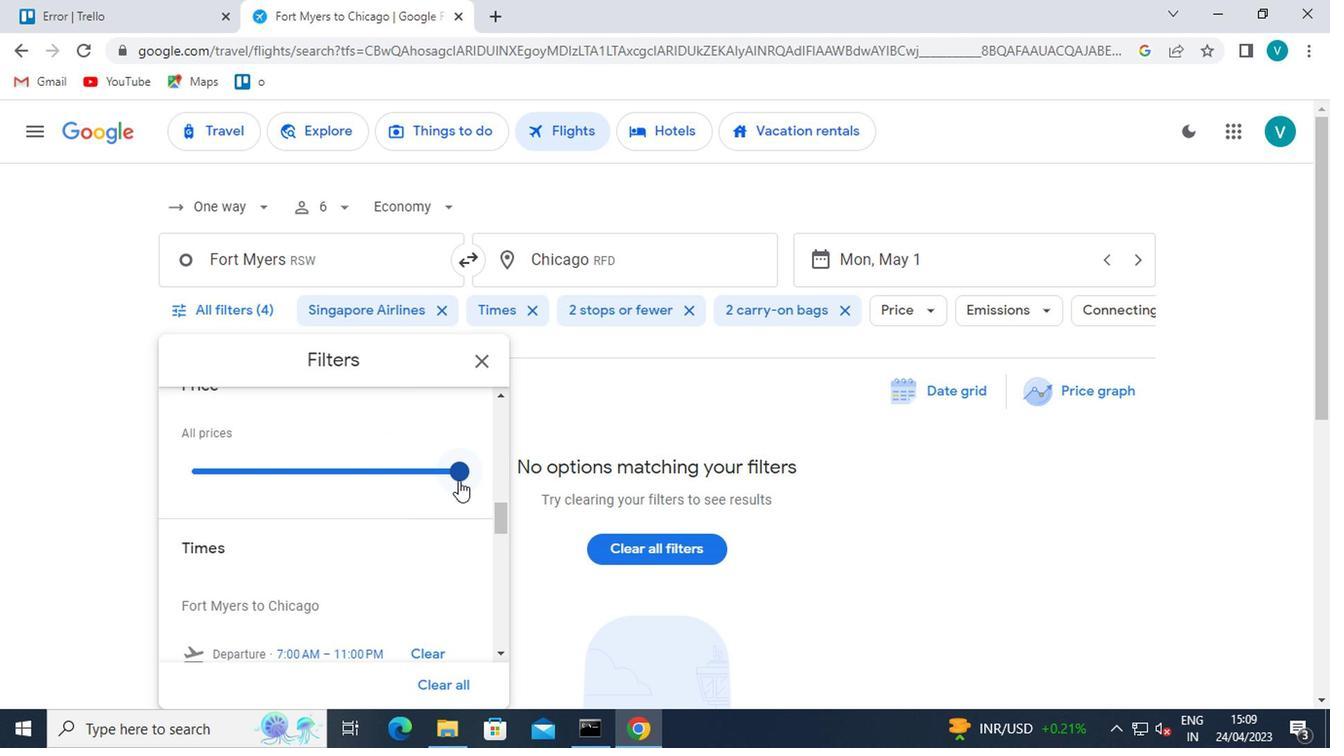 
Action: Mouse moved to (326, 536)
Screenshot: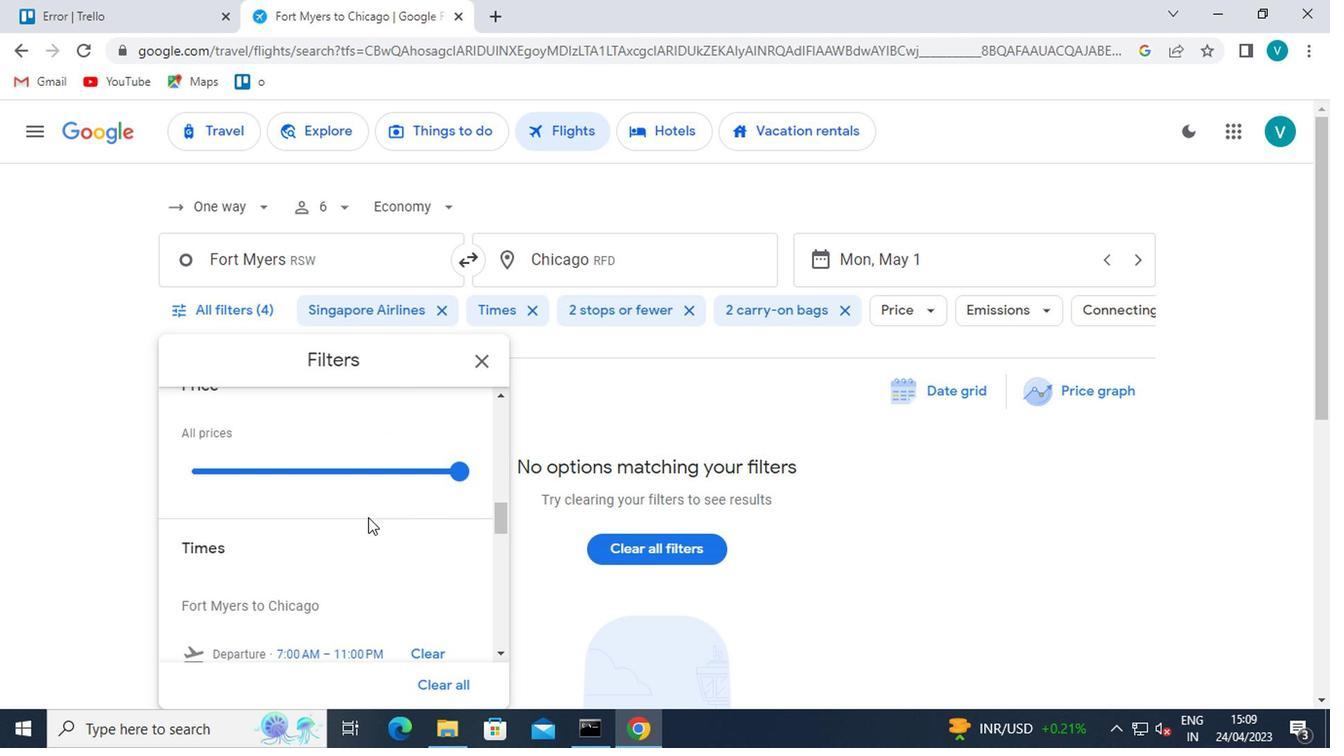 
Action: Mouse scrolled (338, 534) with delta (0, -1)
Screenshot: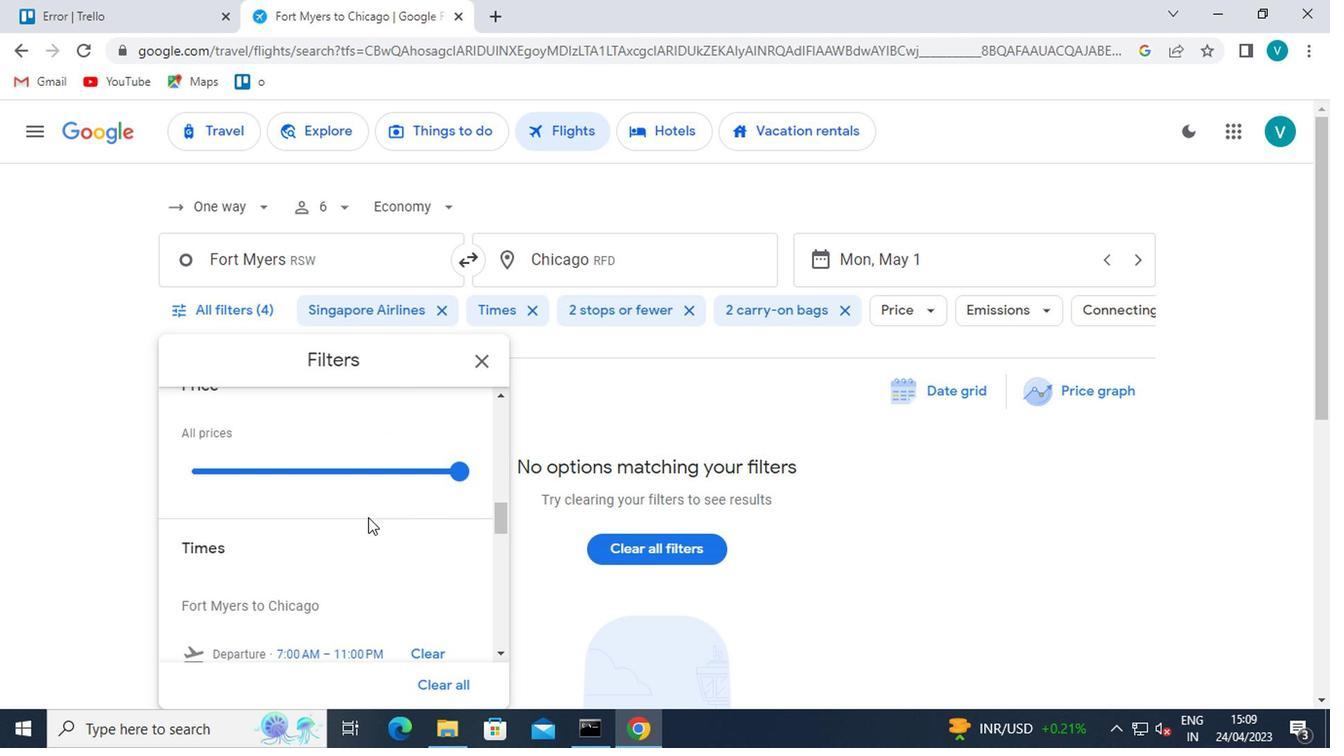 
Action: Mouse scrolled (326, 536) with delta (0, 0)
Screenshot: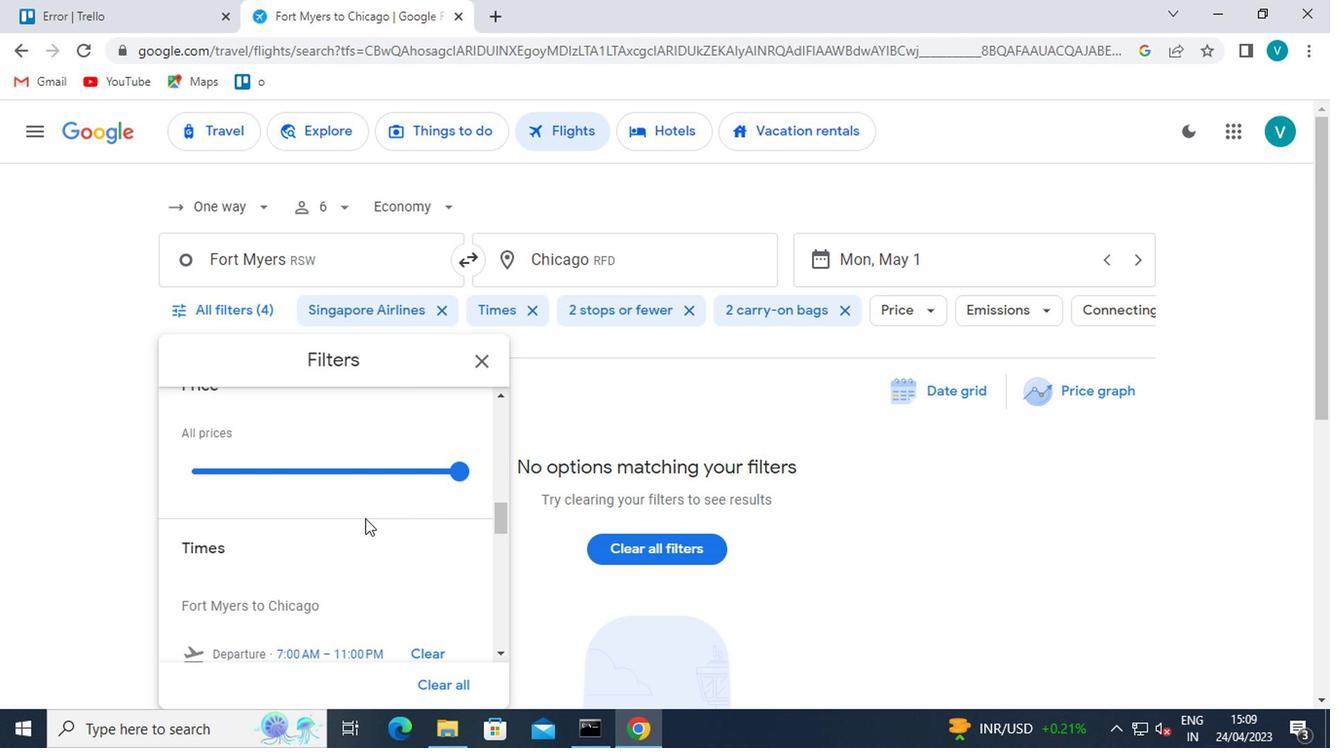 
Action: Mouse moved to (270, 493)
Screenshot: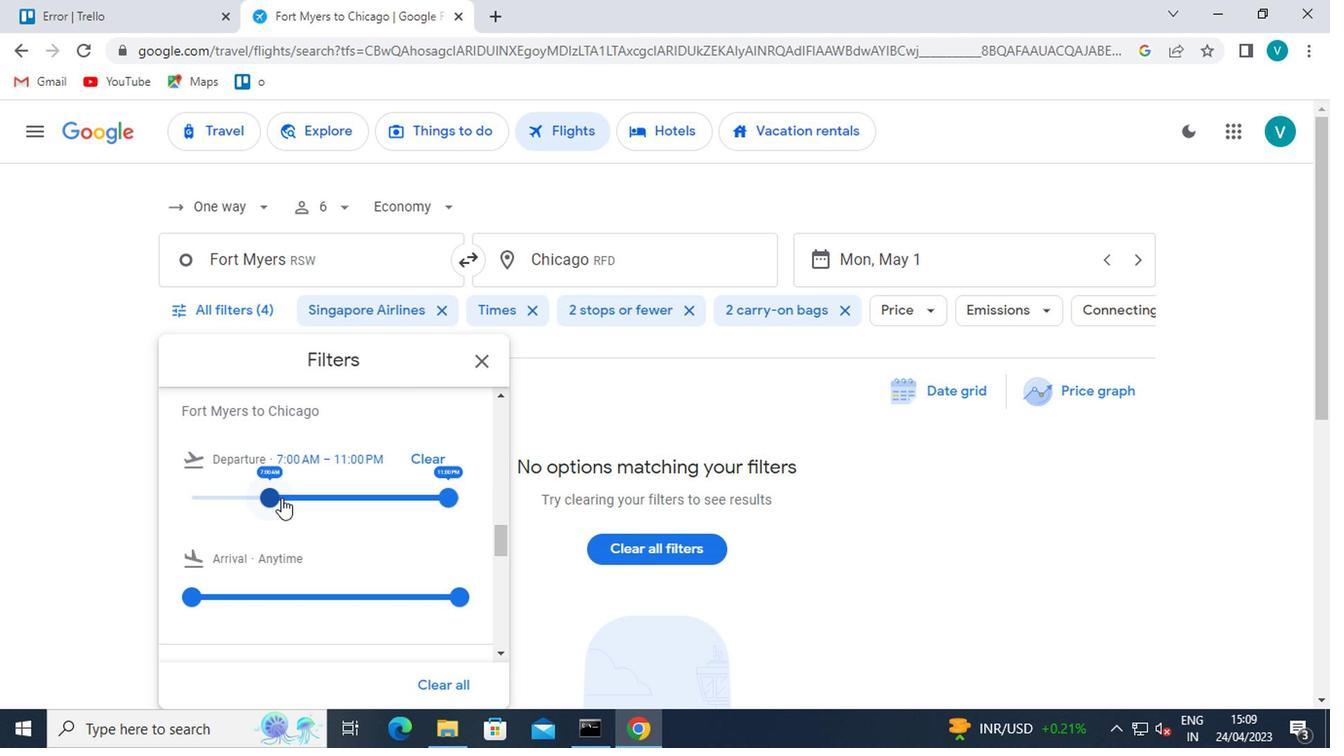 
Action: Mouse pressed left at (270, 493)
Screenshot: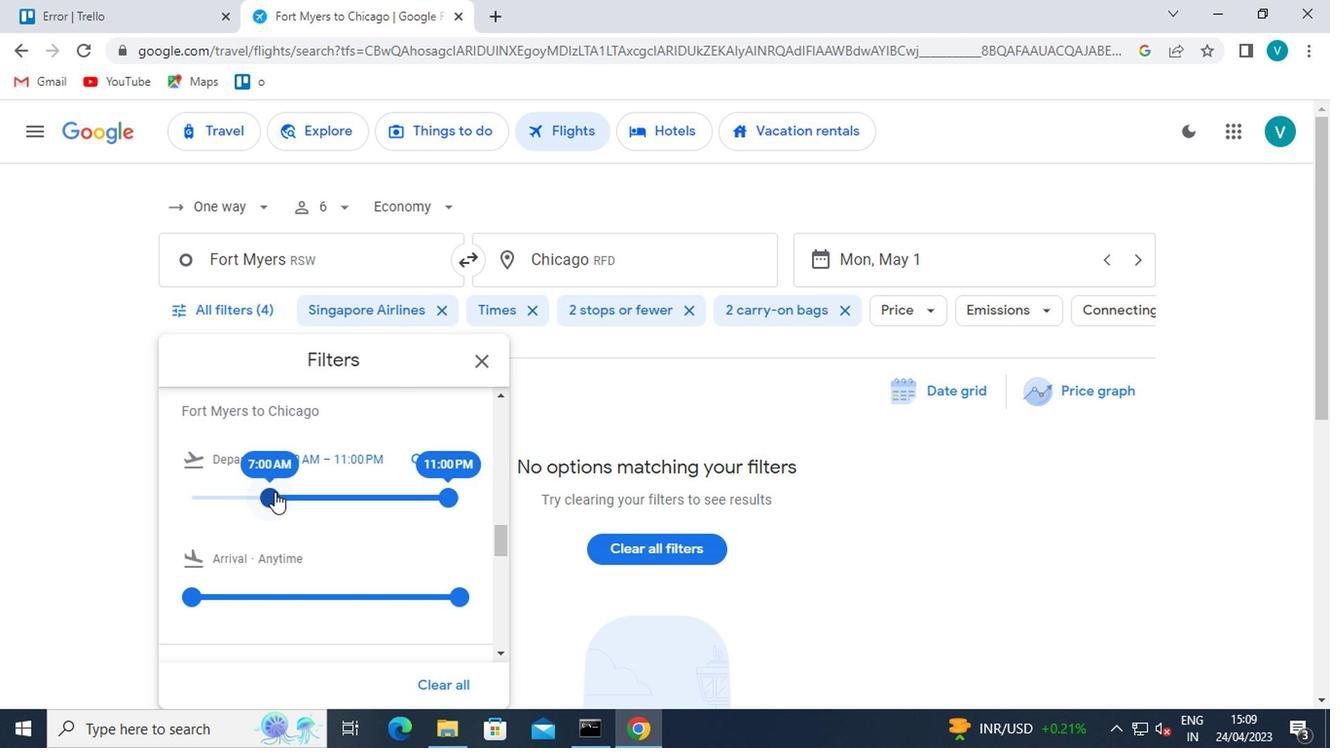 
Action: Mouse moved to (277, 490)
Screenshot: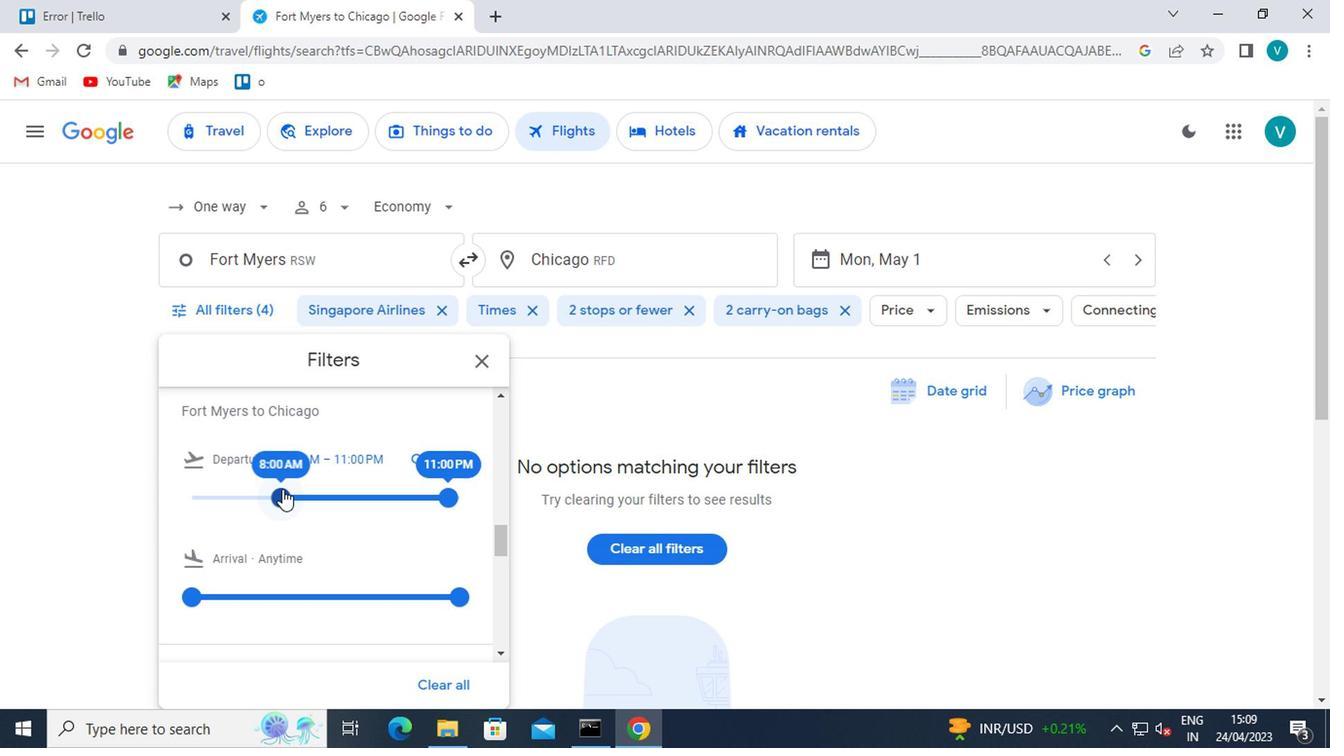 
